 Task: Edit and enhance audio for YouTube gaming content.
Action: Mouse moved to (73, 6)
Screenshot: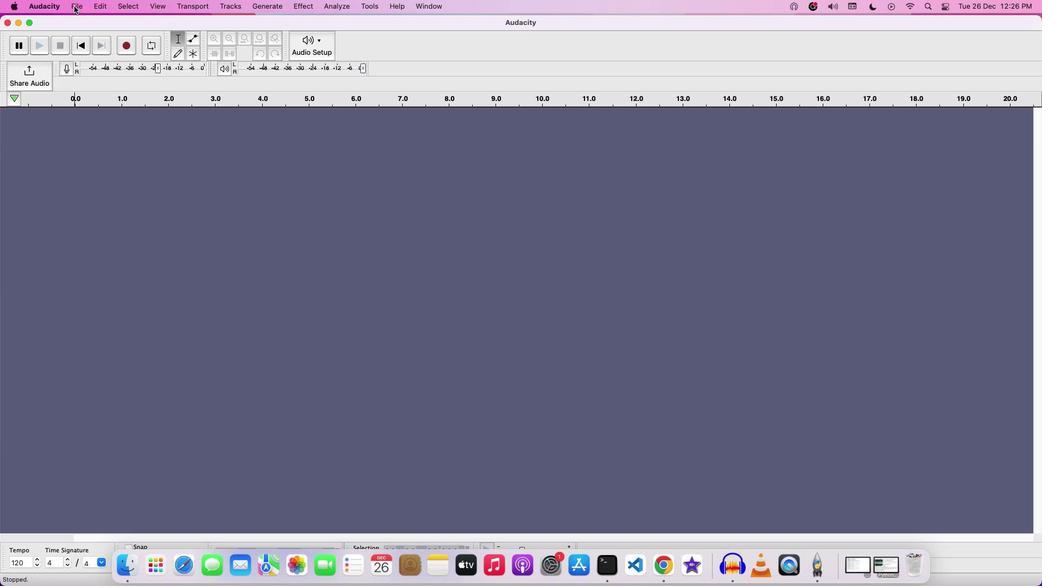 
Action: Mouse pressed left at (73, 6)
Screenshot: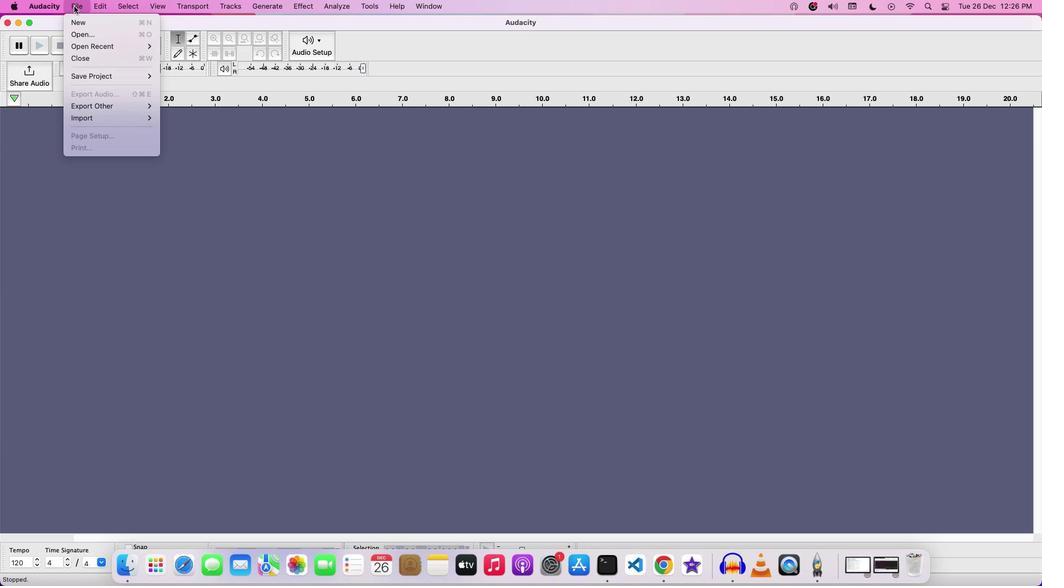 
Action: Mouse moved to (90, 36)
Screenshot: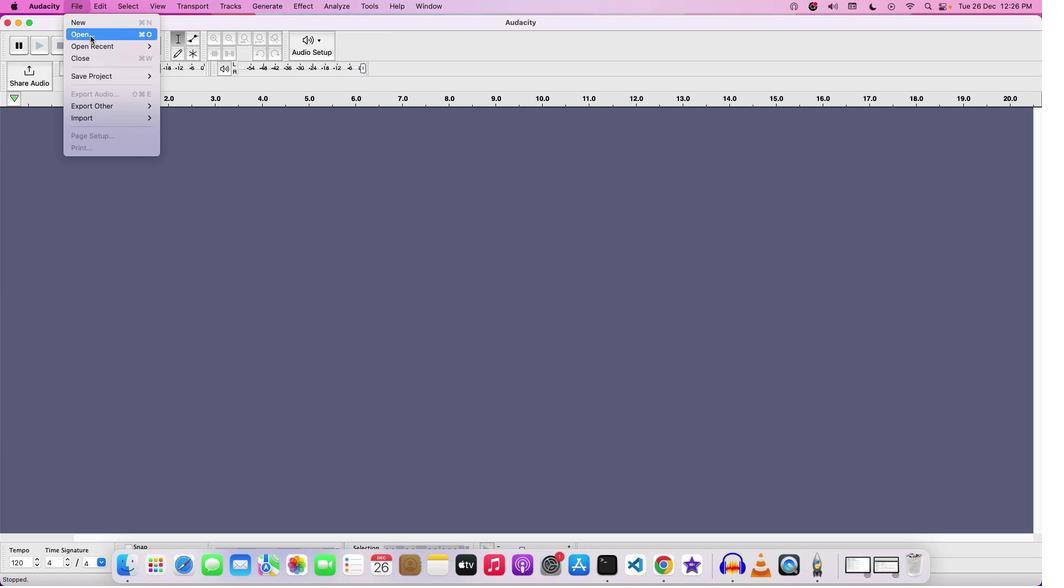 
Action: Mouse pressed left at (90, 36)
Screenshot: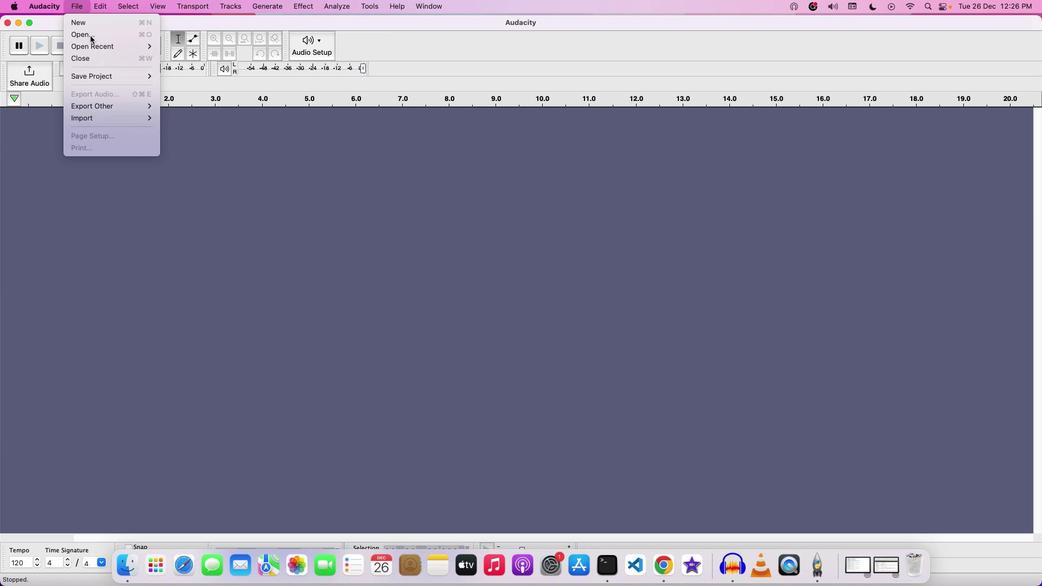 
Action: Mouse moved to (340, 143)
Screenshot: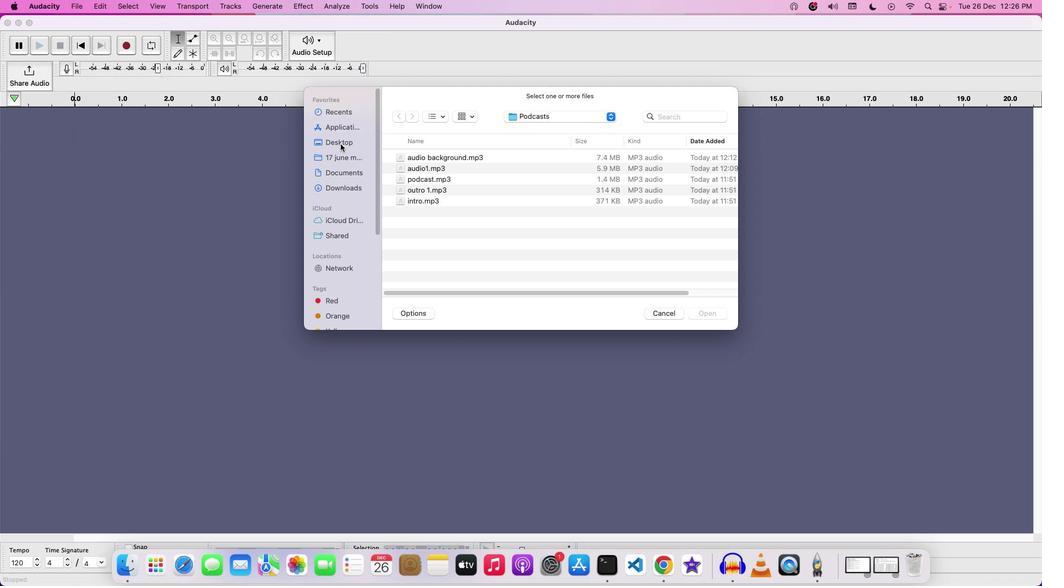 
Action: Mouse pressed left at (340, 143)
Screenshot: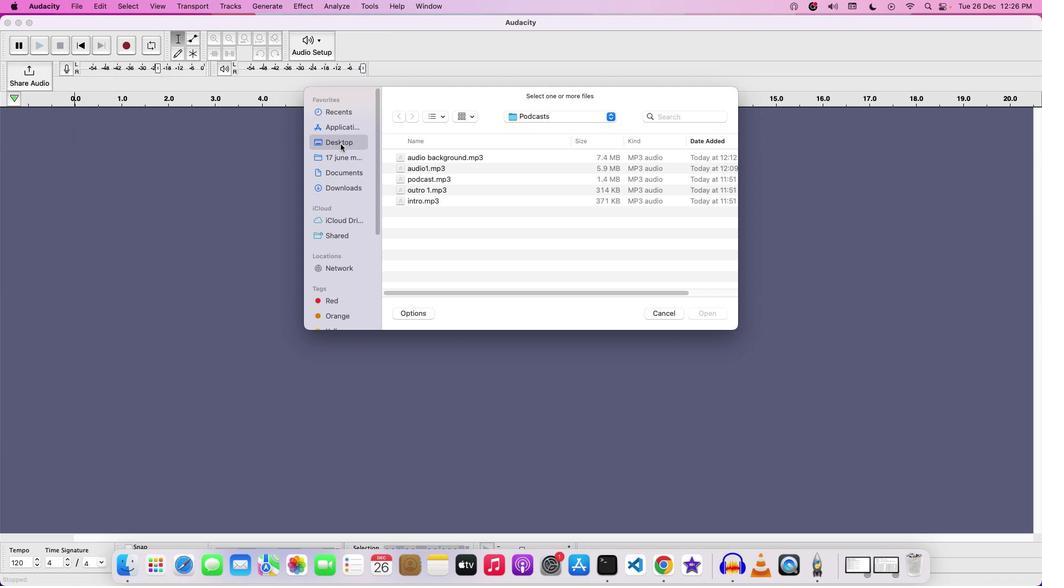
Action: Mouse moved to (428, 155)
Screenshot: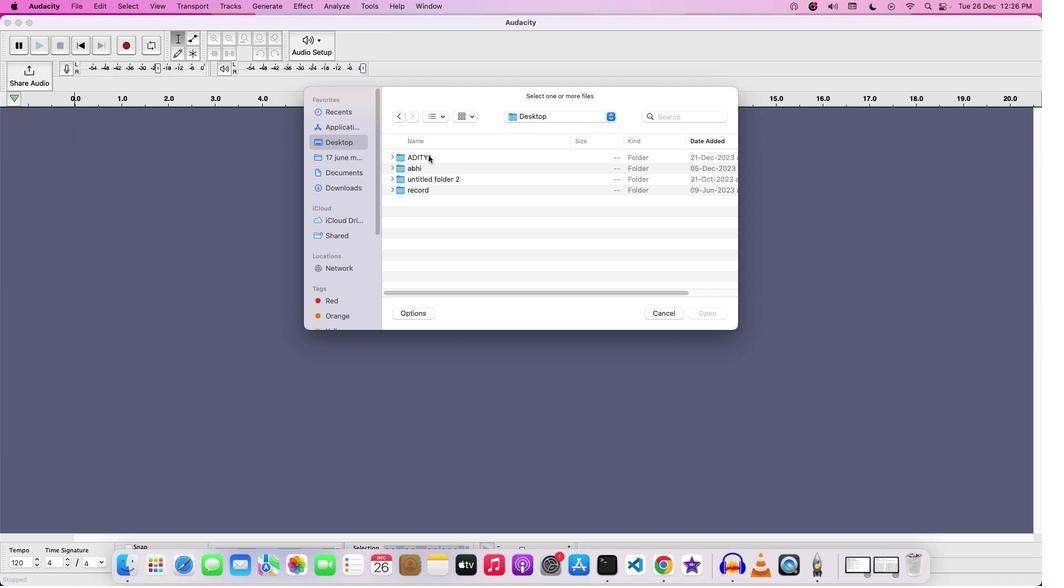 
Action: Mouse pressed left at (428, 155)
Screenshot: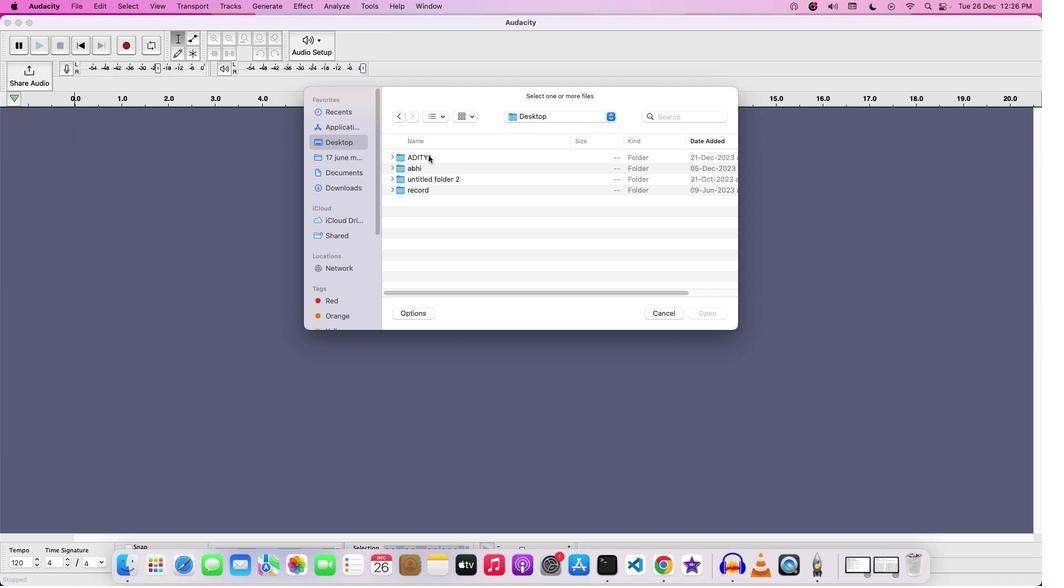 
Action: Mouse pressed left at (428, 155)
Screenshot: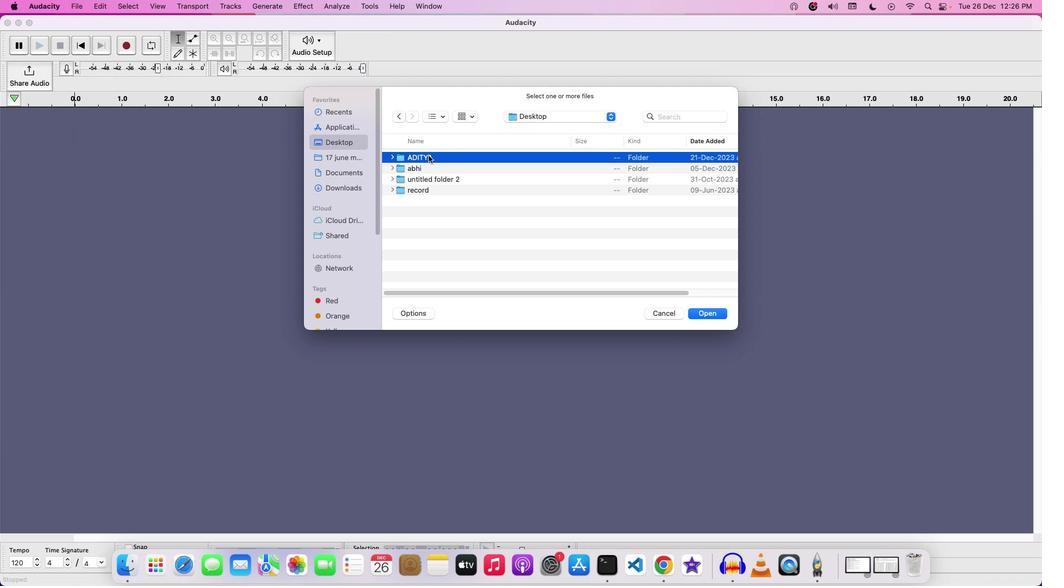 
Action: Mouse moved to (436, 167)
Screenshot: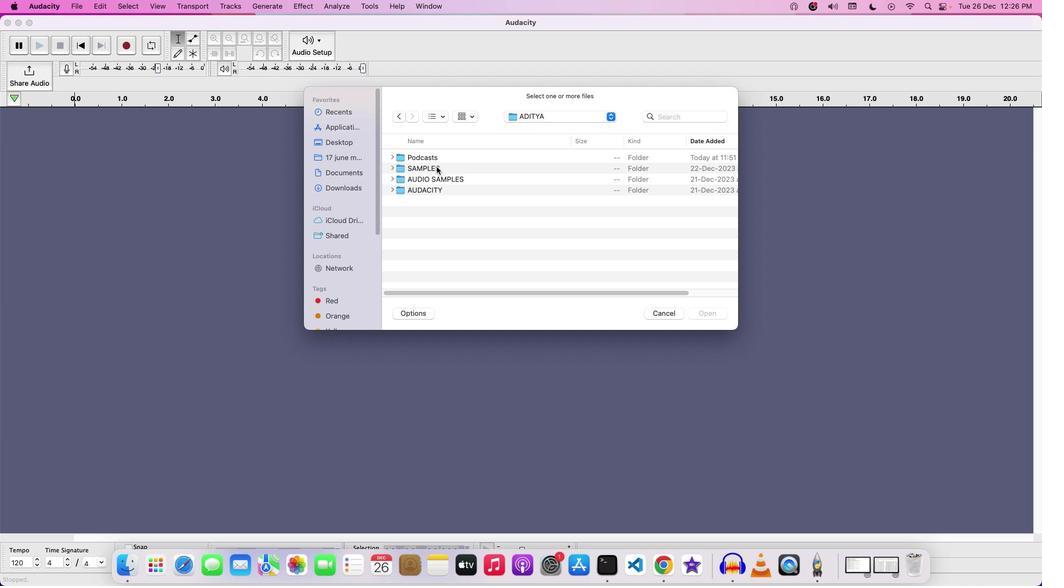 
Action: Mouse pressed left at (436, 167)
Screenshot: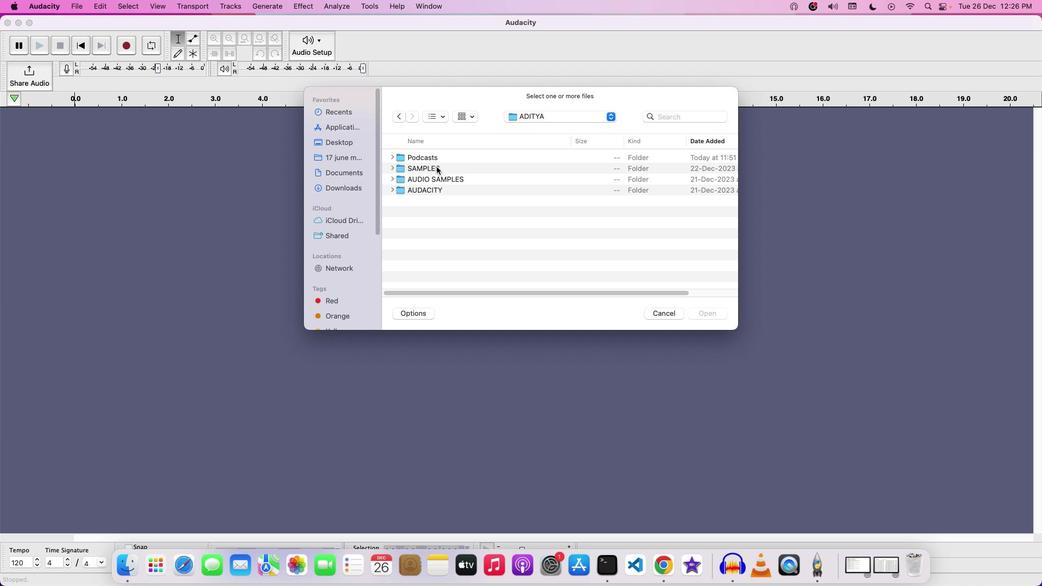 
Action: Mouse pressed left at (436, 167)
Screenshot: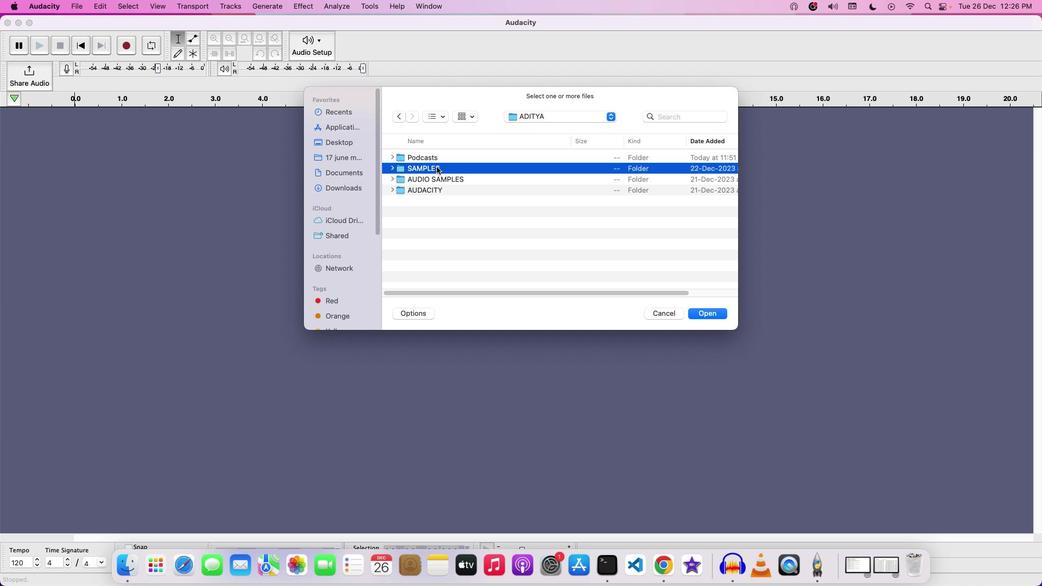 
Action: Mouse moved to (440, 222)
Screenshot: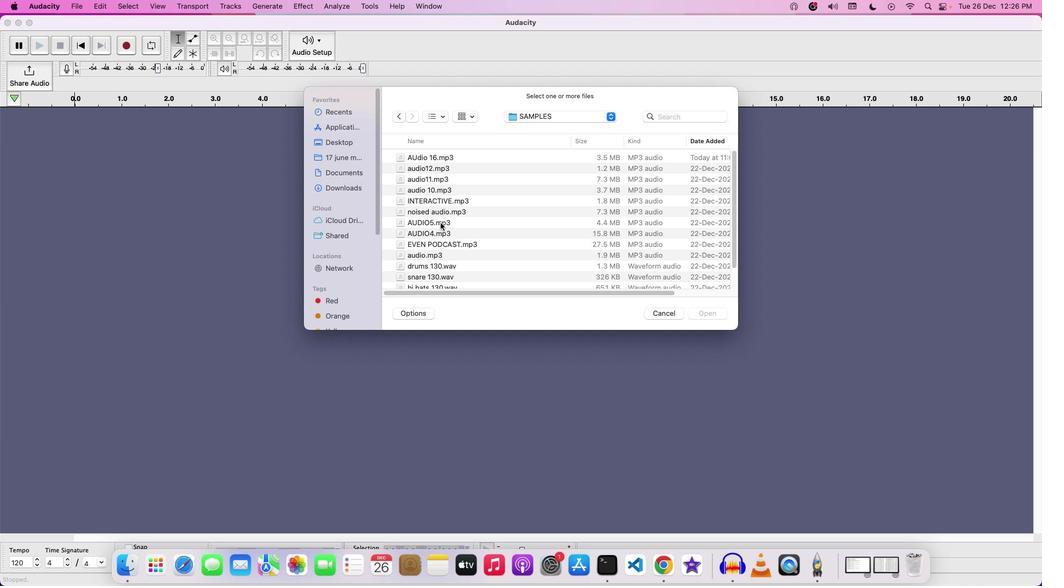 
Action: Mouse scrolled (440, 222) with delta (0, 0)
Screenshot: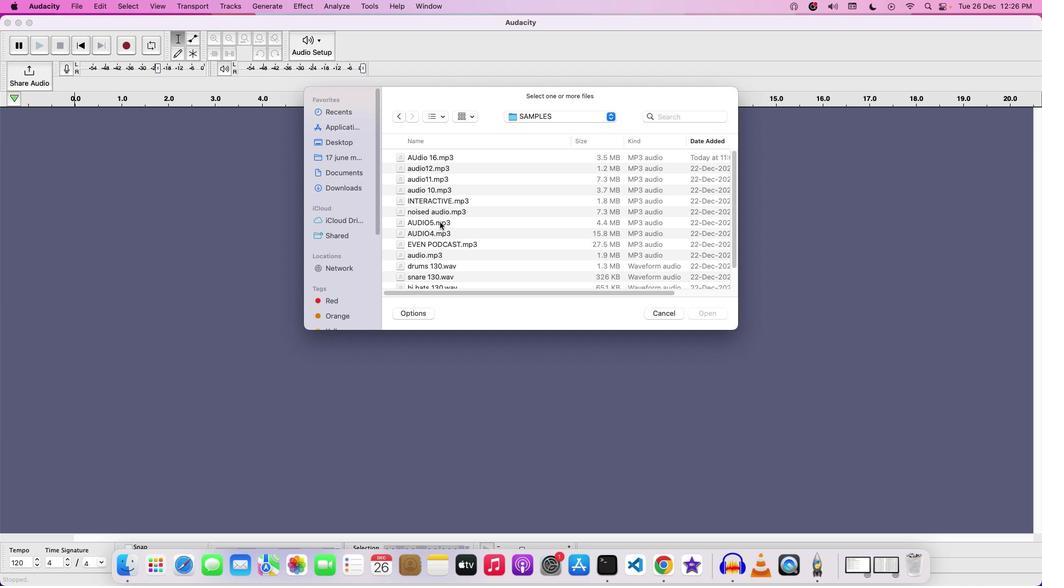 
Action: Mouse scrolled (440, 222) with delta (0, 0)
Screenshot: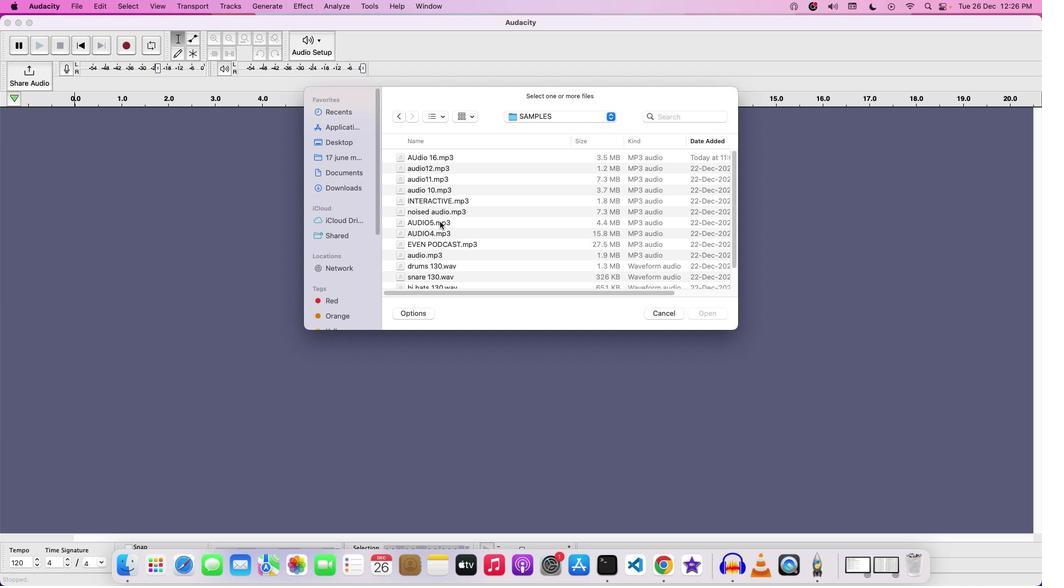 
Action: Mouse moved to (439, 219)
Screenshot: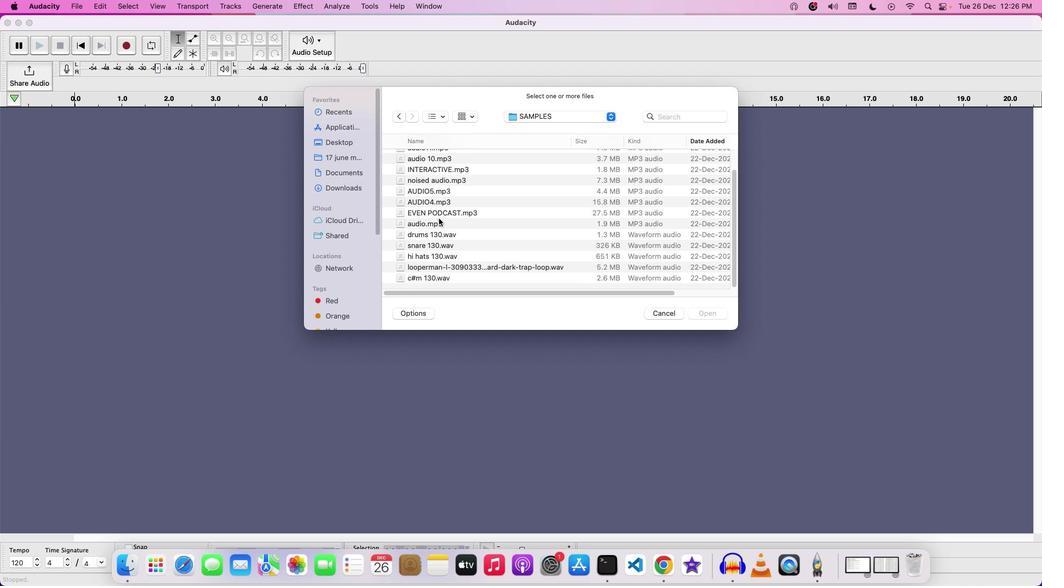 
Action: Mouse scrolled (439, 219) with delta (0, 0)
Screenshot: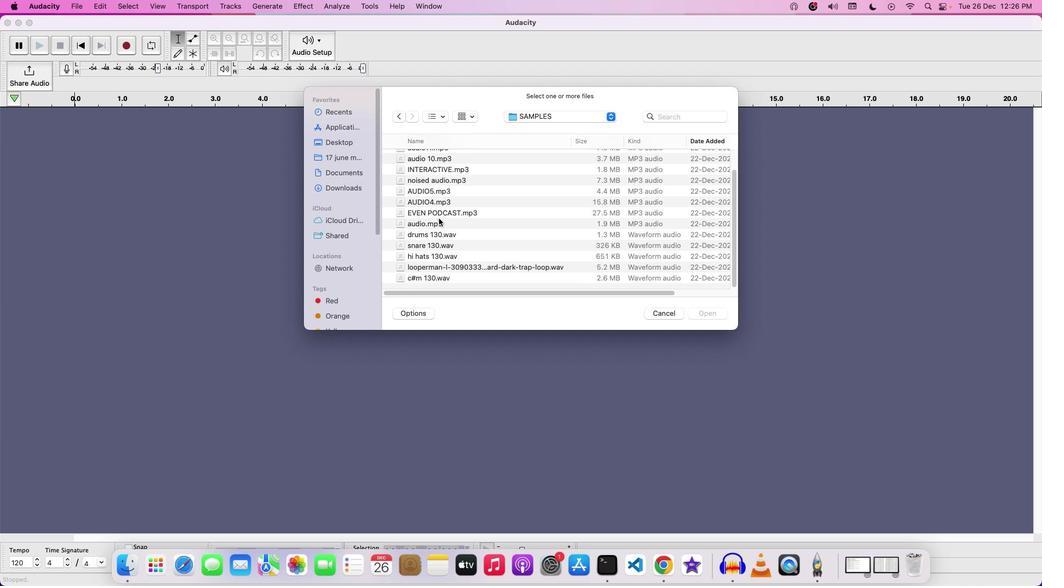 
Action: Mouse moved to (439, 219)
Screenshot: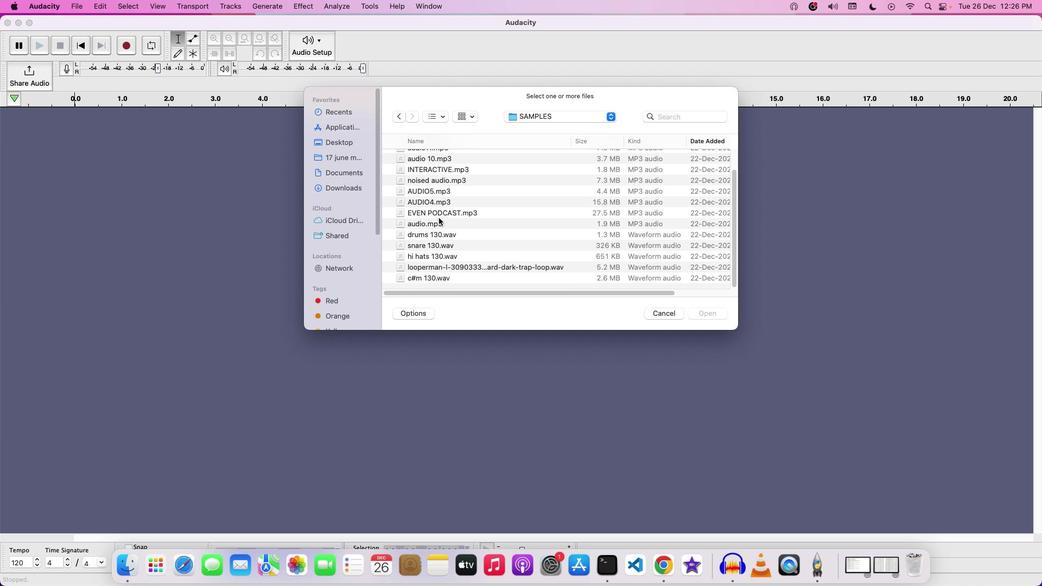 
Action: Mouse scrolled (439, 219) with delta (0, 0)
Screenshot: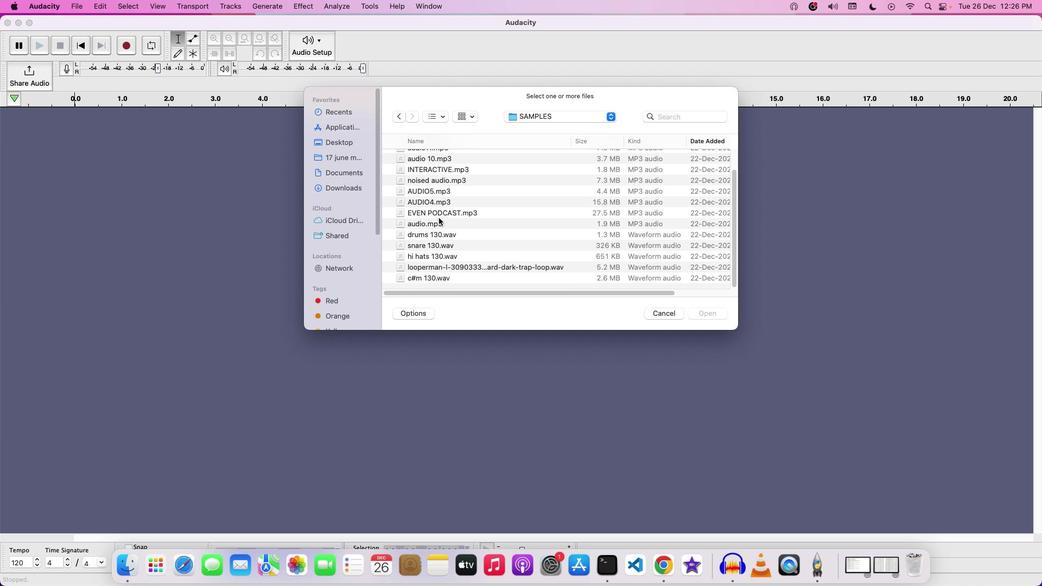 
Action: Mouse scrolled (439, 219) with delta (0, -1)
Screenshot: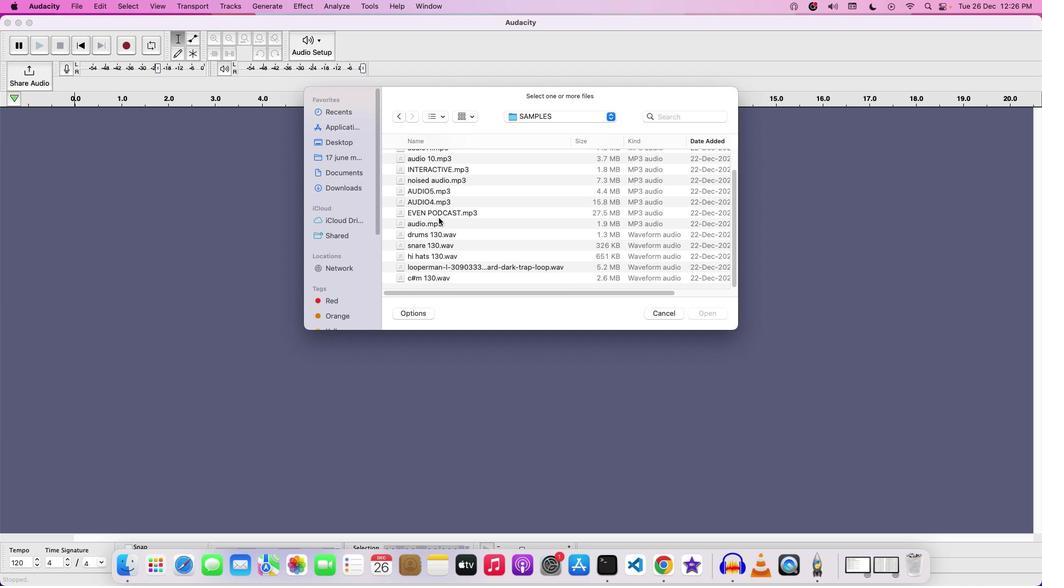 
Action: Mouse moved to (439, 218)
Screenshot: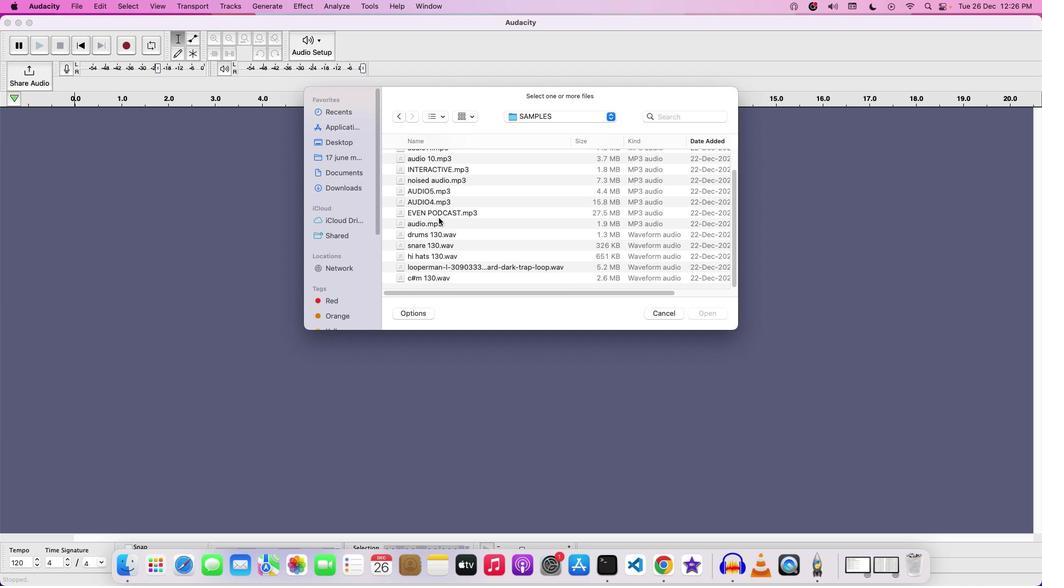
Action: Mouse scrolled (439, 218) with delta (0, -2)
Screenshot: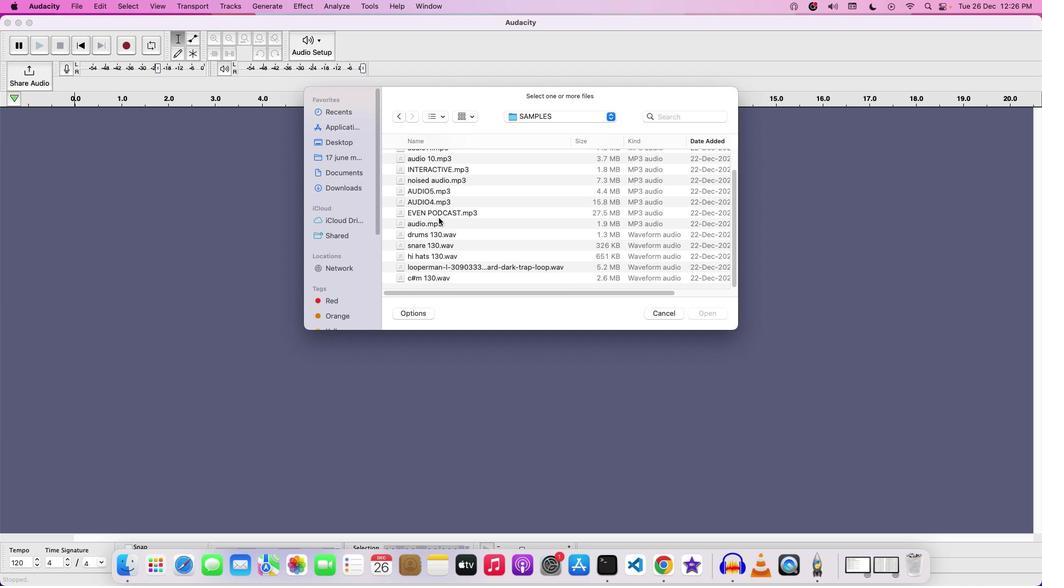 
Action: Mouse moved to (439, 217)
Screenshot: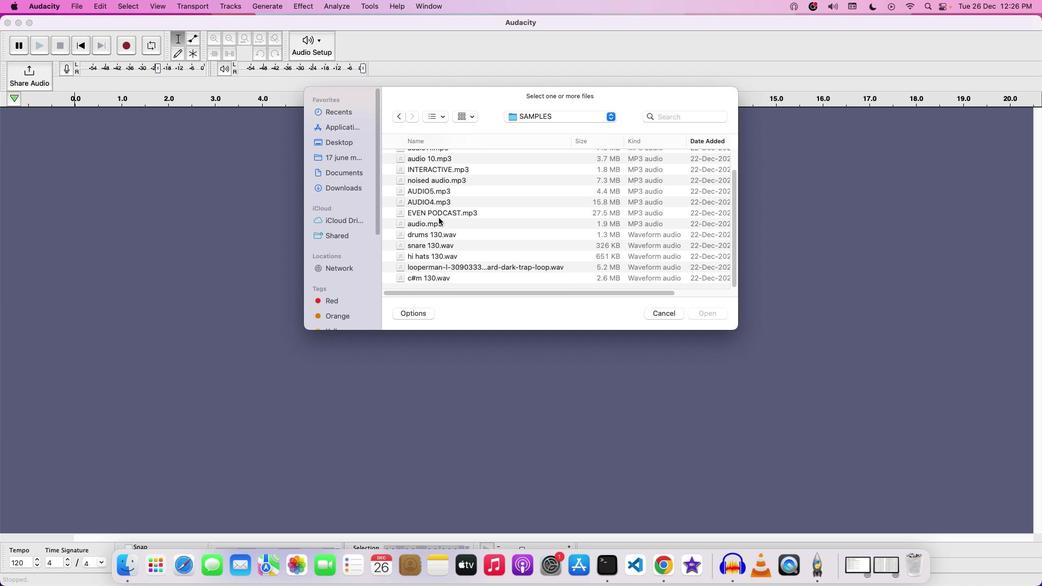 
Action: Mouse scrolled (439, 217) with delta (0, 0)
Screenshot: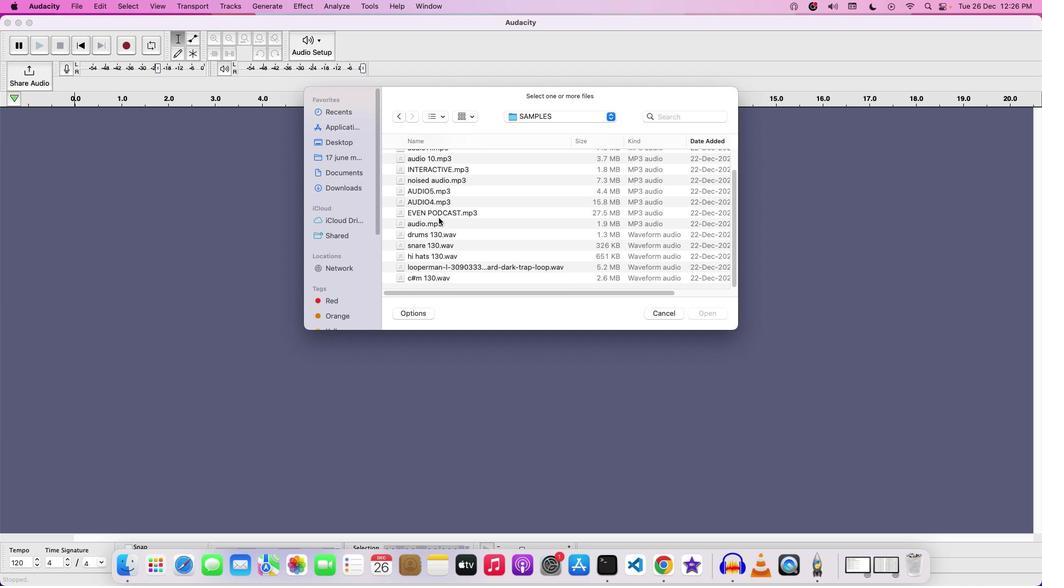 
Action: Mouse scrolled (439, 217) with delta (0, 0)
Screenshot: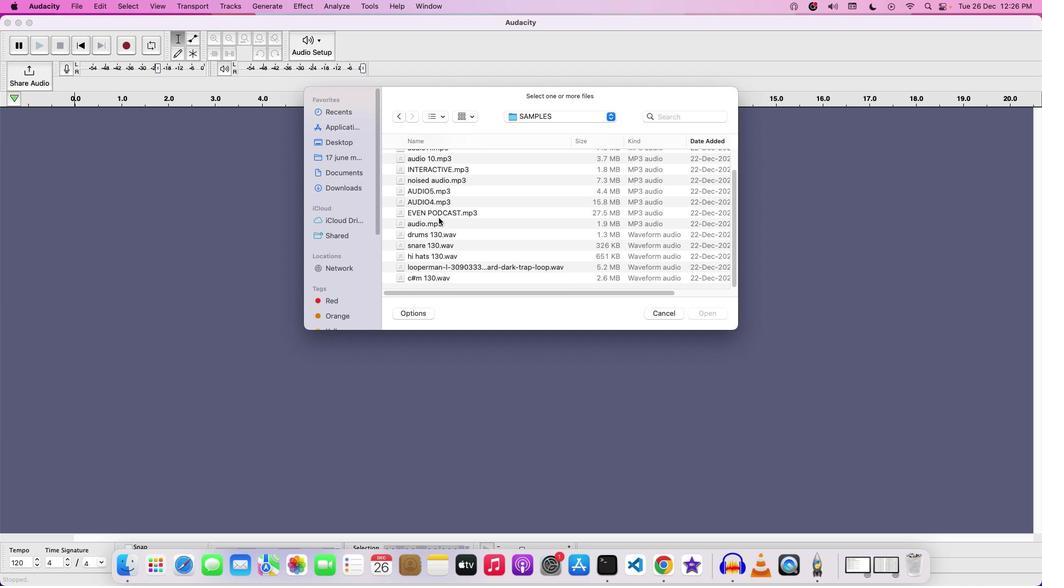 
Action: Mouse scrolled (439, 217) with delta (0, 0)
Screenshot: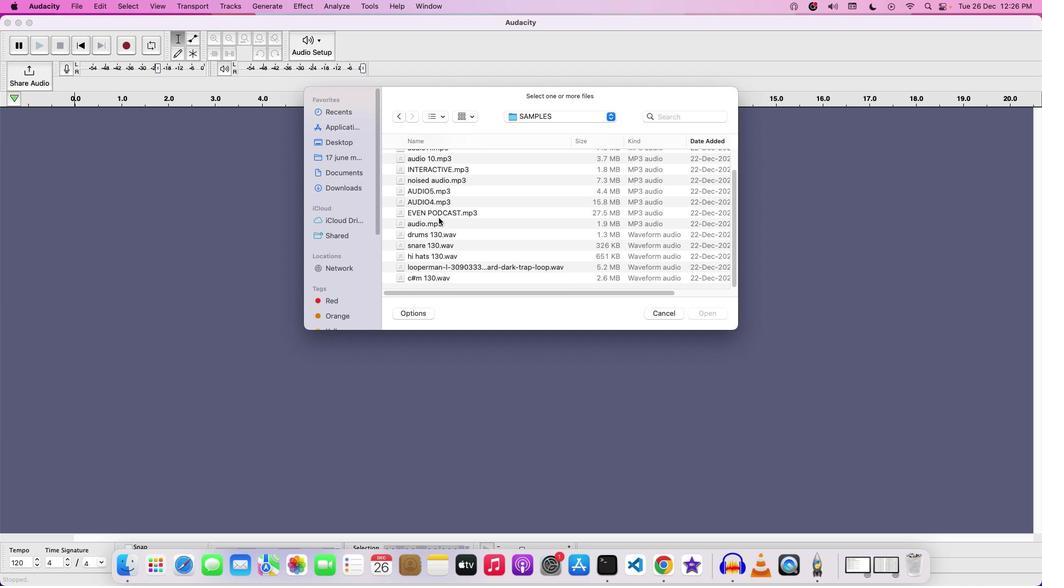 
Action: Mouse scrolled (439, 217) with delta (0, 0)
Screenshot: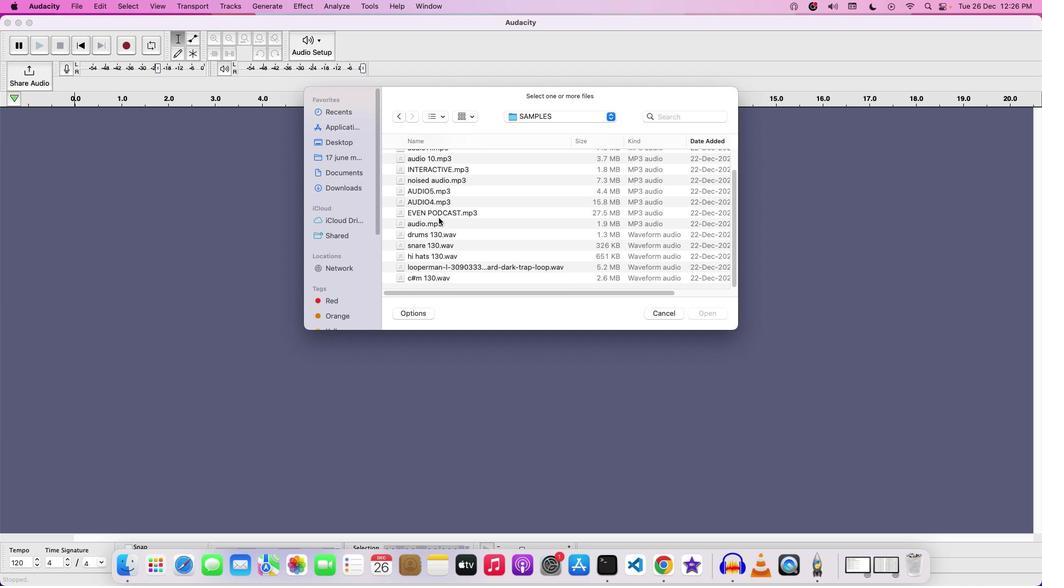 
Action: Mouse scrolled (439, 217) with delta (0, -1)
Screenshot: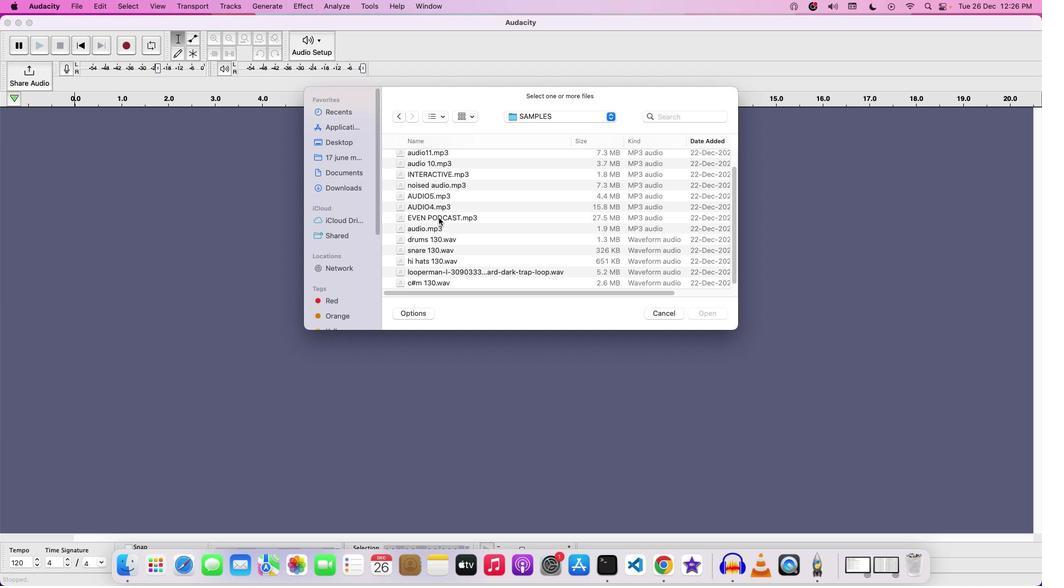 
Action: Mouse scrolled (439, 217) with delta (0, 0)
Screenshot: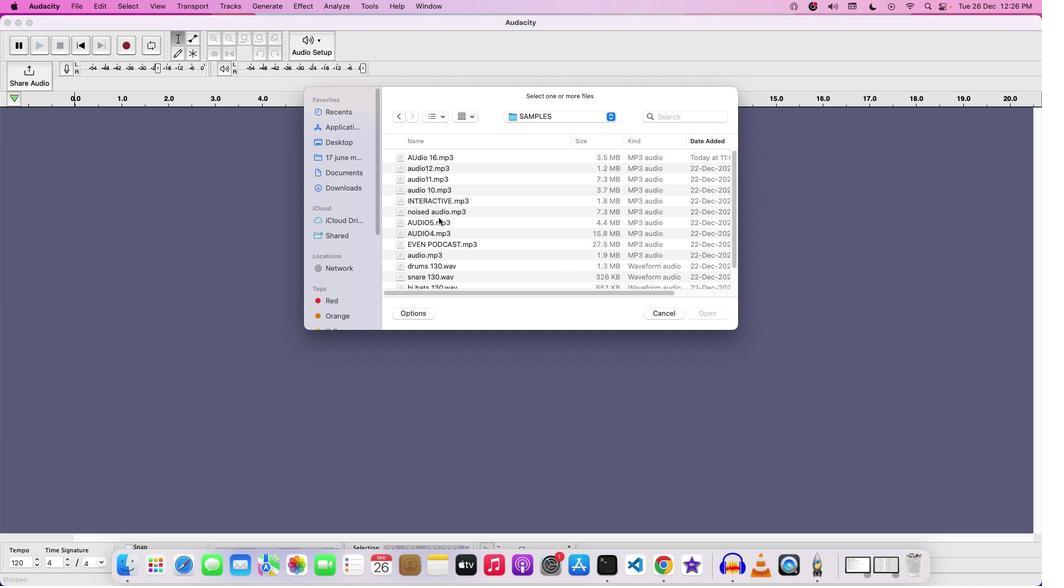 
Action: Mouse scrolled (439, 217) with delta (0, 0)
Screenshot: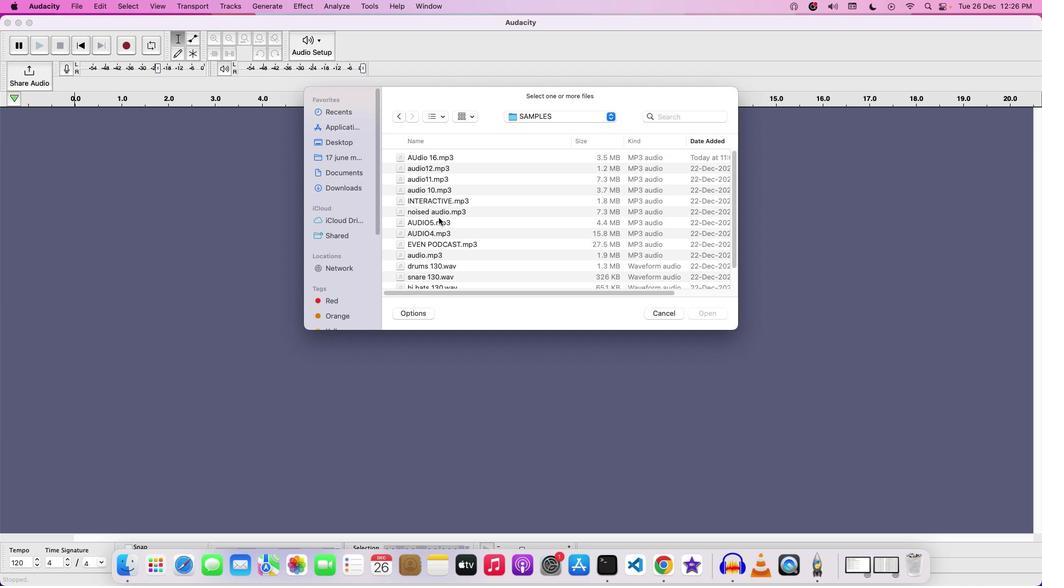 
Action: Mouse scrolled (439, 217) with delta (0, 2)
Screenshot: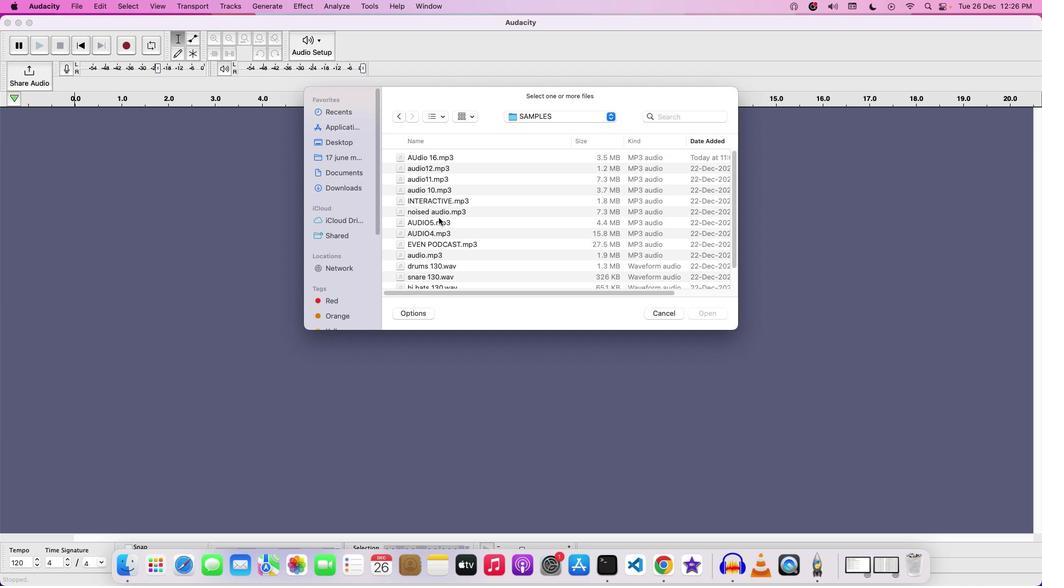 
Action: Mouse scrolled (439, 217) with delta (0, 2)
Screenshot: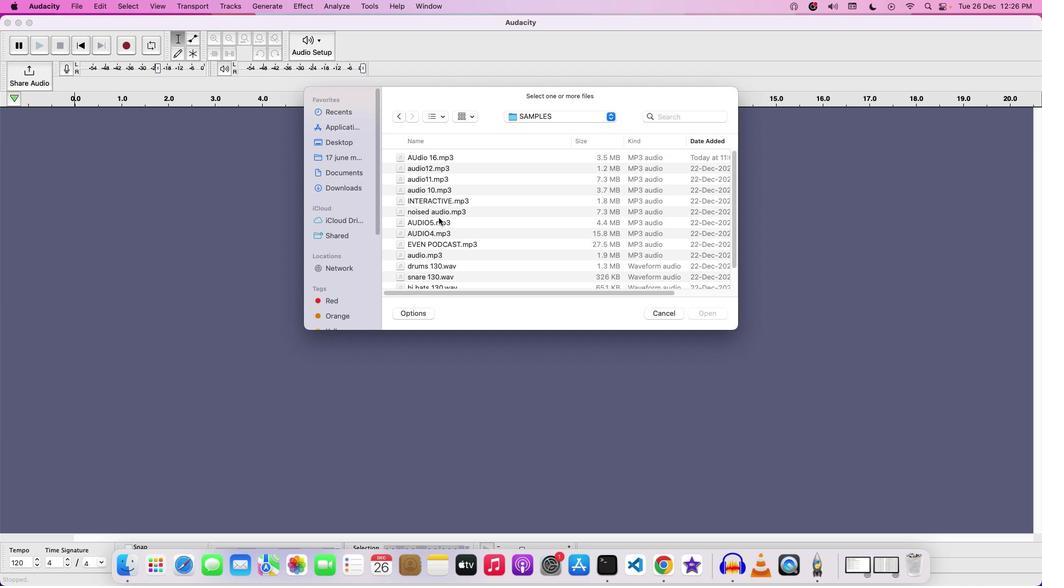 
Action: Mouse scrolled (439, 217) with delta (0, 3)
Screenshot: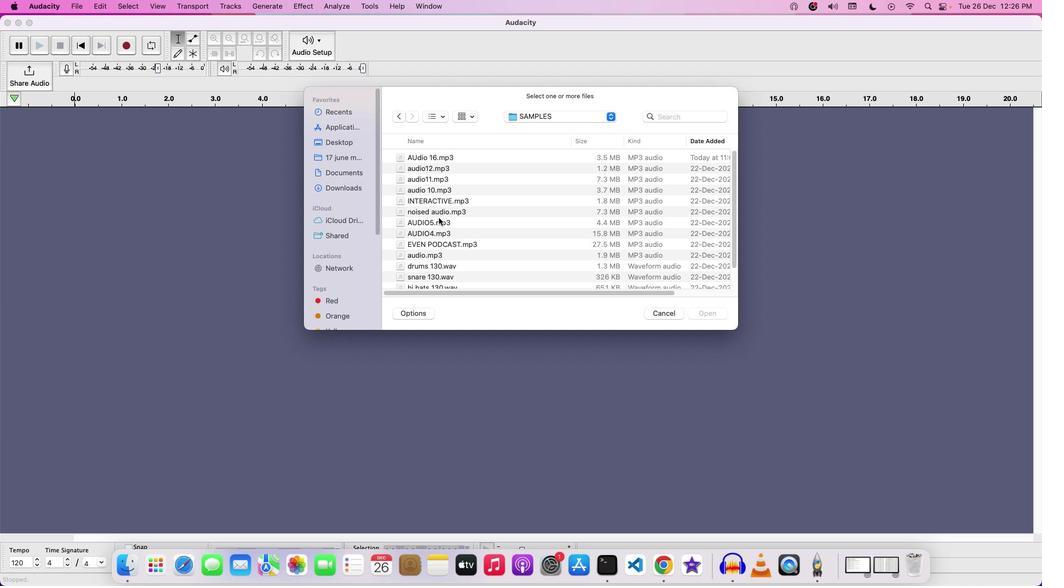 
Action: Mouse moved to (395, 116)
Screenshot: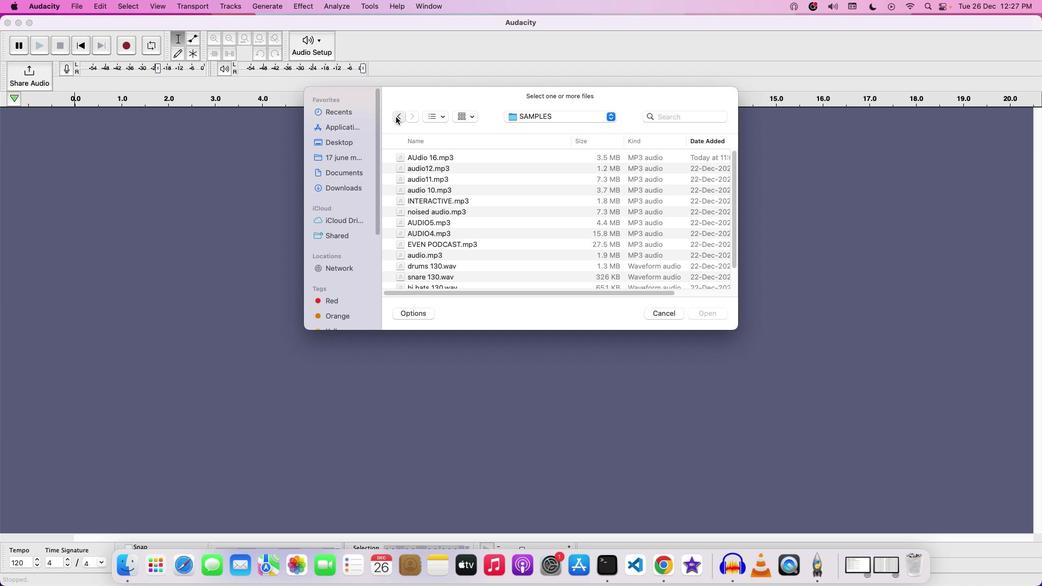 
Action: Mouse pressed left at (395, 116)
Screenshot: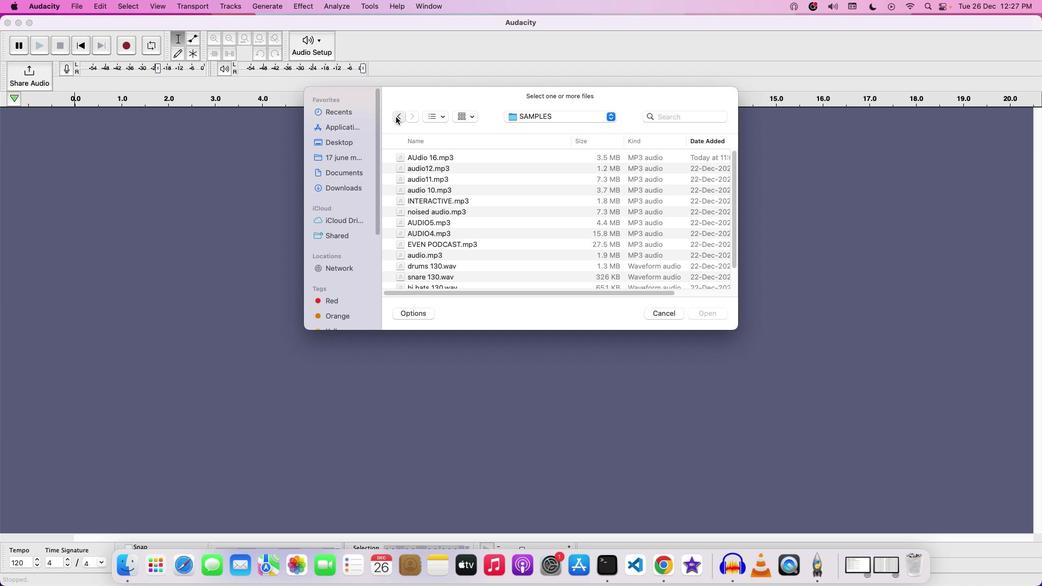 
Action: Mouse moved to (419, 179)
Screenshot: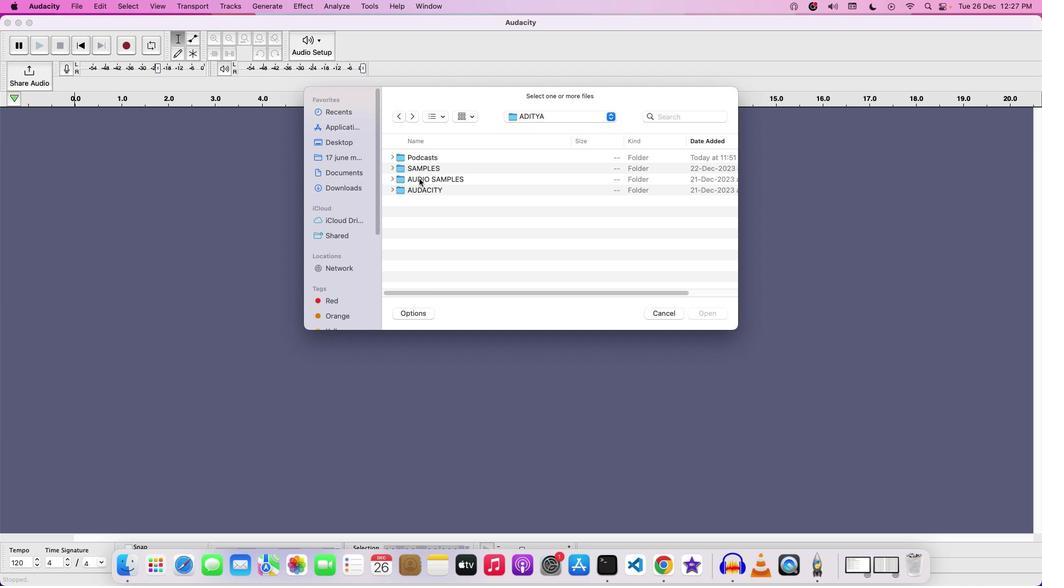 
Action: Mouse pressed left at (419, 179)
Screenshot: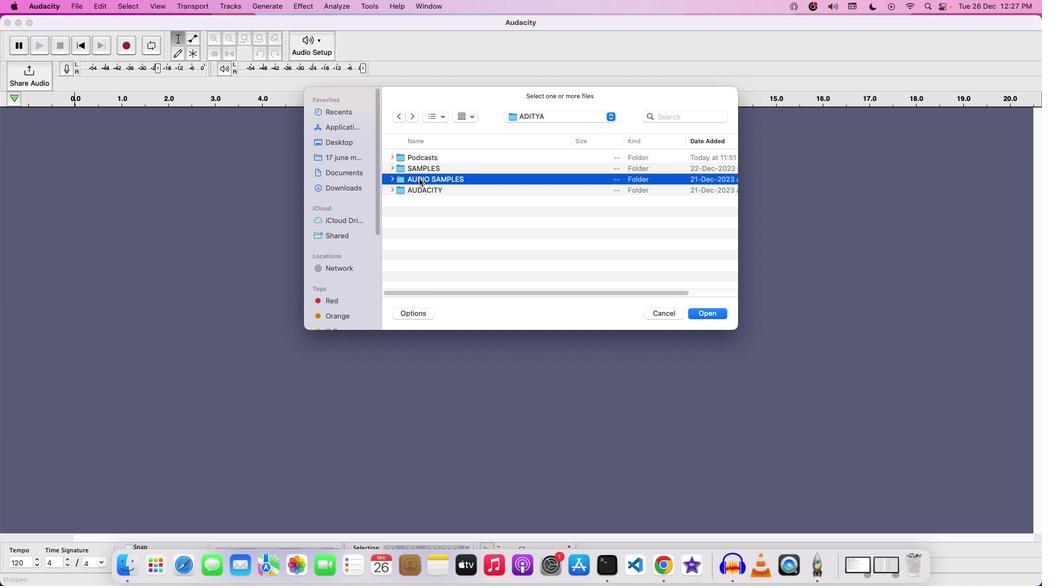 
Action: Mouse pressed left at (419, 179)
Screenshot: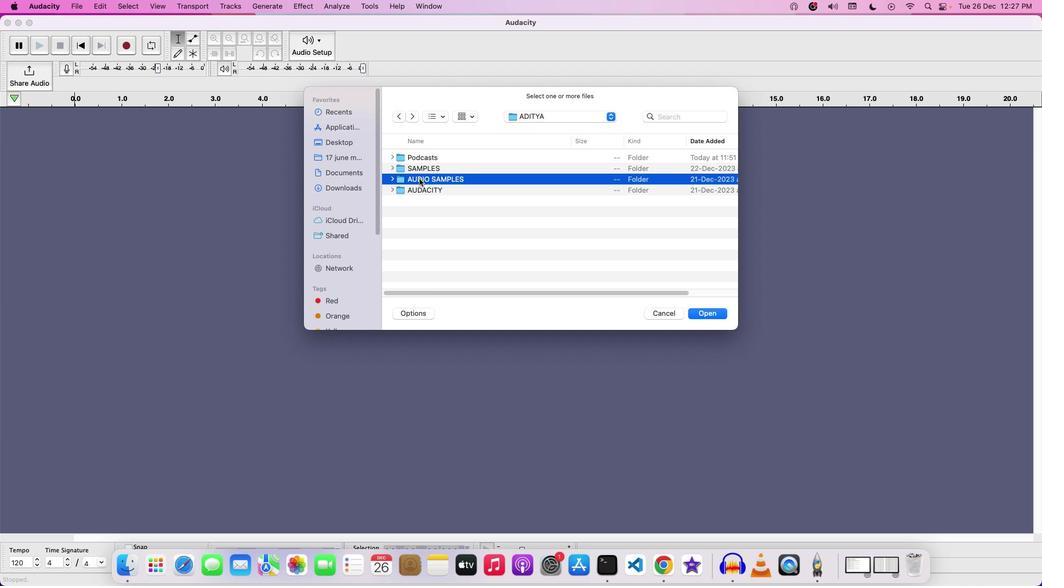 
Action: Mouse moved to (443, 155)
Screenshot: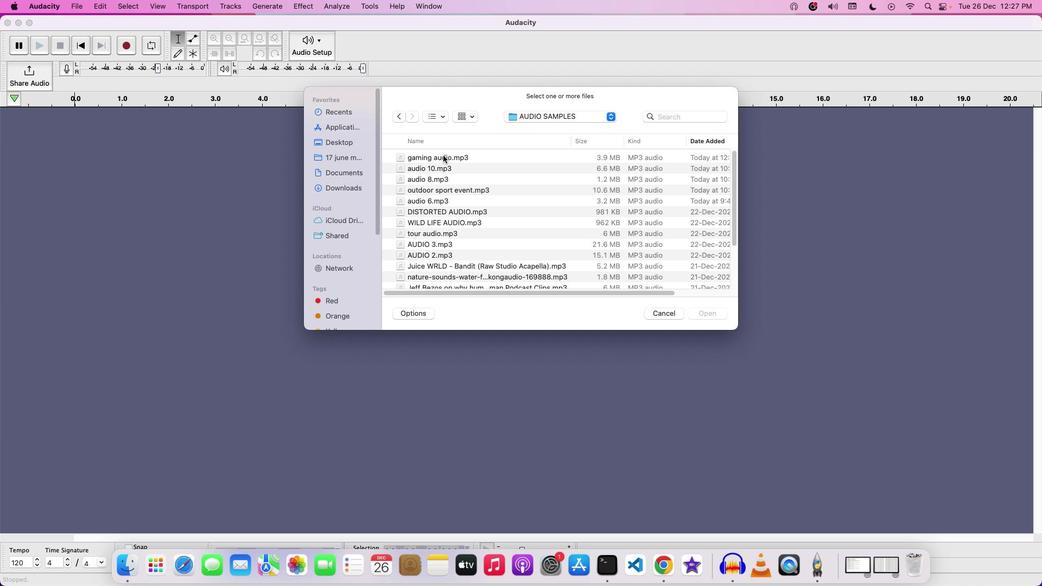 
Action: Mouse pressed left at (443, 155)
Screenshot: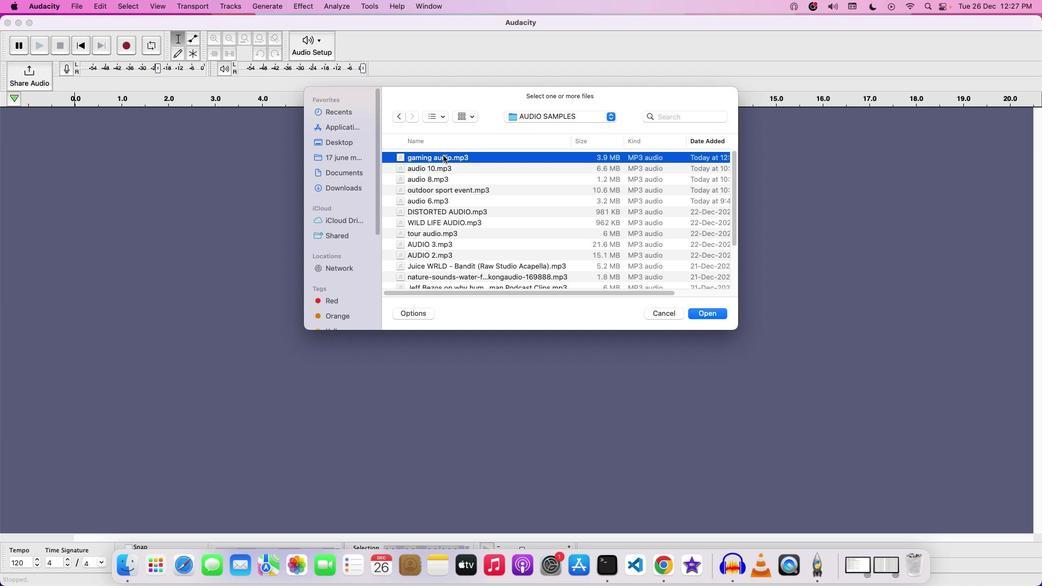 
Action: Mouse moved to (701, 317)
Screenshot: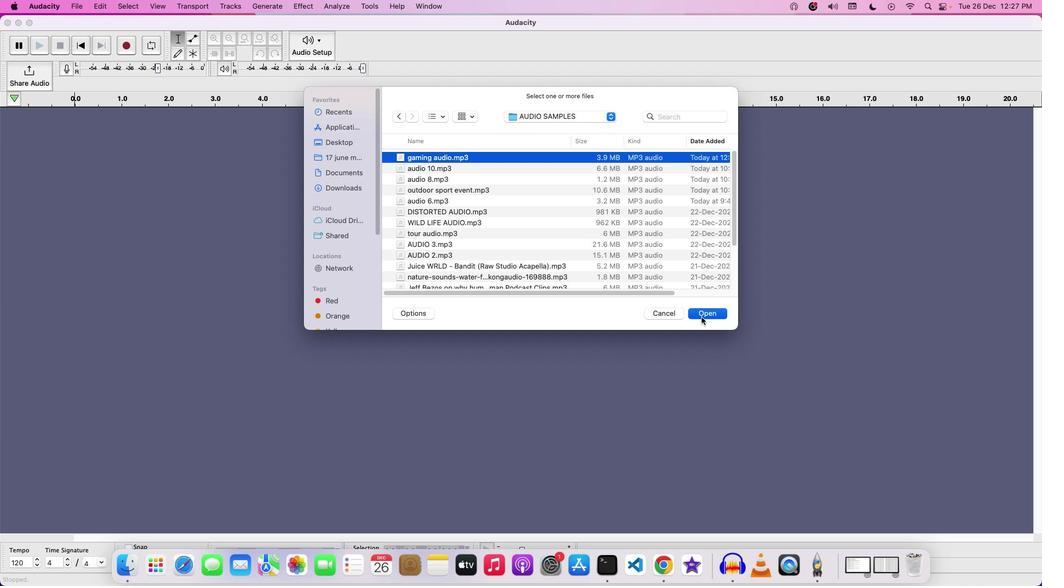 
Action: Mouse pressed left at (701, 317)
Screenshot: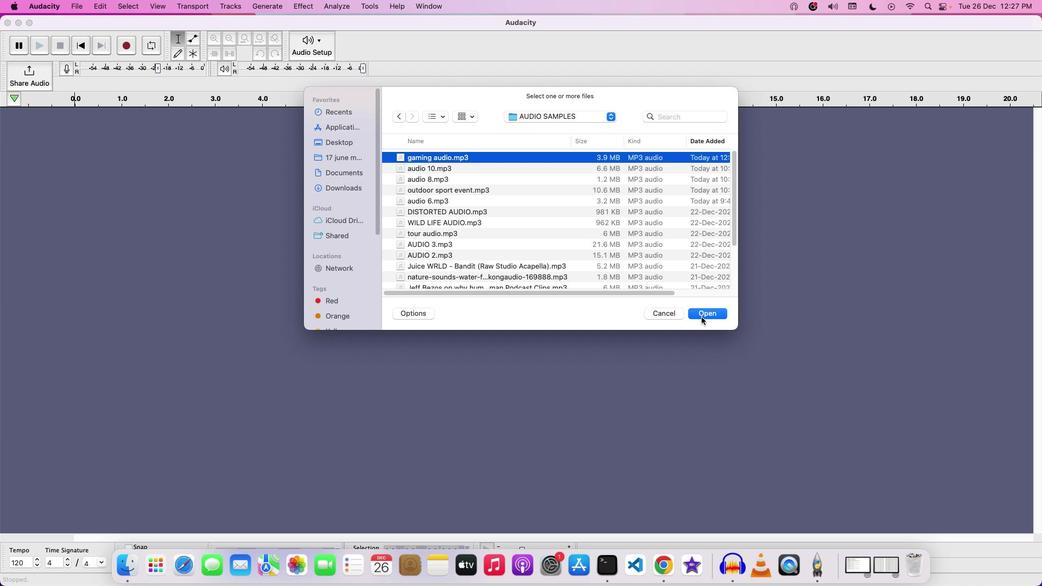 
Action: Mouse moved to (353, 176)
Screenshot: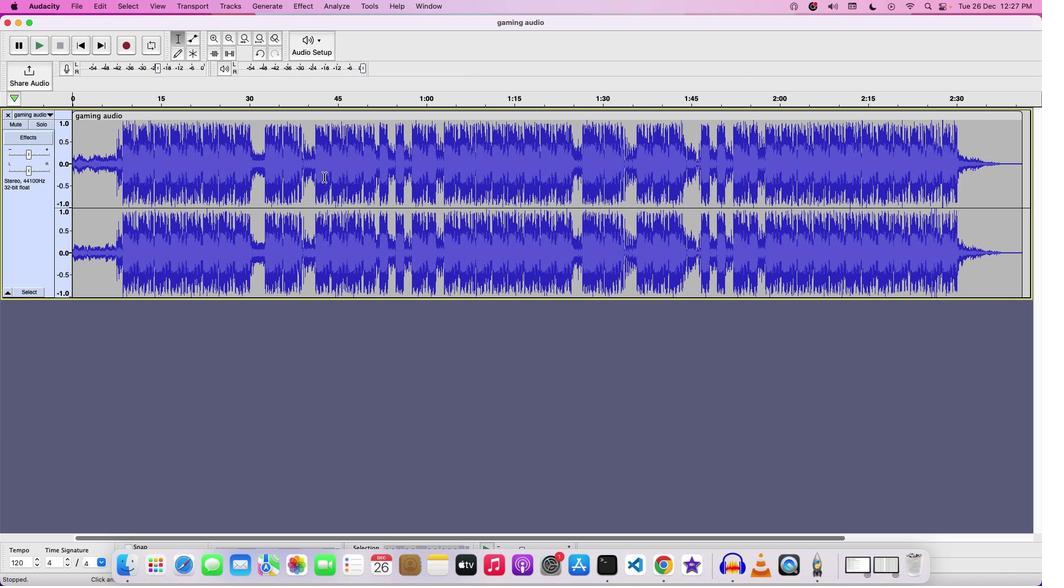
Action: Key pressed Key.space
Screenshot: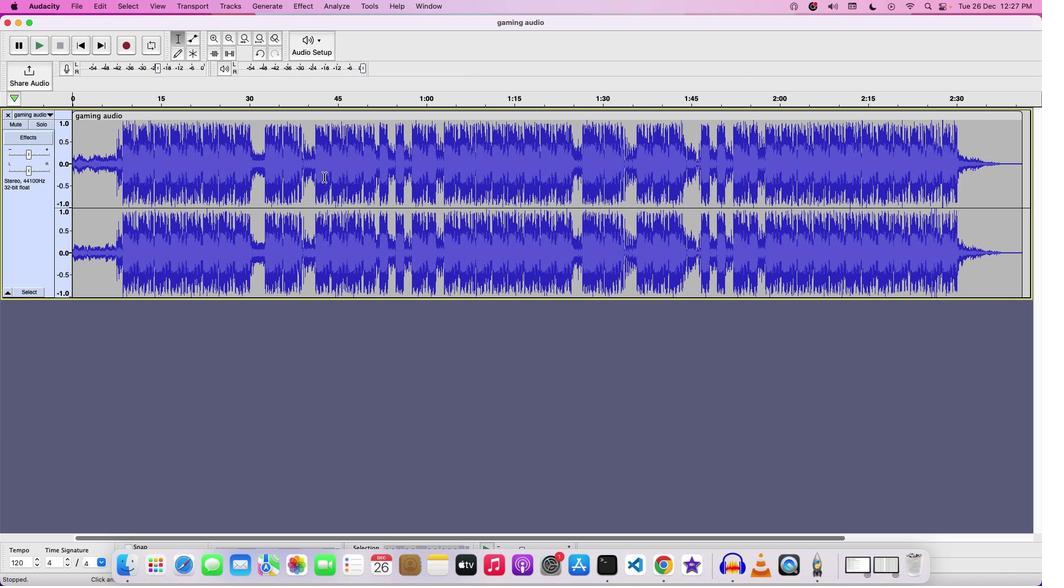 
Action: Mouse moved to (33, 154)
Screenshot: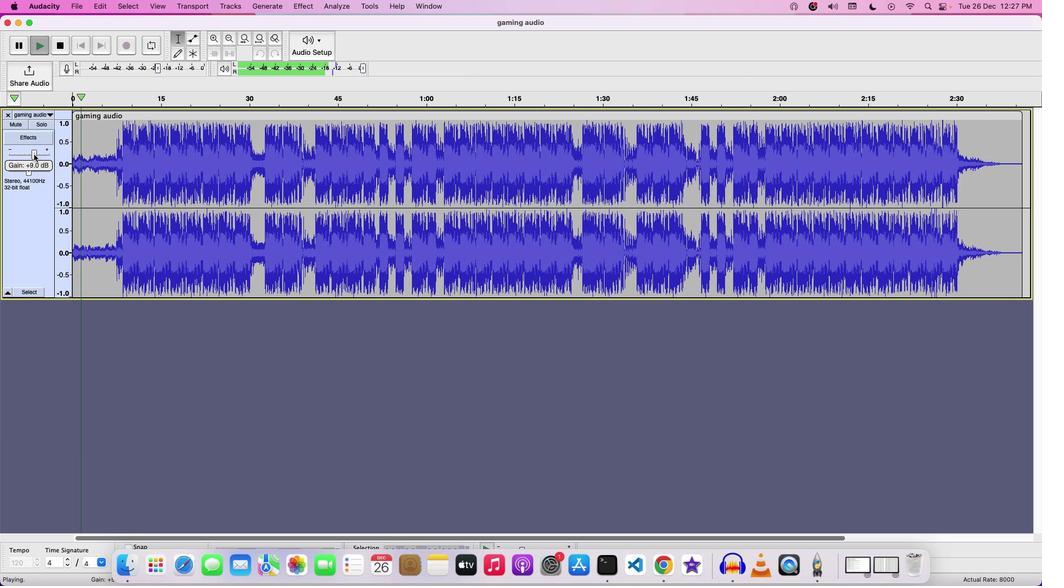 
Action: Mouse pressed left at (33, 154)
Screenshot: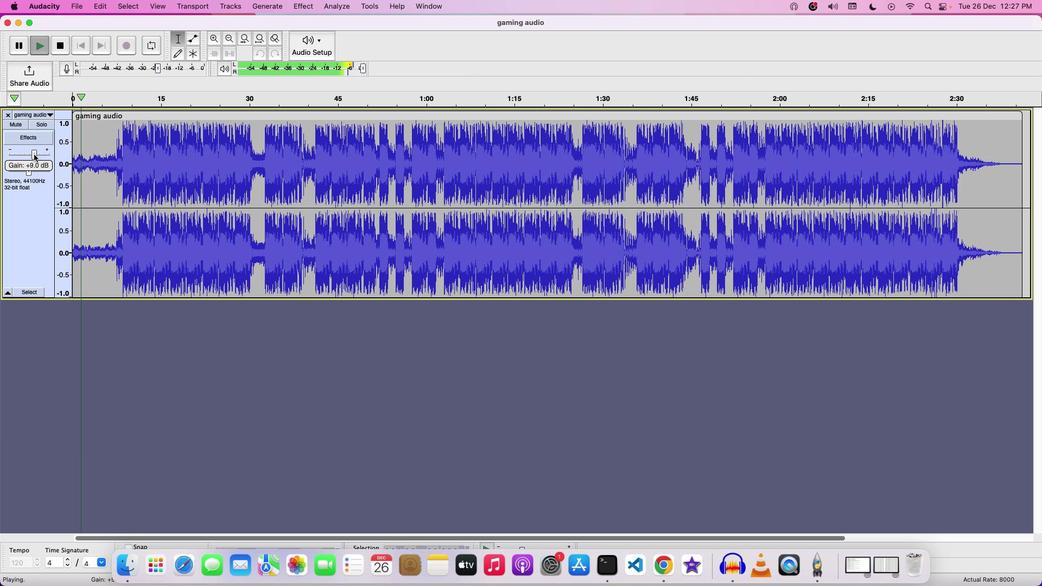 
Action: Mouse moved to (37, 154)
Screenshot: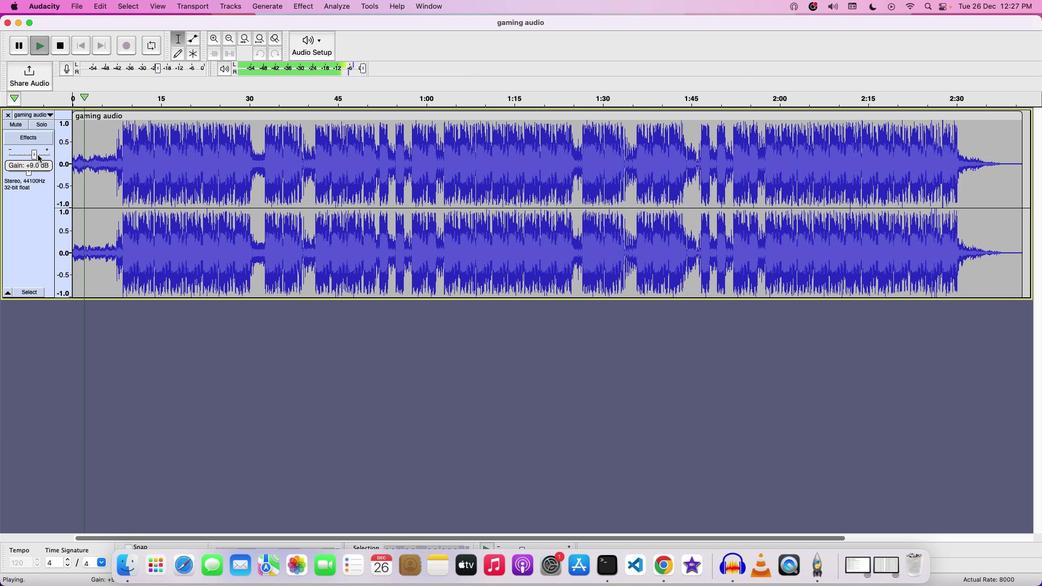 
Action: Mouse pressed left at (37, 154)
Screenshot: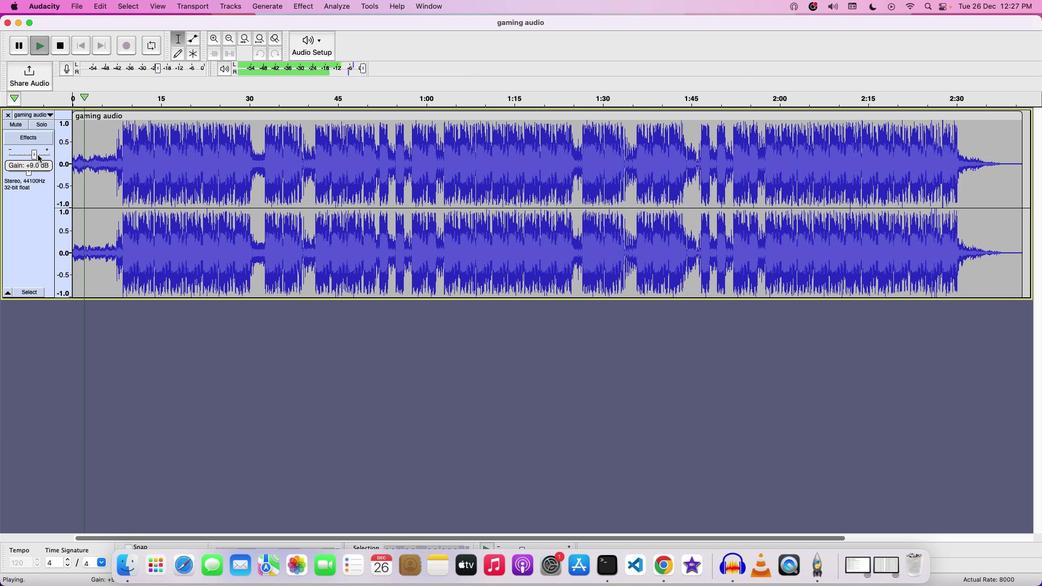 
Action: Mouse moved to (38, 154)
Screenshot: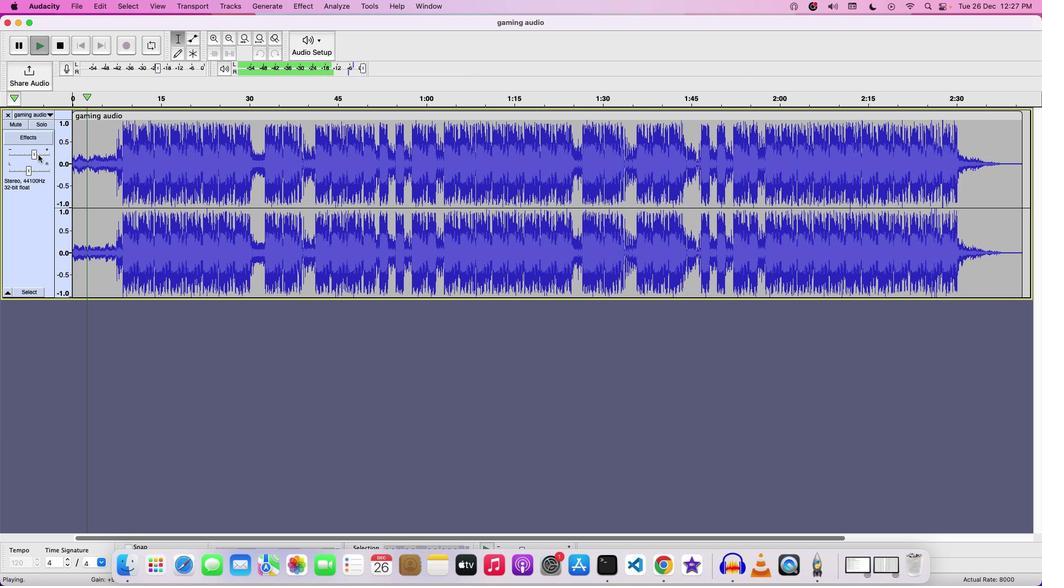 
Action: Mouse pressed left at (38, 154)
Screenshot: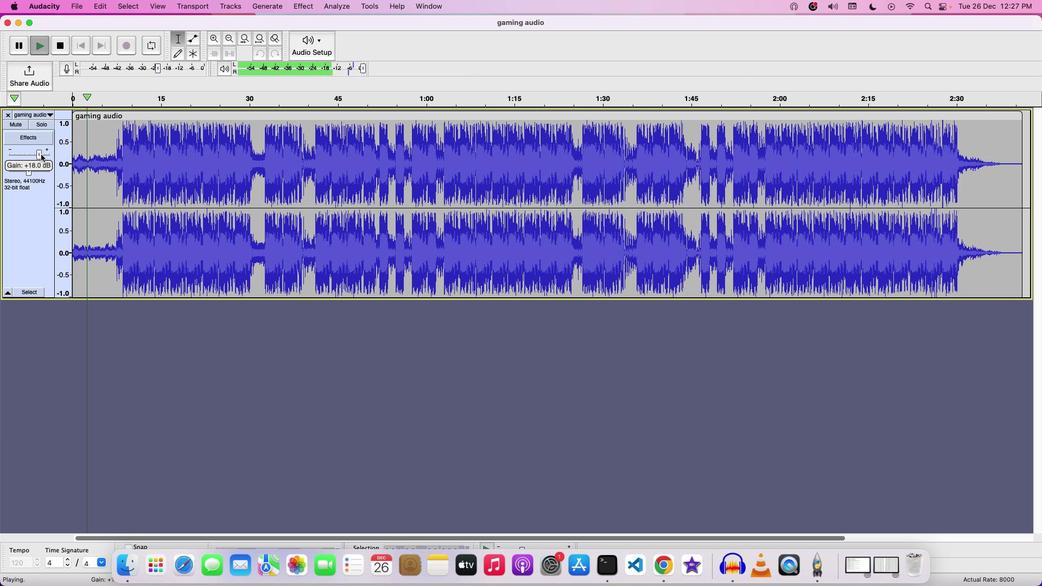 
Action: Mouse moved to (38, 157)
Screenshot: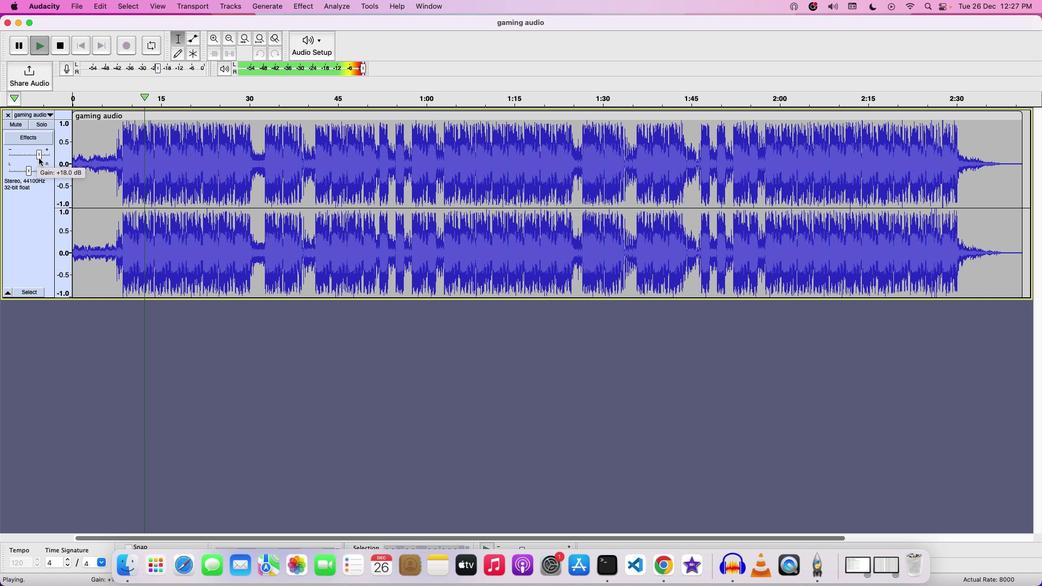 
Action: Mouse pressed left at (38, 157)
Screenshot: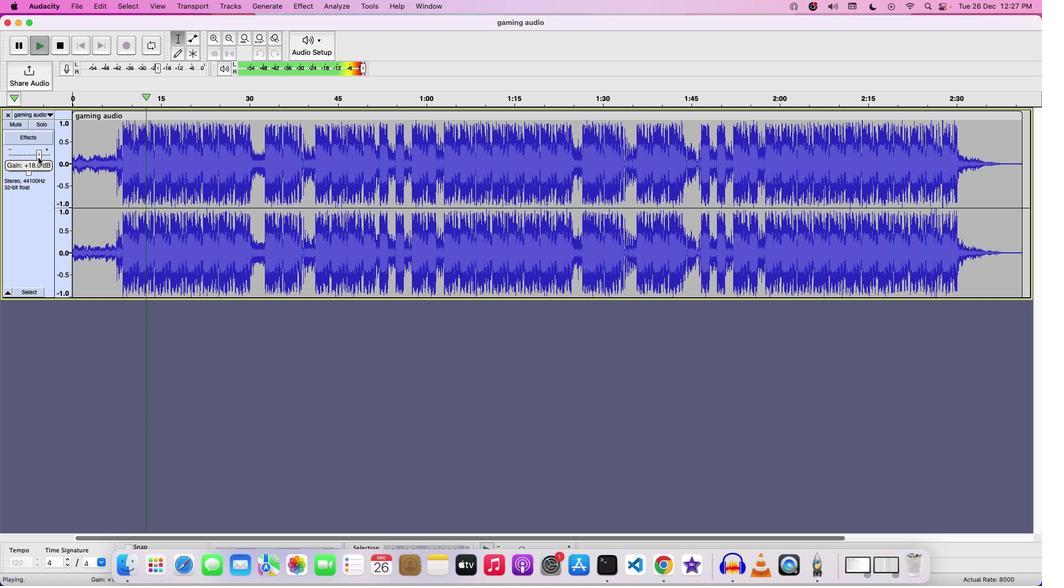 
Action: Mouse moved to (205, 181)
Screenshot: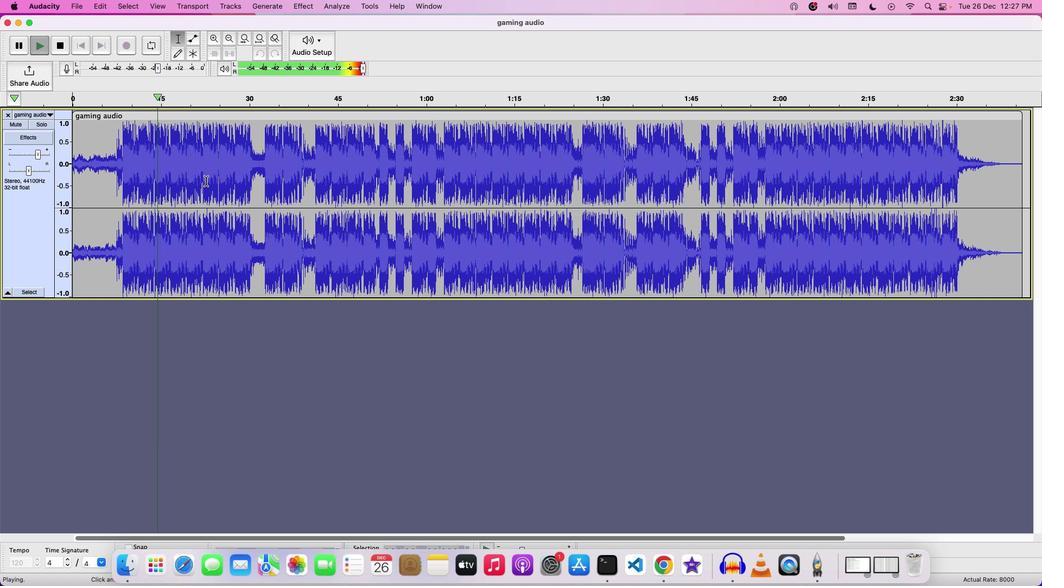 
Action: Key pressed Key.space
Screenshot: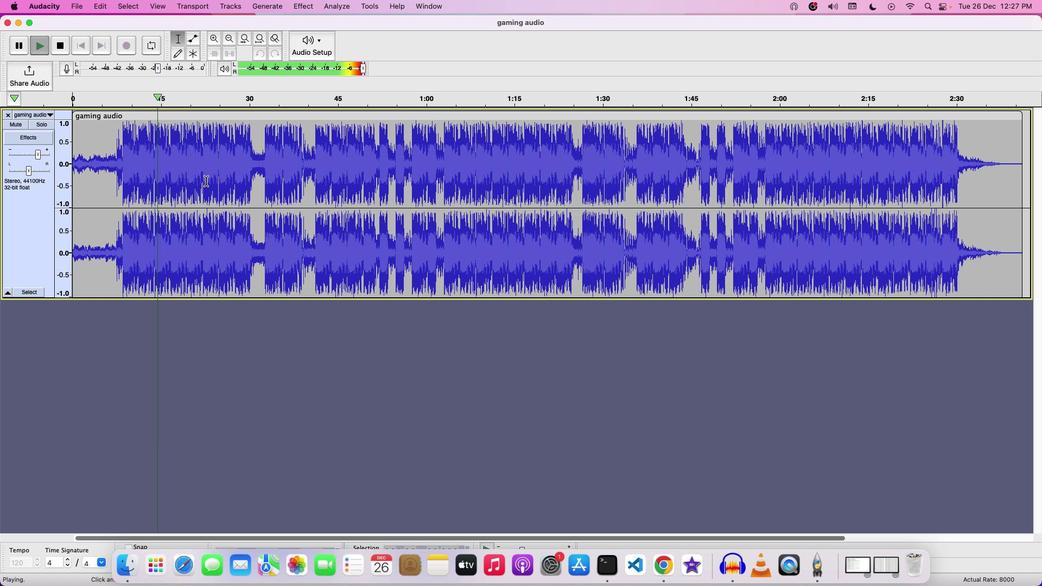 
Action: Mouse moved to (149, 170)
Screenshot: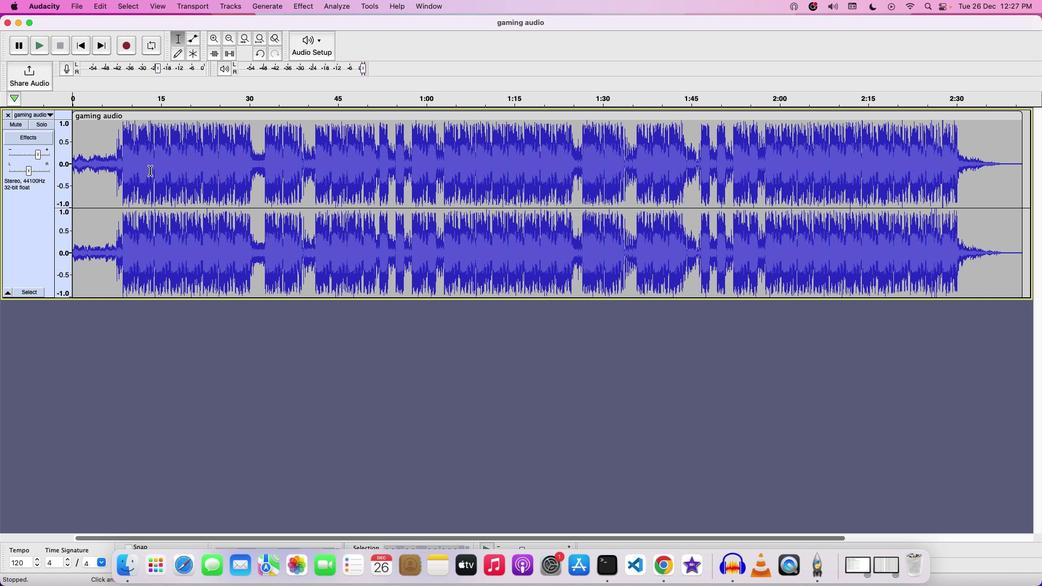 
Action: Mouse pressed left at (149, 170)
Screenshot: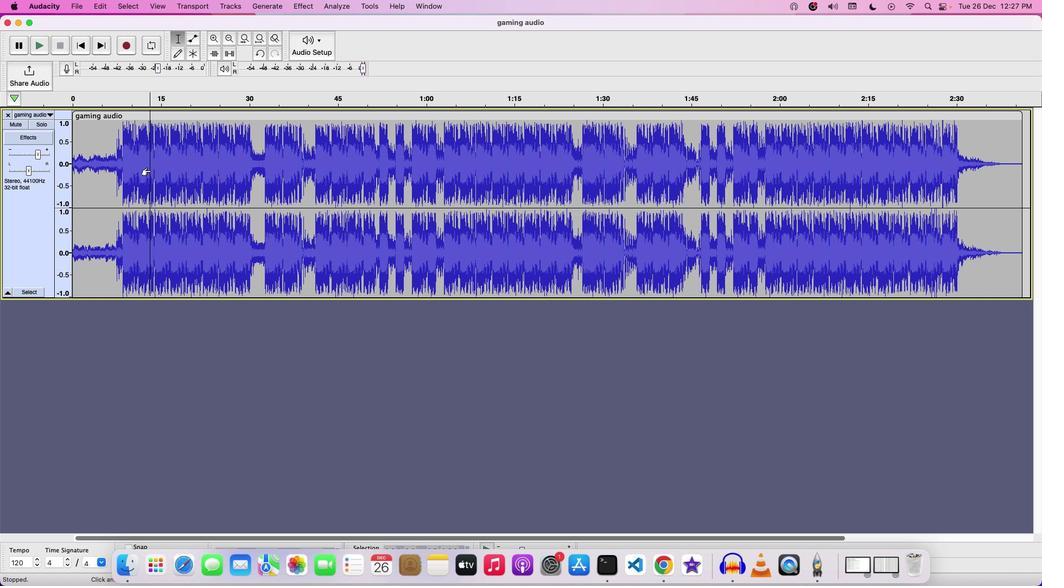 
Action: Mouse pressed left at (149, 170)
Screenshot: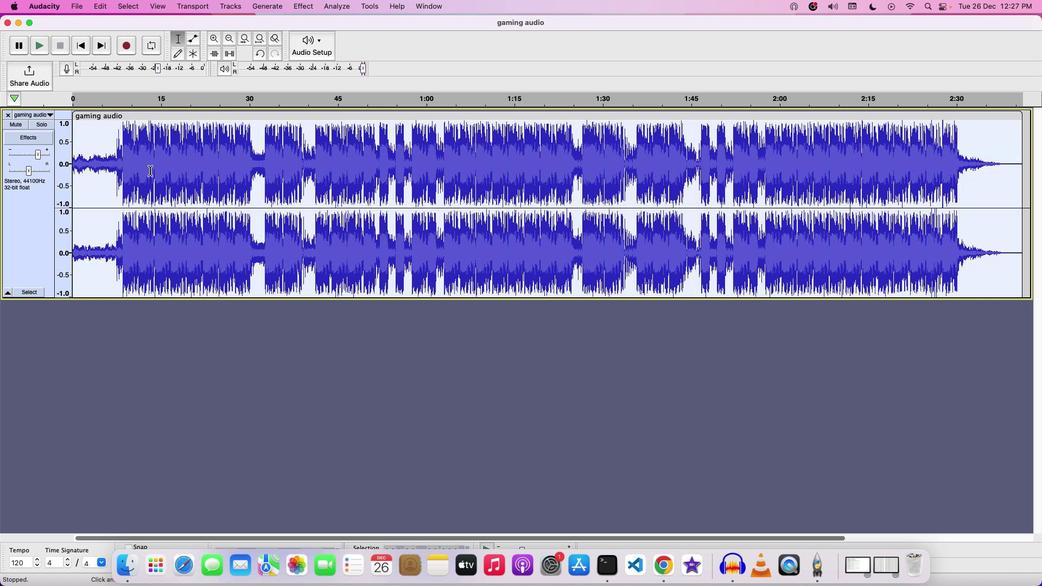 
Action: Mouse moved to (306, 7)
Screenshot: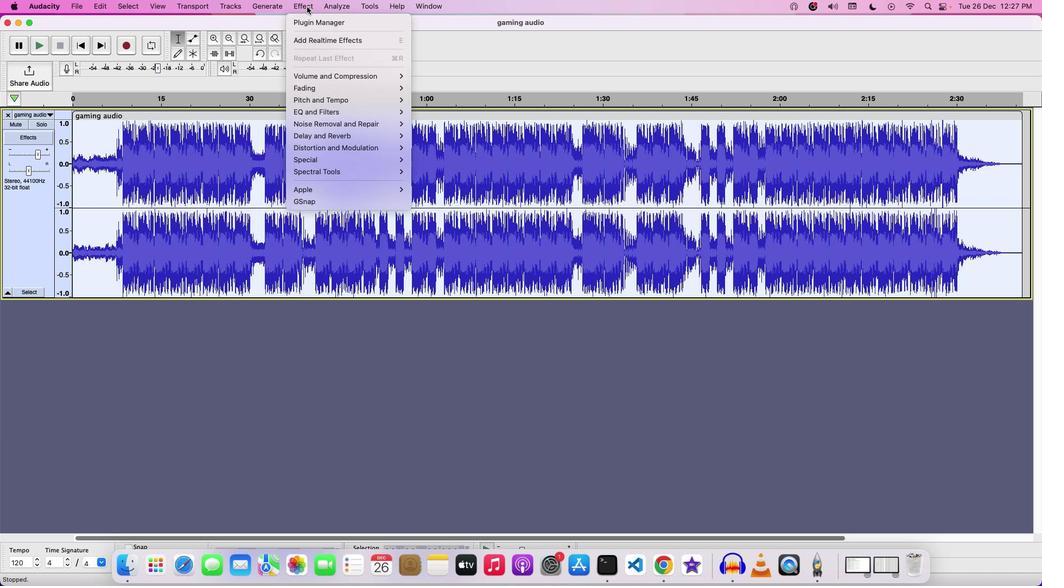 
Action: Mouse pressed left at (306, 7)
Screenshot: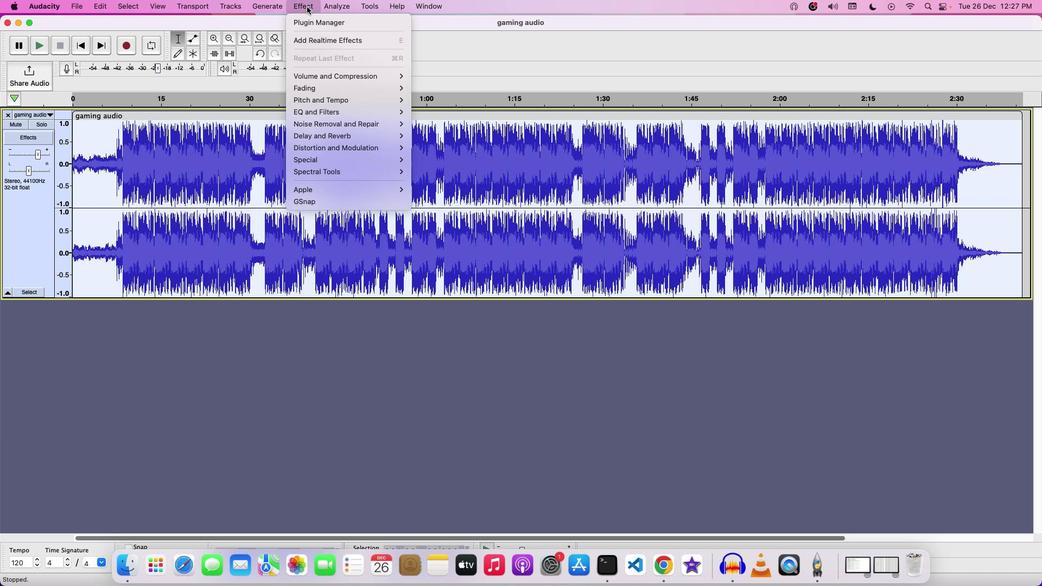 
Action: Mouse moved to (424, 135)
Screenshot: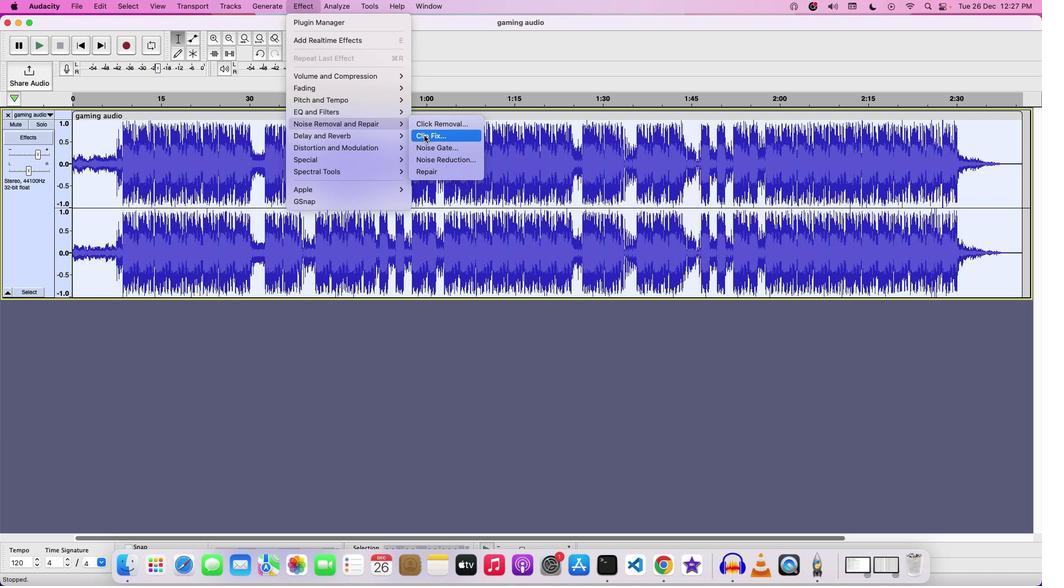 
Action: Mouse pressed left at (424, 135)
Screenshot: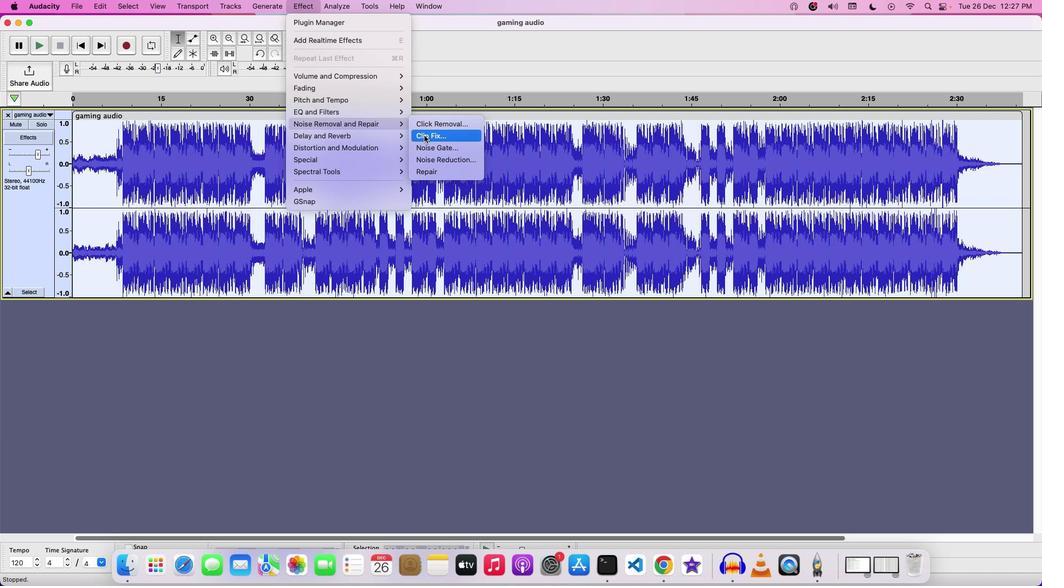 
Action: Mouse moved to (651, 283)
Screenshot: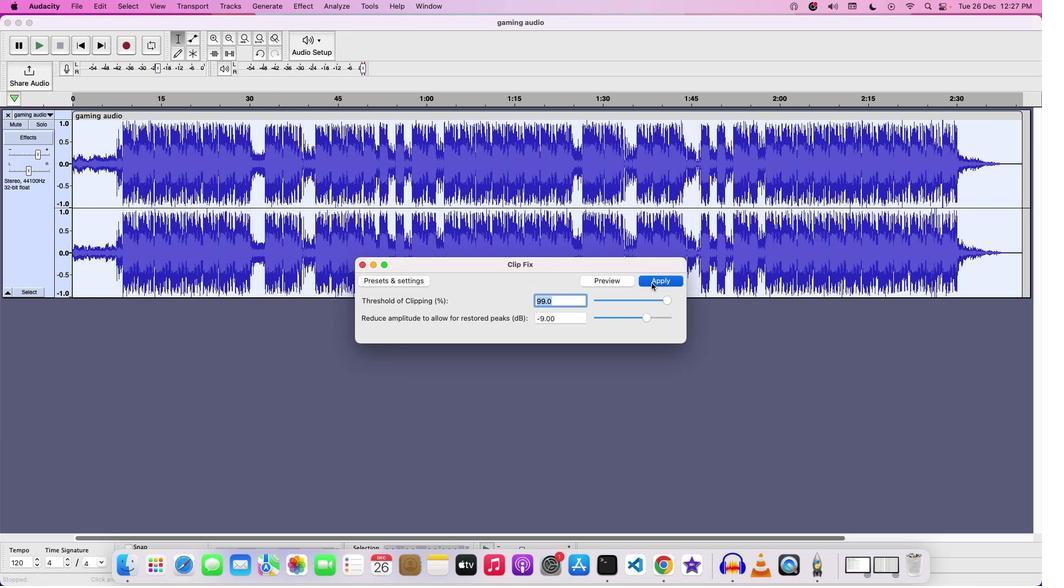
Action: Mouse pressed left at (651, 283)
Screenshot: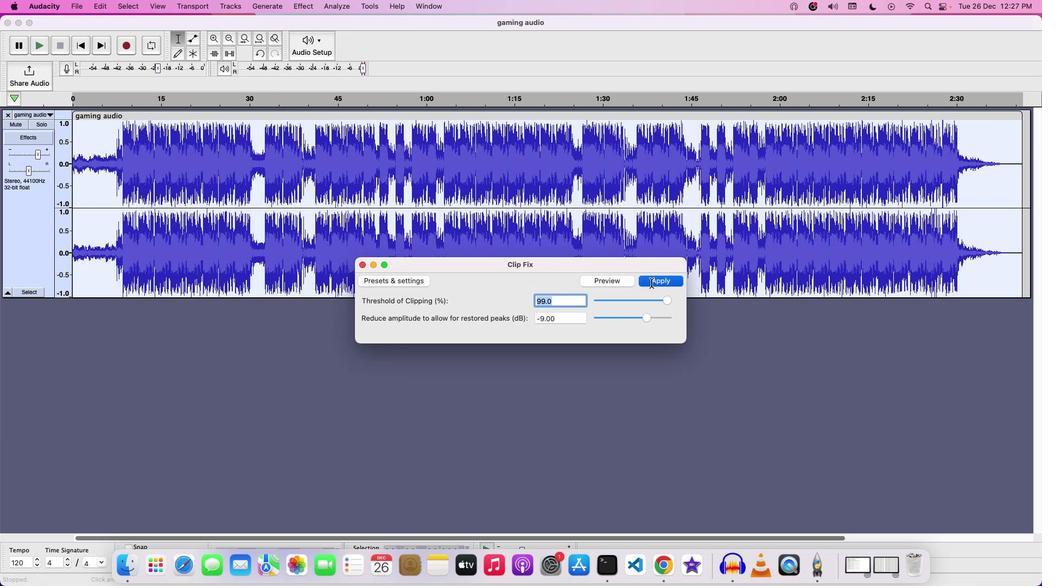
Action: Mouse moved to (585, 225)
Screenshot: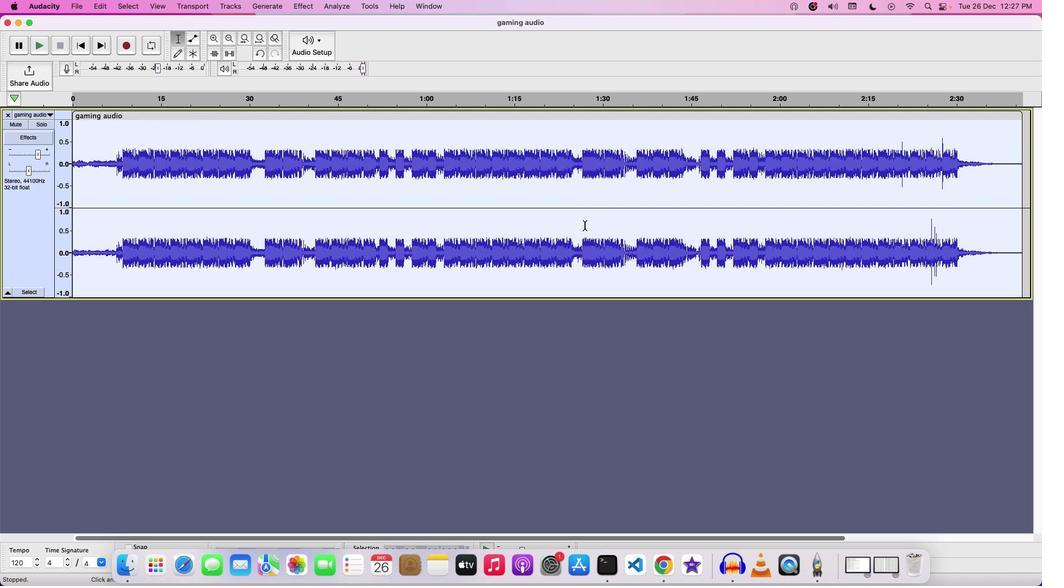 
Action: Key pressed Key.space
Screenshot: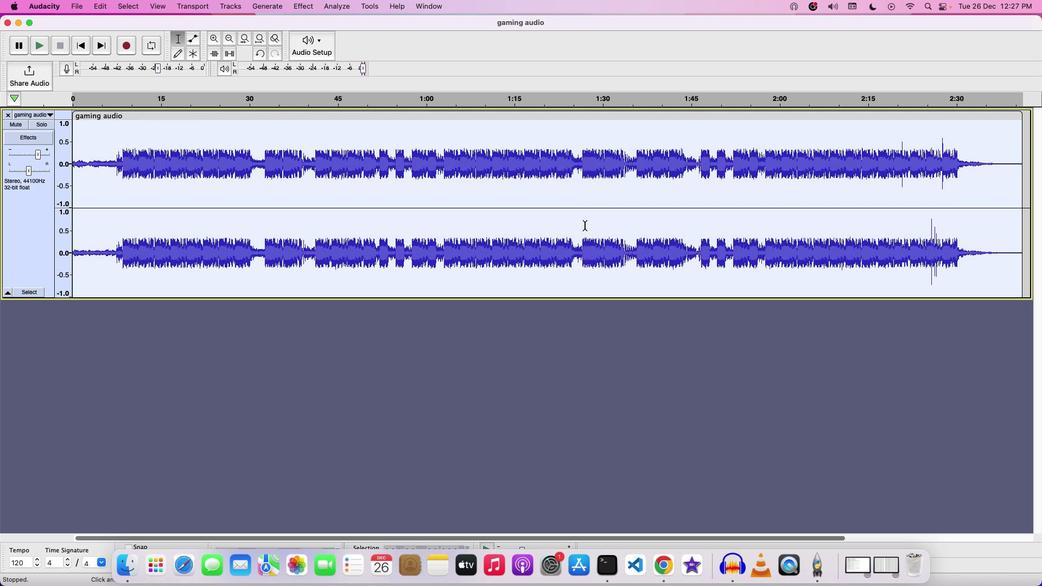 
Action: Mouse moved to (39, 154)
Screenshot: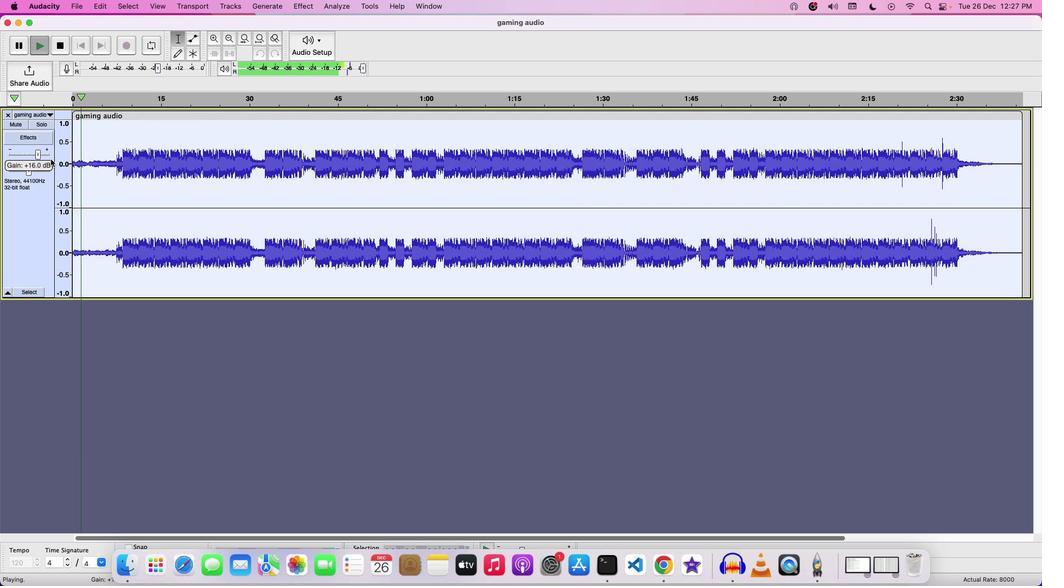 
Action: Mouse pressed left at (39, 154)
Screenshot: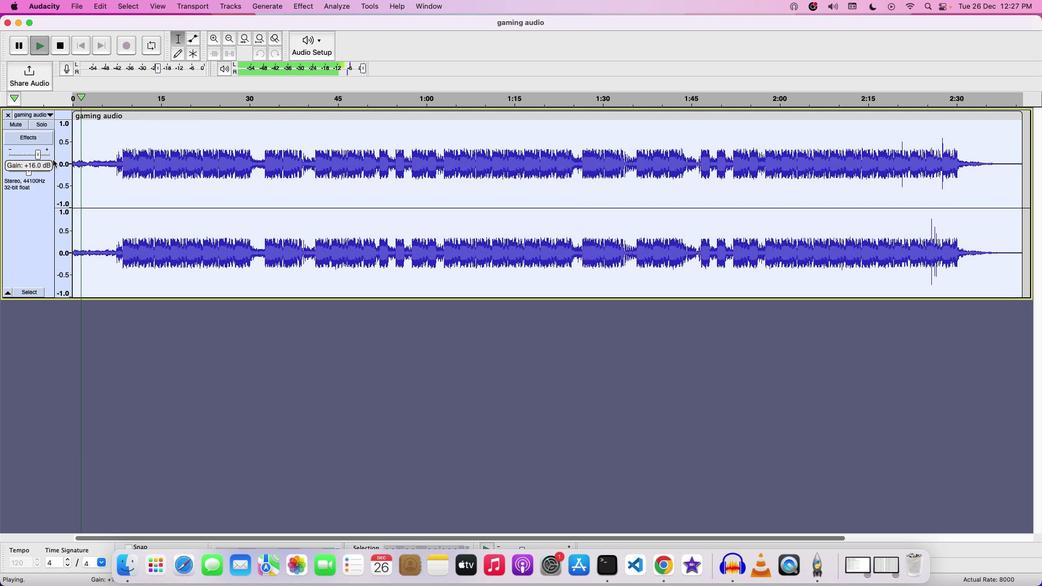 
Action: Mouse moved to (43, 155)
Screenshot: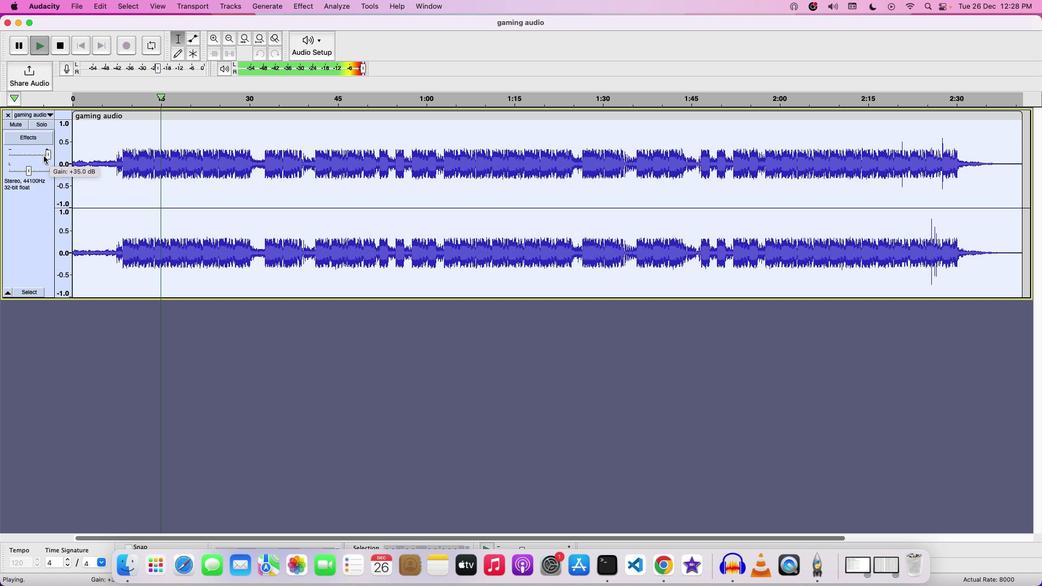 
Action: Mouse pressed left at (43, 155)
Screenshot: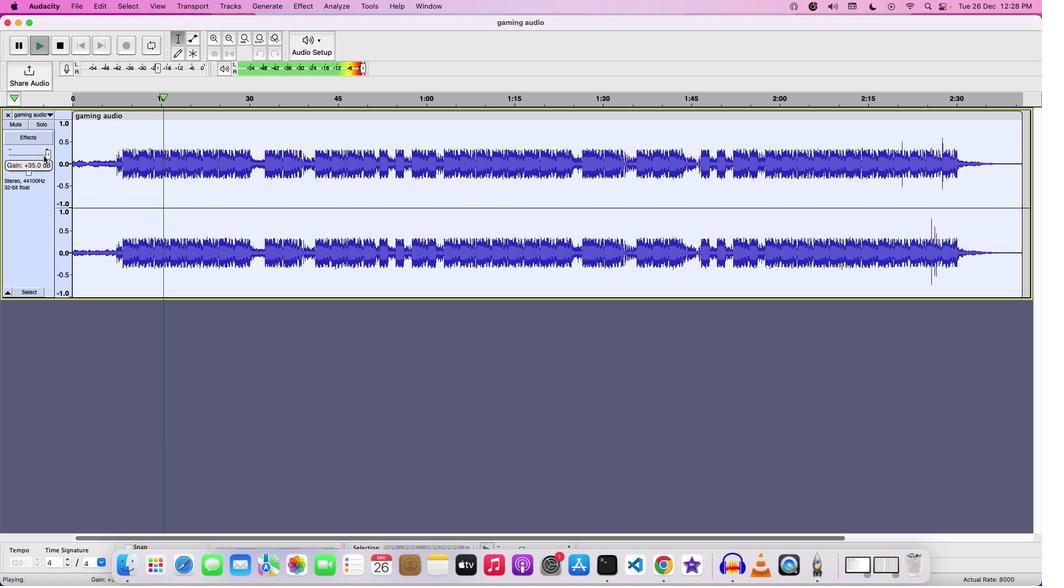 
Action: Mouse moved to (41, 154)
Screenshot: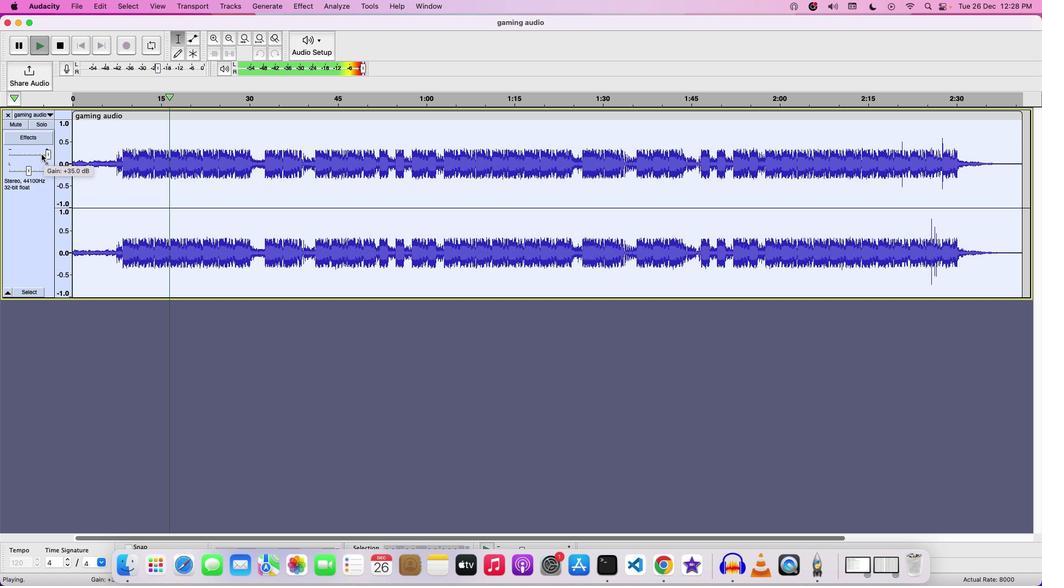 
Action: Mouse pressed left at (41, 154)
Screenshot: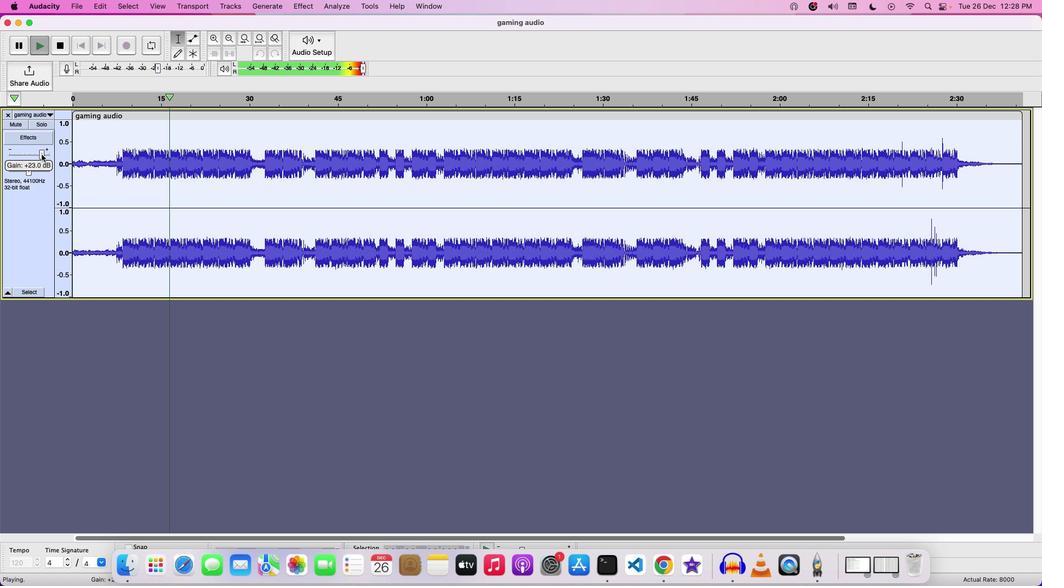 
Action: Mouse moved to (266, 148)
Screenshot: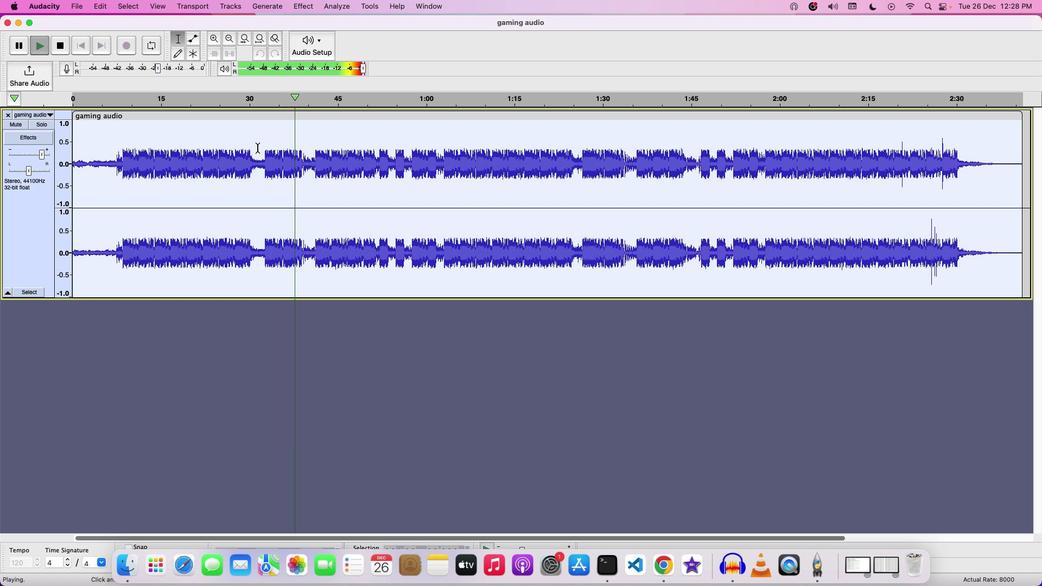 
Action: Key pressed Key.space
Screenshot: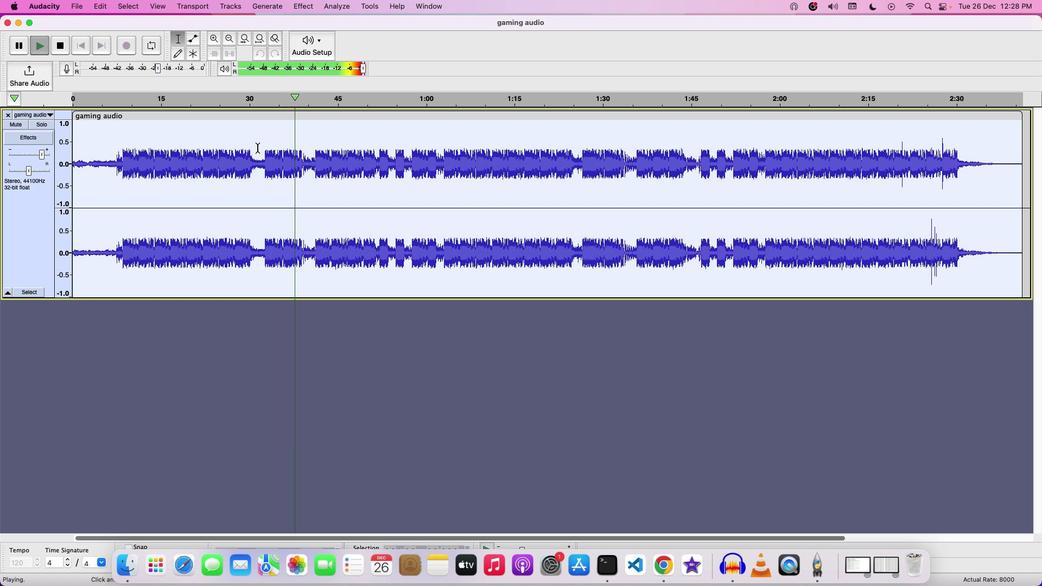 
Action: Mouse moved to (215, 38)
Screenshot: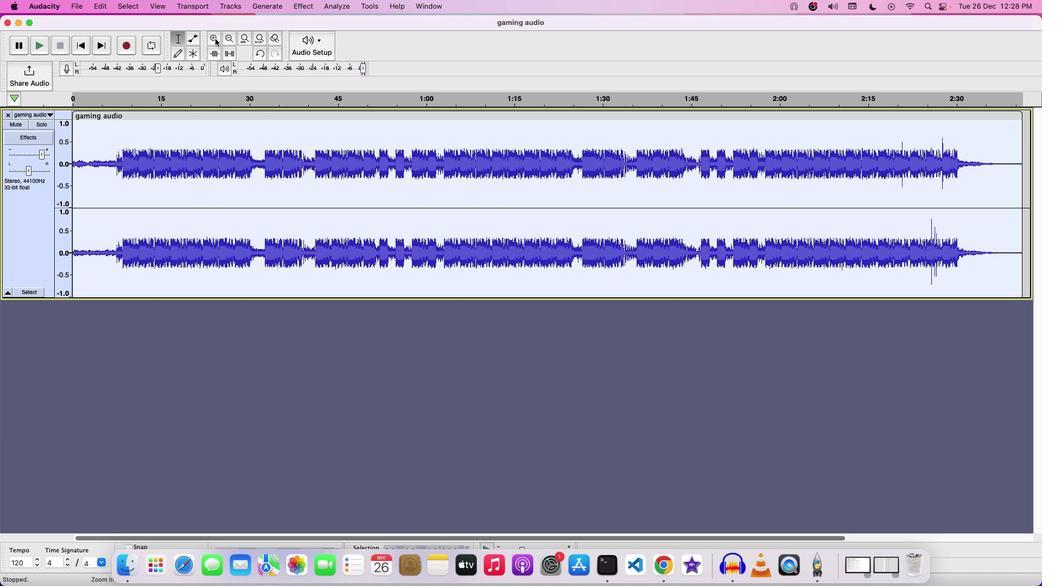 
Action: Mouse pressed left at (215, 38)
Screenshot: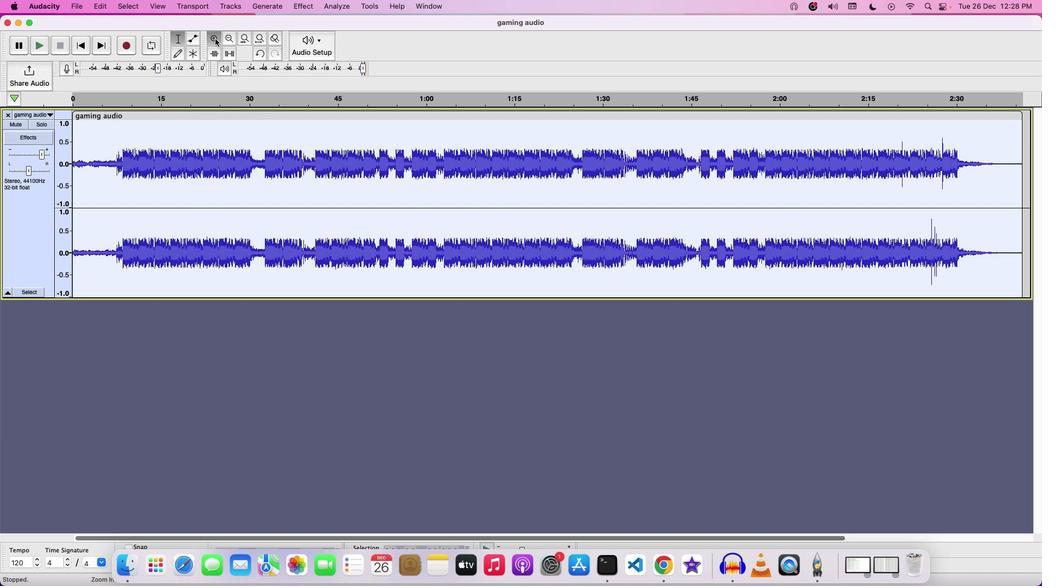 
Action: Mouse pressed left at (215, 38)
Screenshot: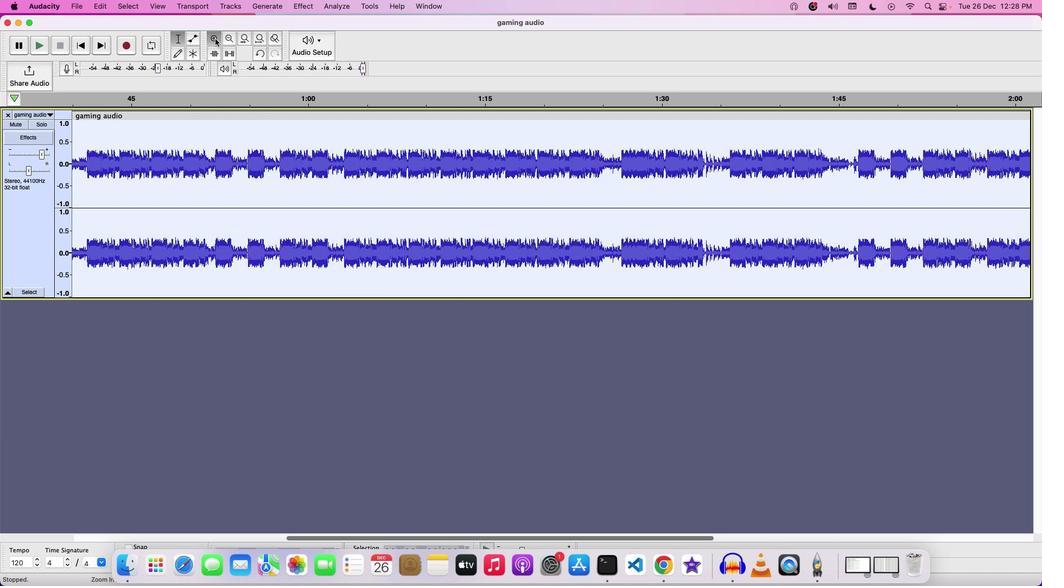 
Action: Key pressed Key.spaceKey.space
Screenshot: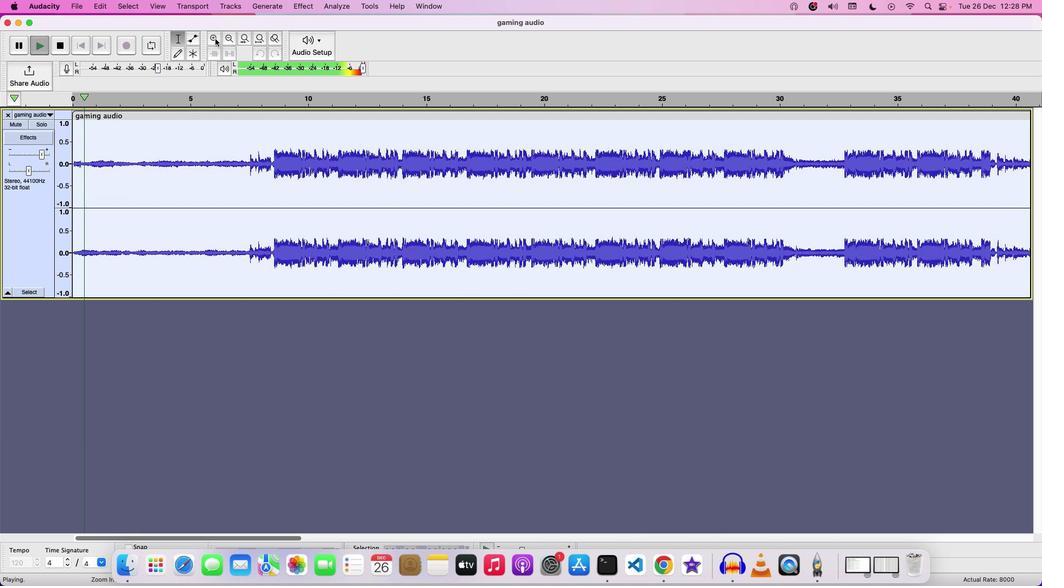 
Action: Mouse moved to (793, 168)
Screenshot: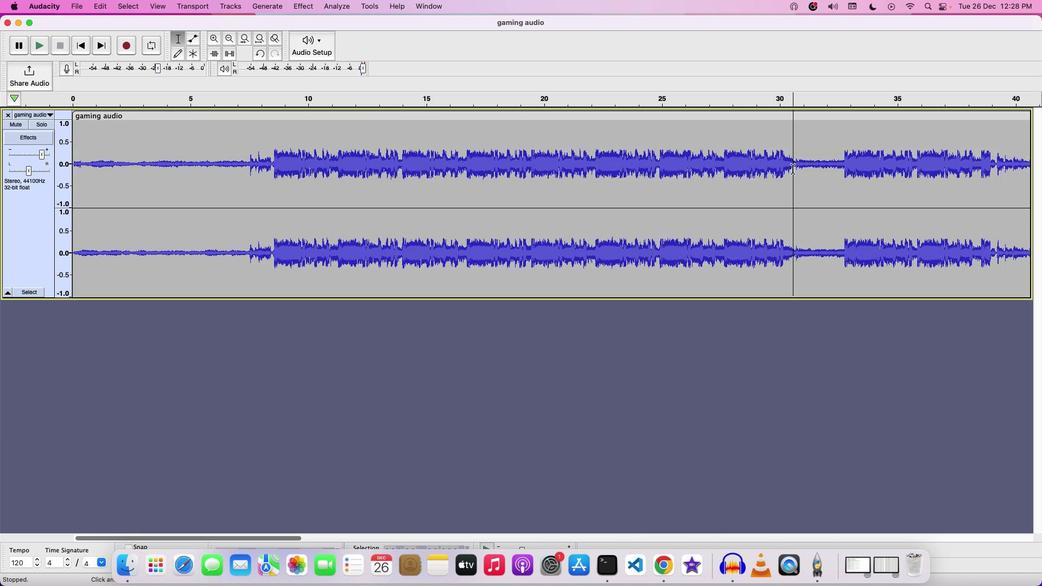 
Action: Mouse pressed left at (793, 168)
Screenshot: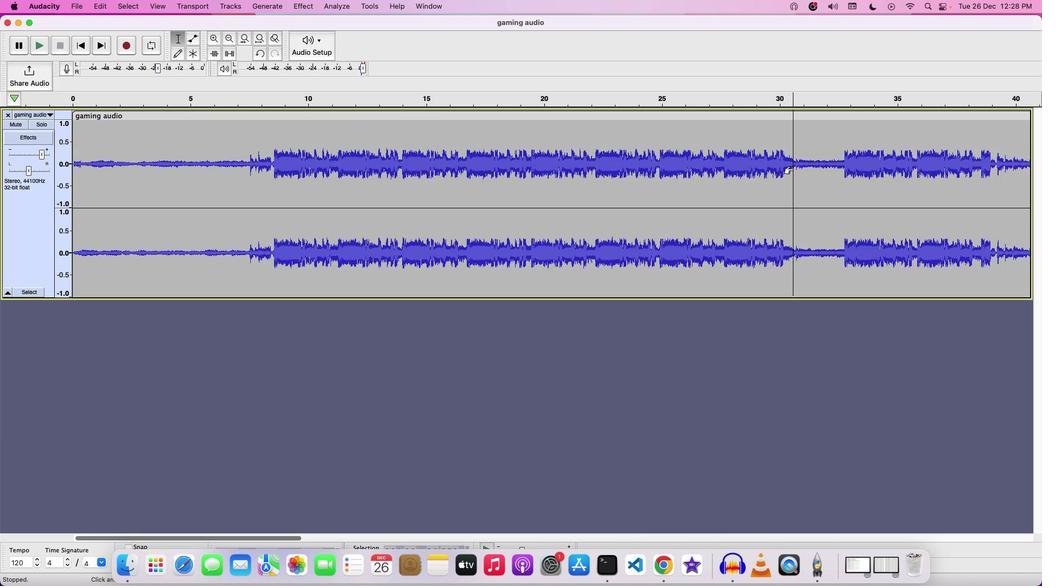 
Action: Mouse moved to (793, 169)
Screenshot: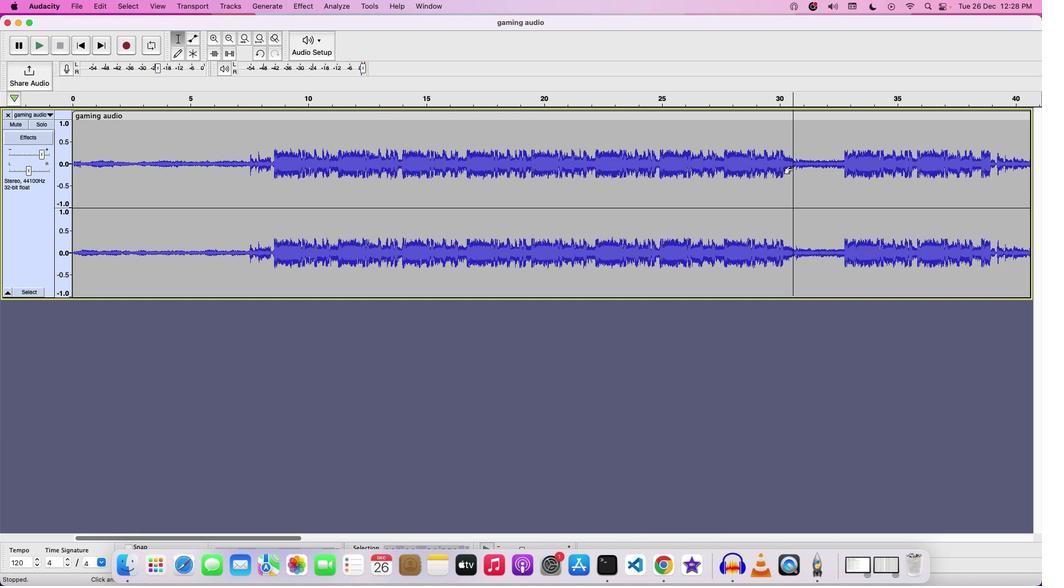 
Action: Key pressed Key.space
Screenshot: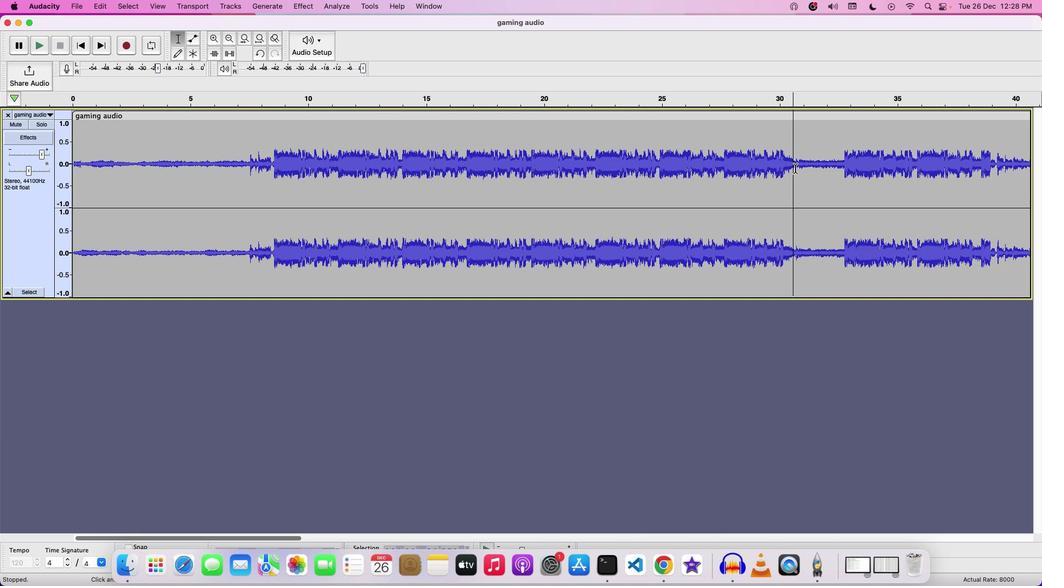 
Action: Mouse moved to (846, 166)
Screenshot: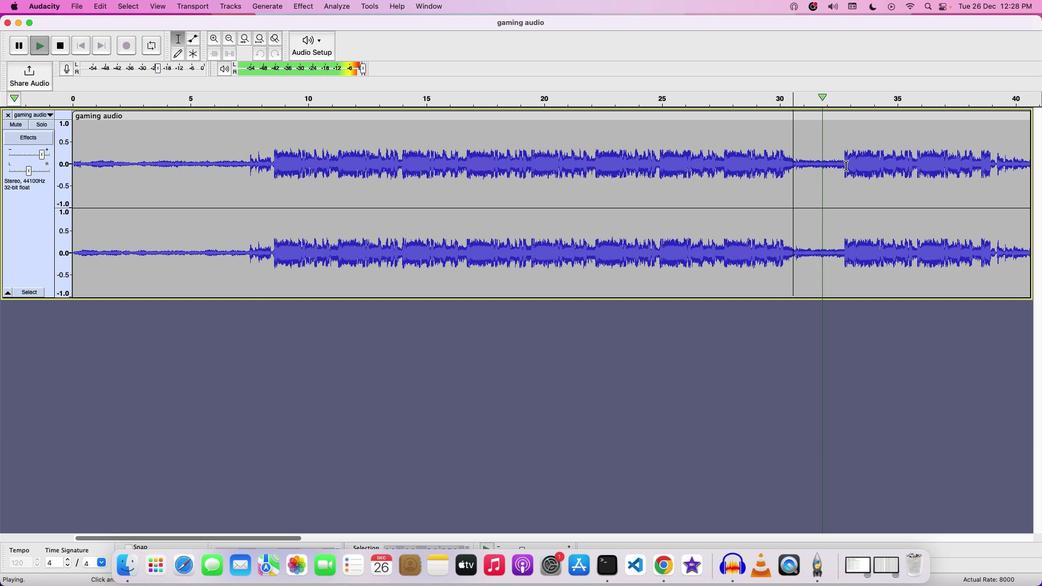 
Action: Key pressed Key.space
Screenshot: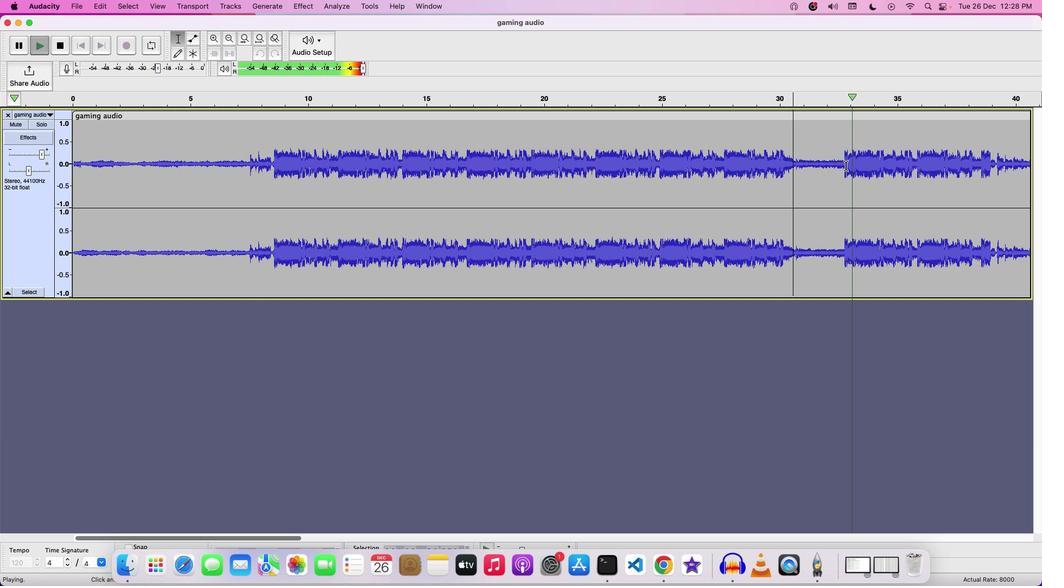 
Action: Mouse moved to (842, 163)
Screenshot: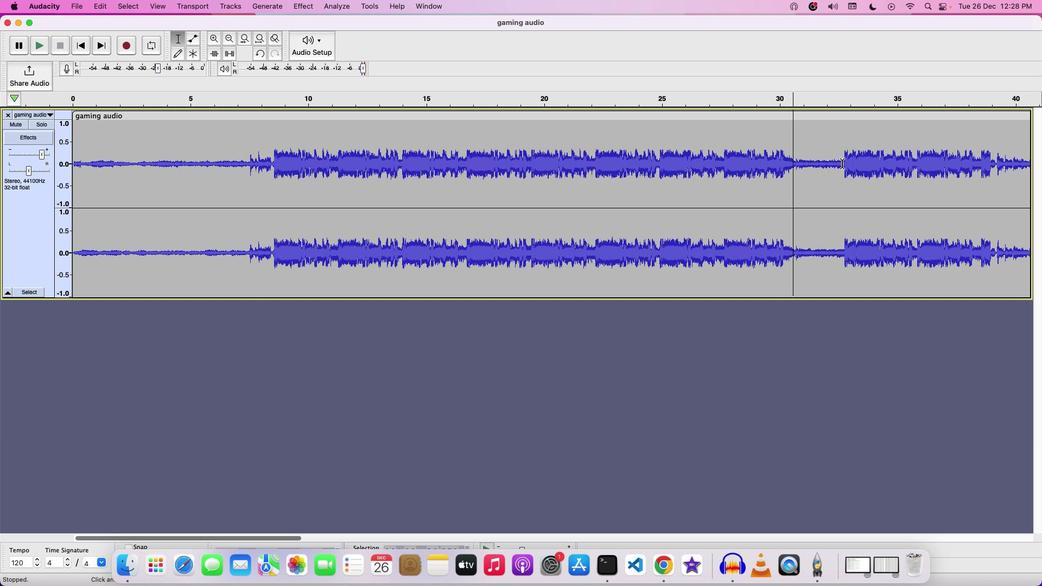 
Action: Mouse pressed left at (842, 163)
Screenshot: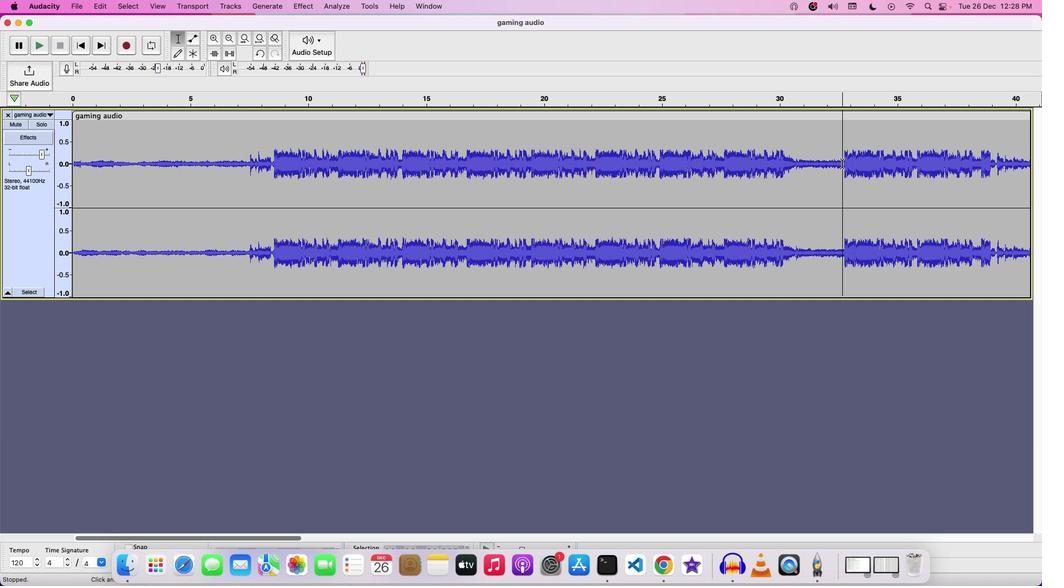 
Action: Mouse moved to (216, 41)
Screenshot: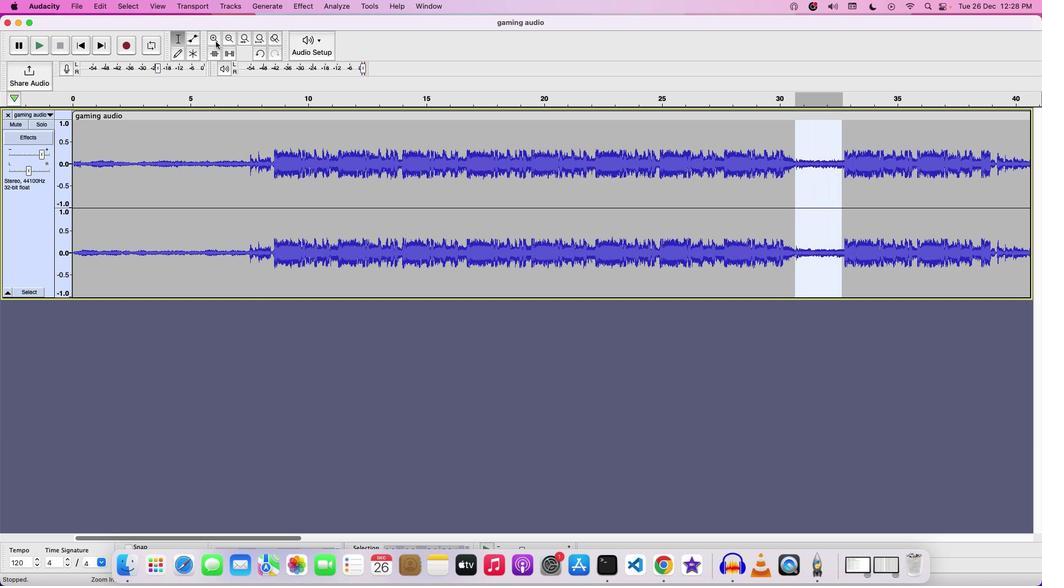 
Action: Mouse pressed left at (216, 41)
Screenshot: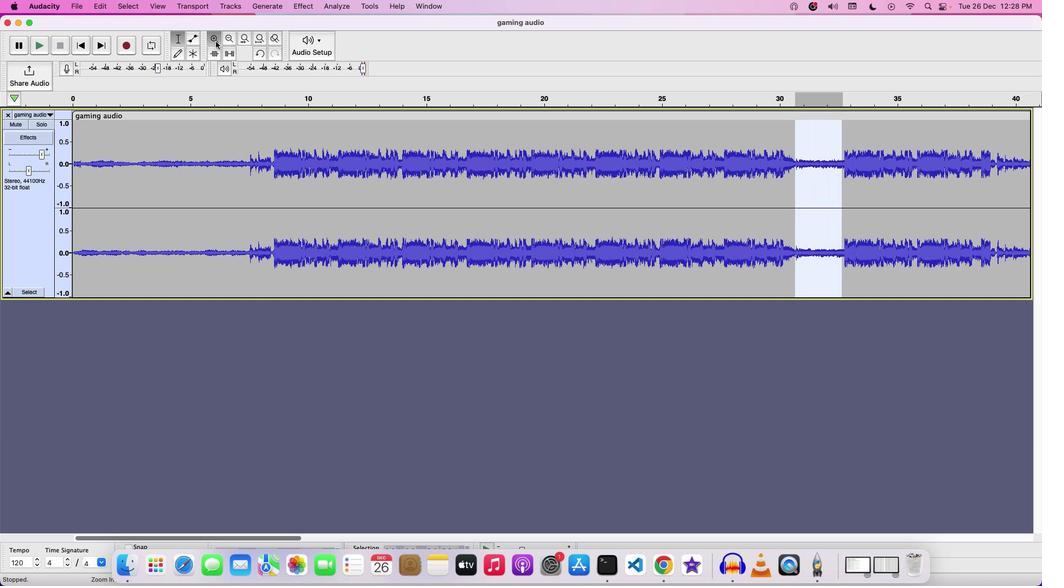 
Action: Mouse pressed left at (216, 41)
Screenshot: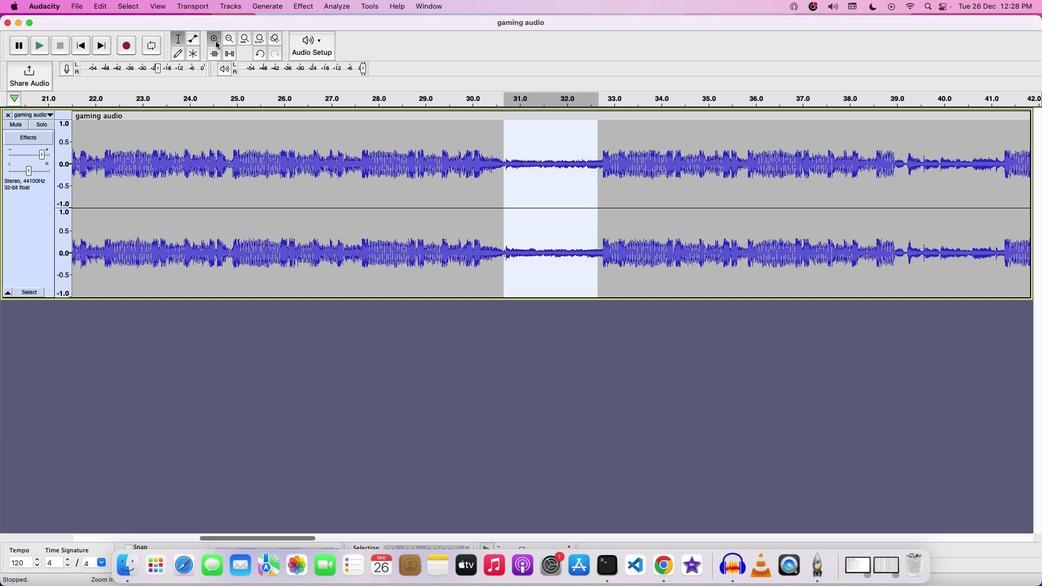 
Action: Mouse moved to (588, 113)
Screenshot: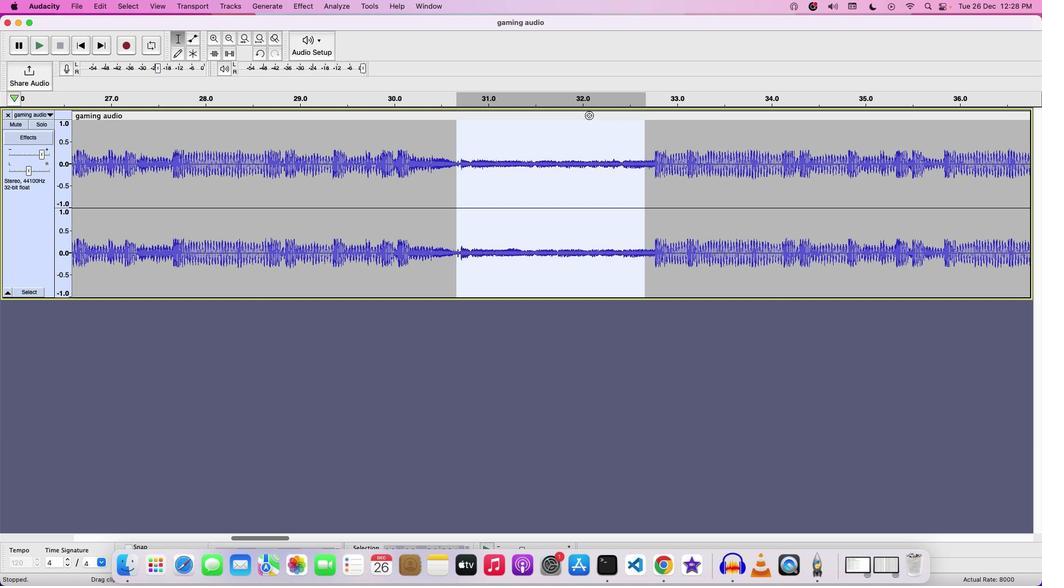 
Action: Key pressed Key.space
Screenshot: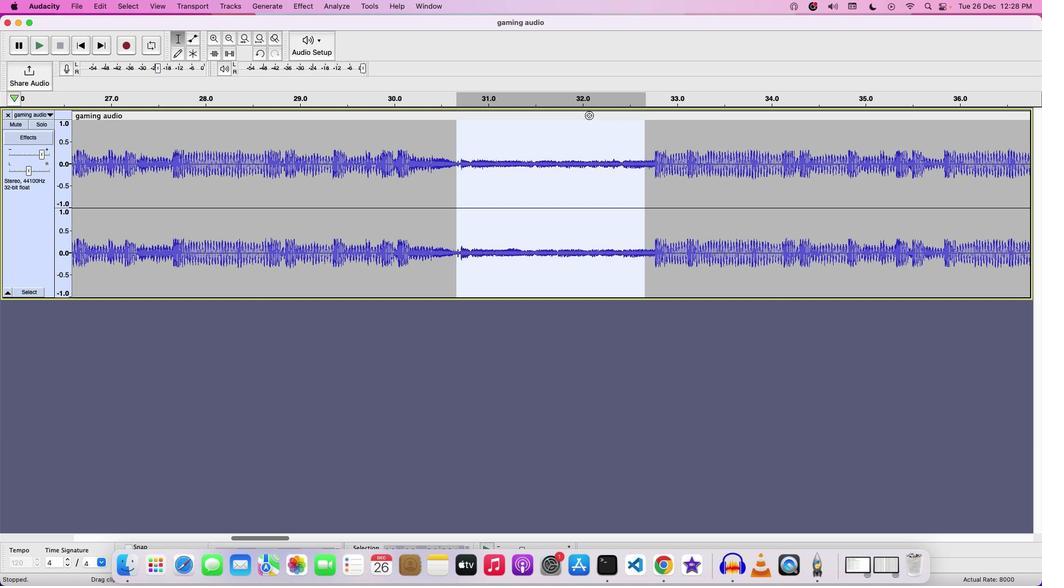 
Action: Mouse moved to (306, 5)
Screenshot: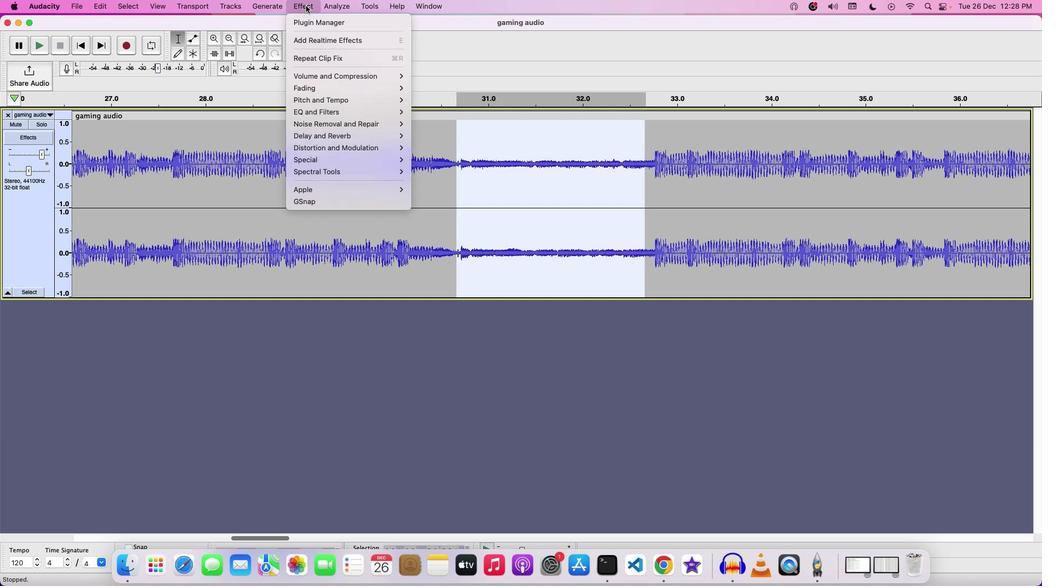 
Action: Mouse pressed left at (306, 5)
Screenshot: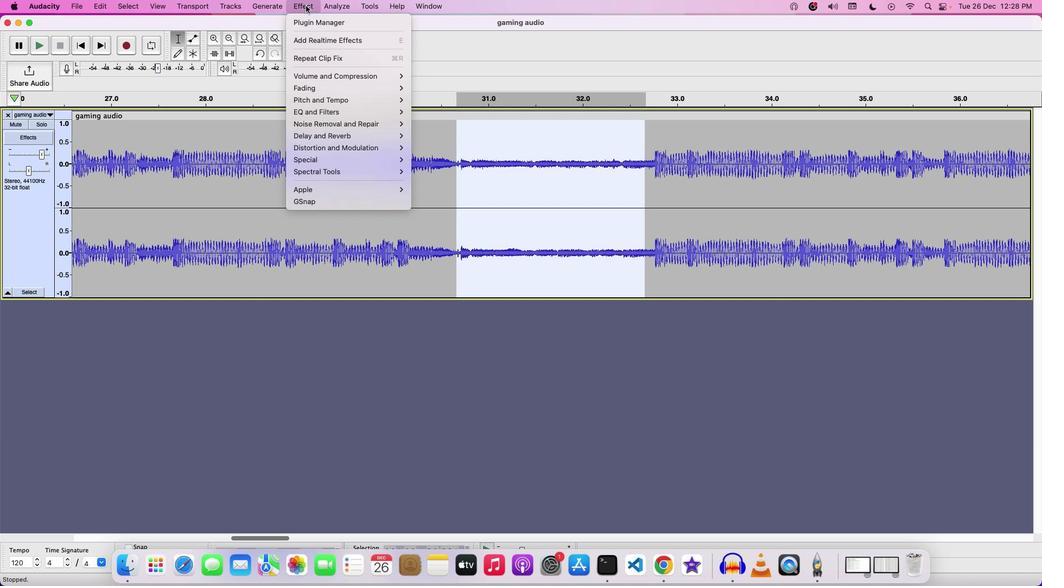 
Action: Mouse moved to (458, 98)
Screenshot: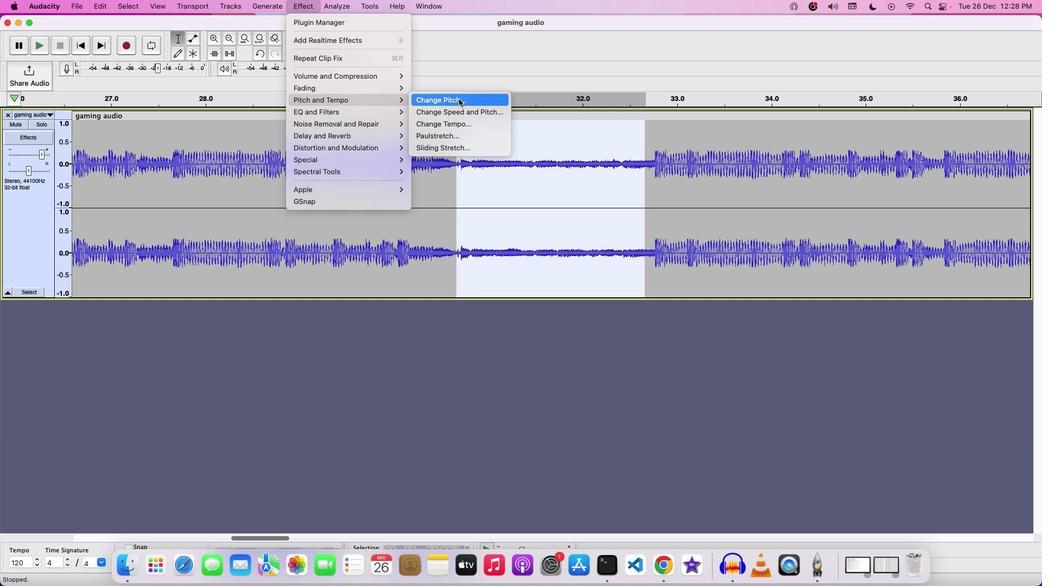 
Action: Mouse pressed left at (458, 98)
Screenshot: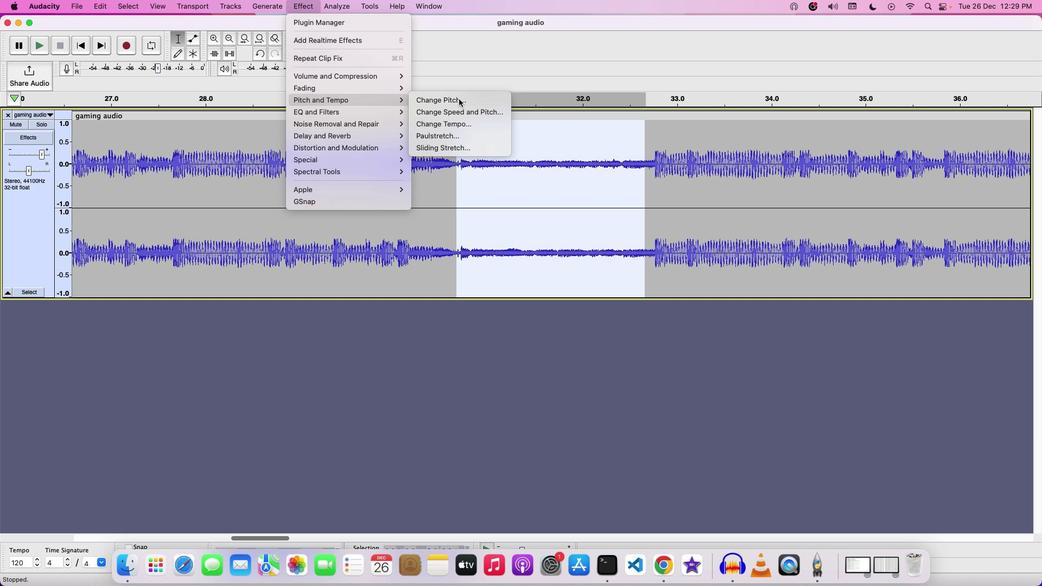 
Action: Mouse moved to (554, 229)
Screenshot: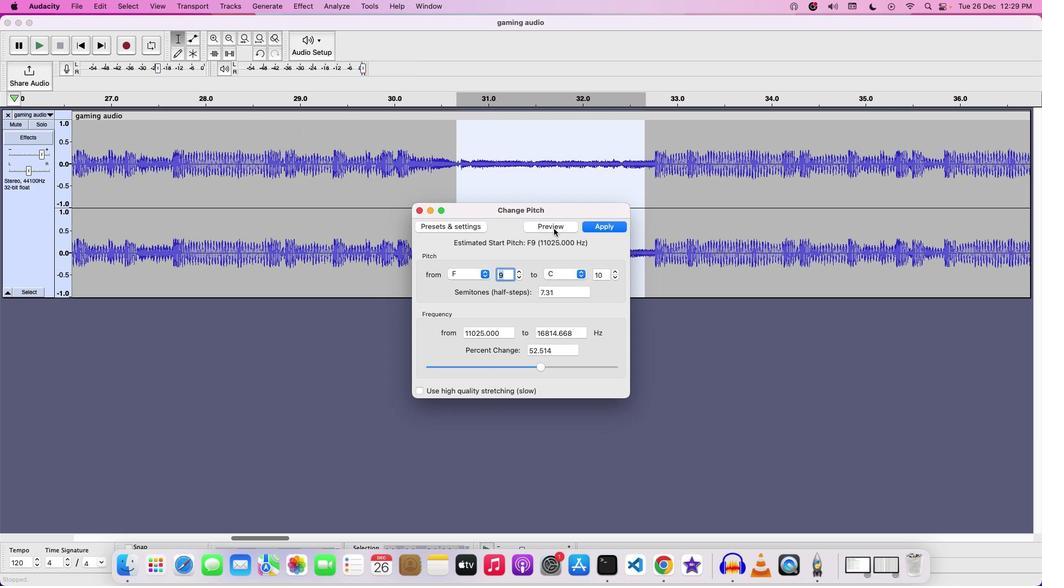 
Action: Mouse pressed left at (554, 229)
Screenshot: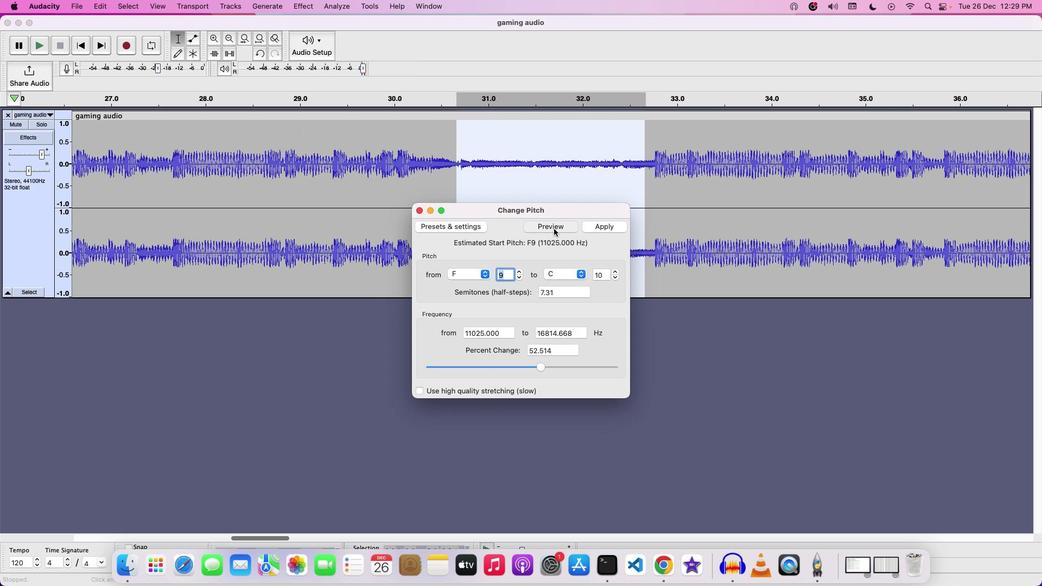 
Action: Mouse moved to (605, 226)
Screenshot: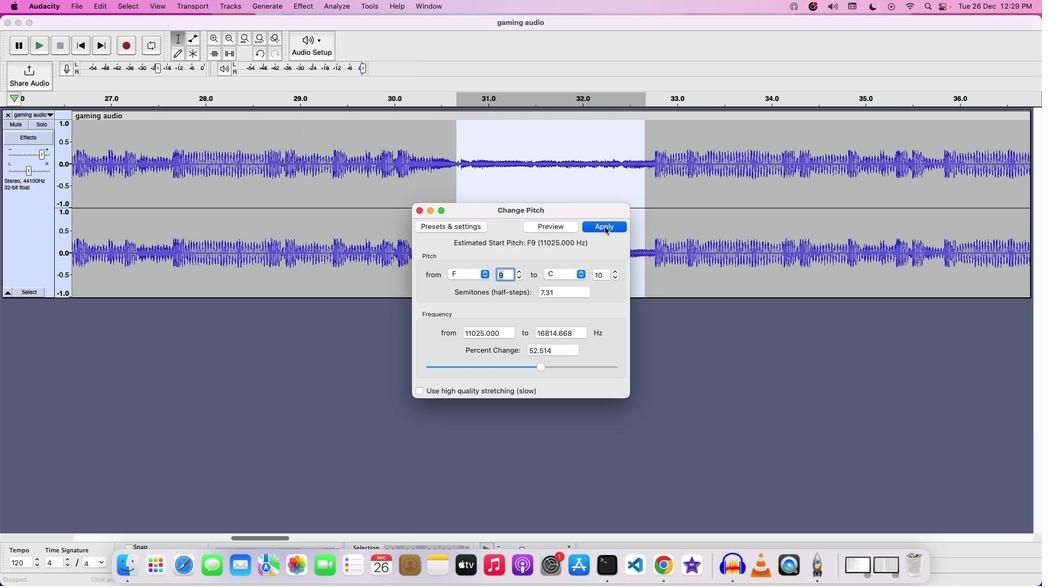 
Action: Mouse pressed left at (605, 226)
Screenshot: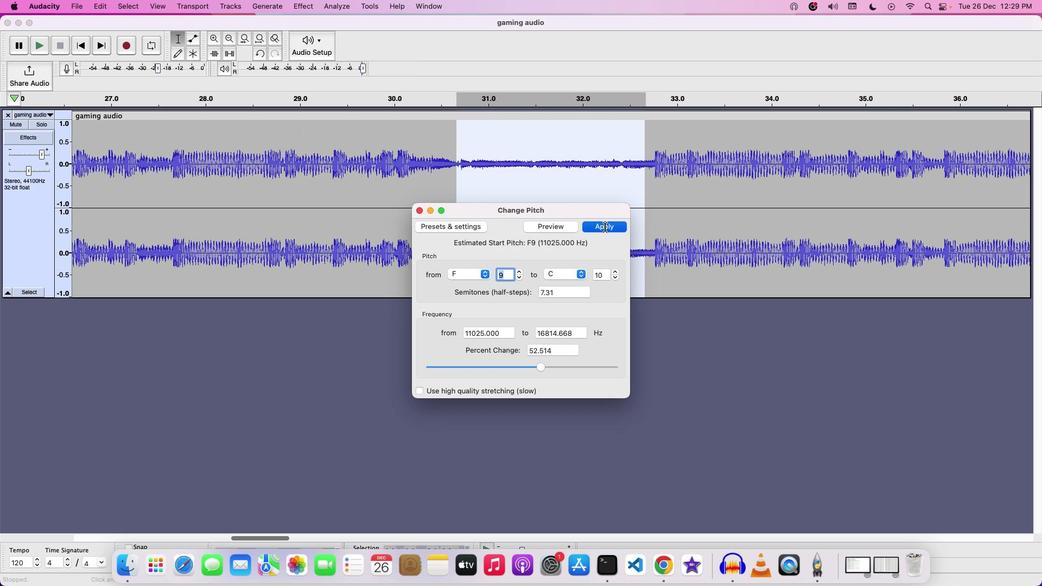 
Action: Mouse moved to (338, 111)
Screenshot: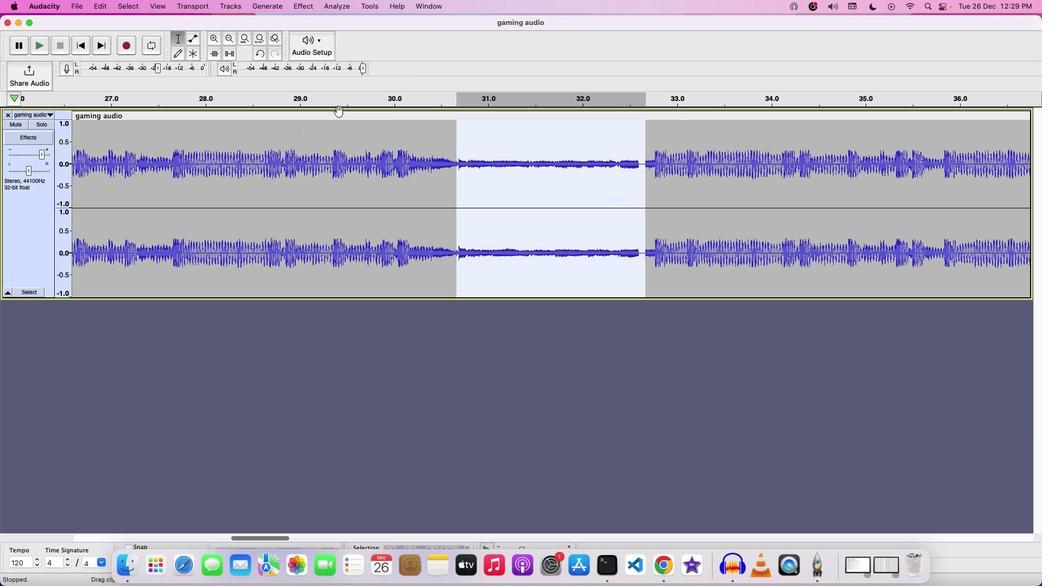 
Action: Key pressed Key.space
Screenshot: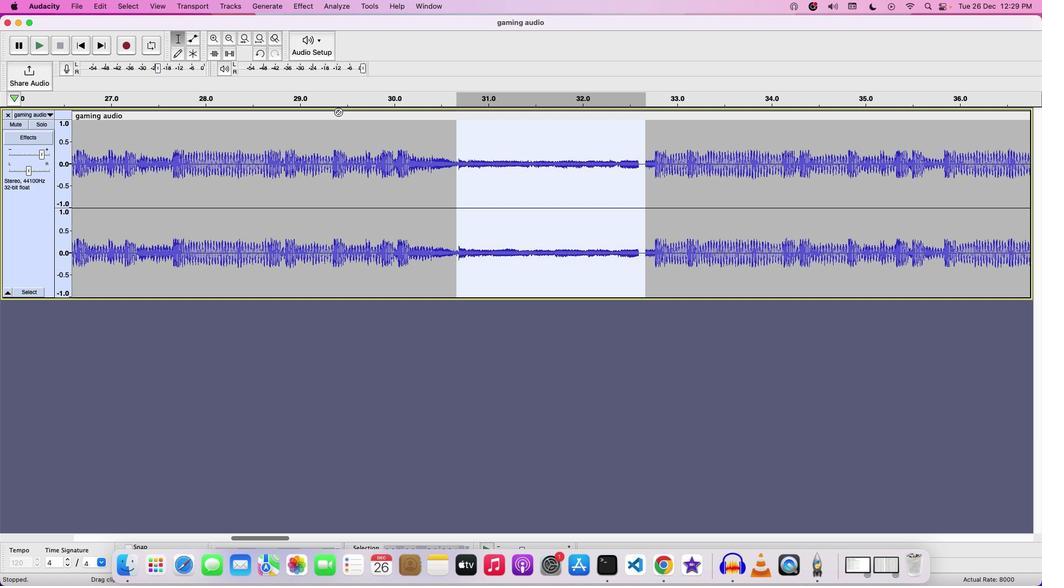 
Action: Mouse moved to (220, 107)
Screenshot: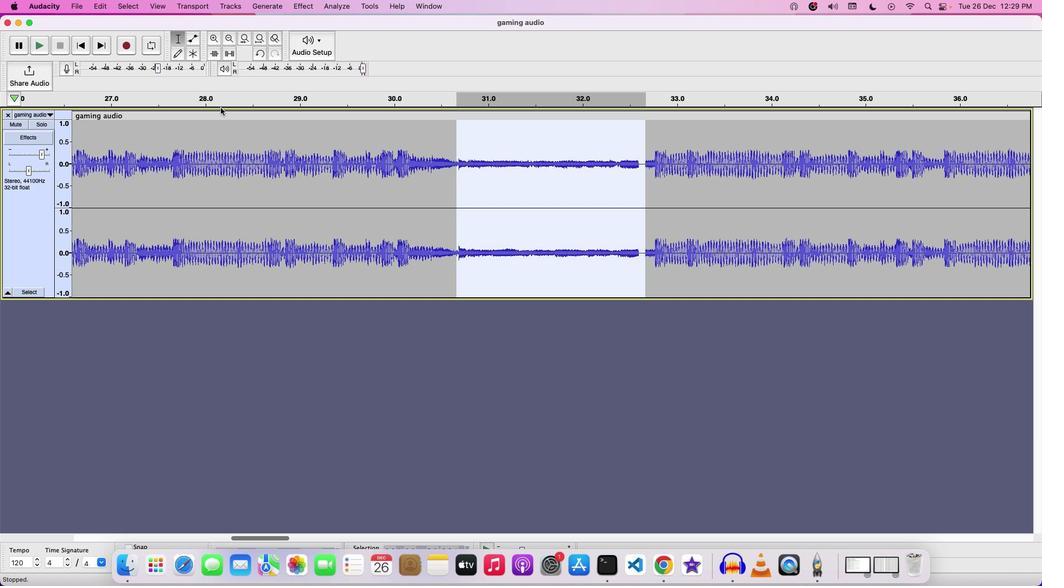 
Action: Mouse pressed left at (220, 107)
Screenshot: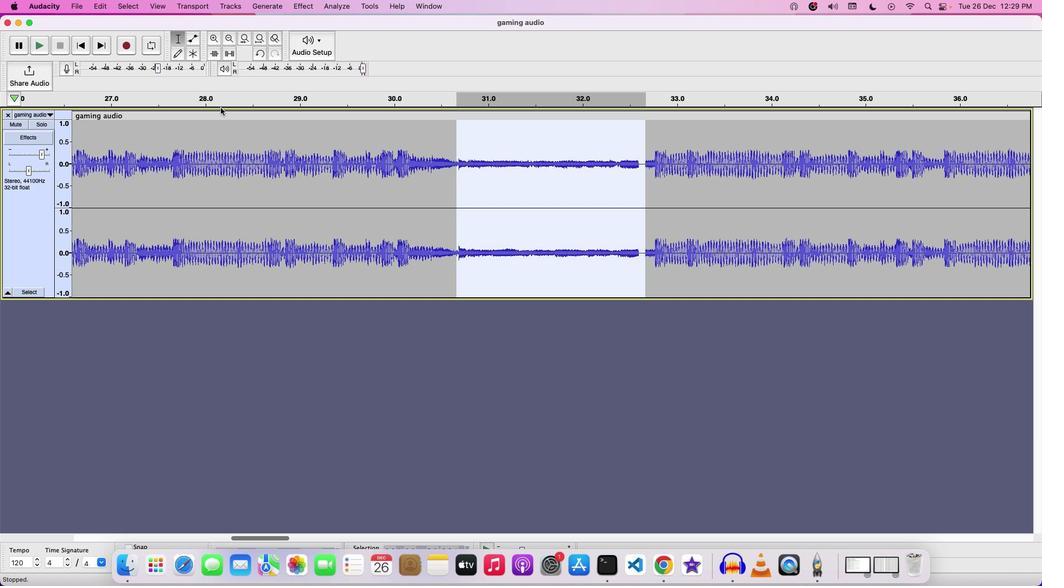 
Action: Mouse moved to (230, 99)
Screenshot: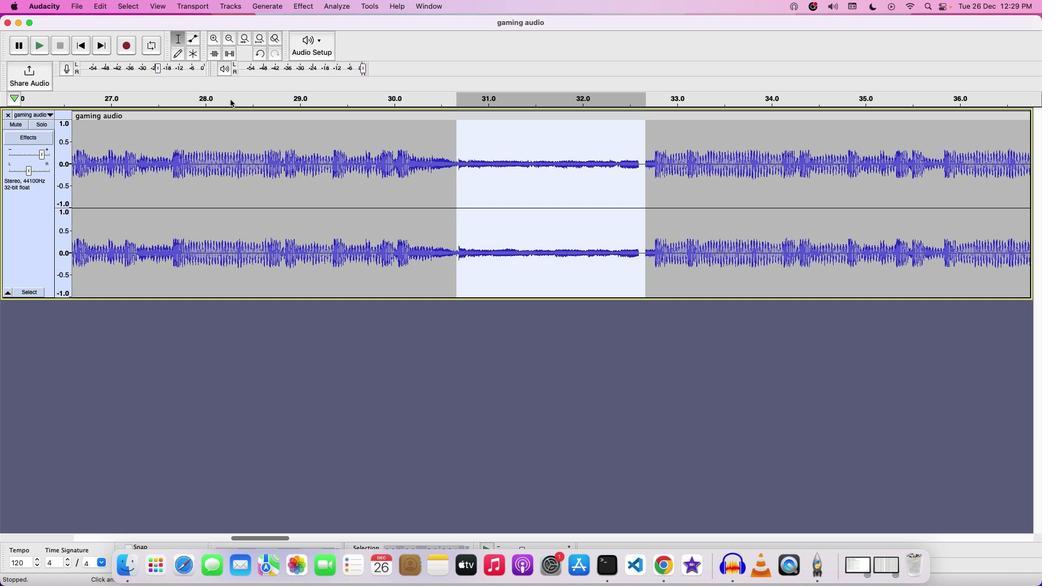 
Action: Mouse pressed left at (230, 99)
Screenshot: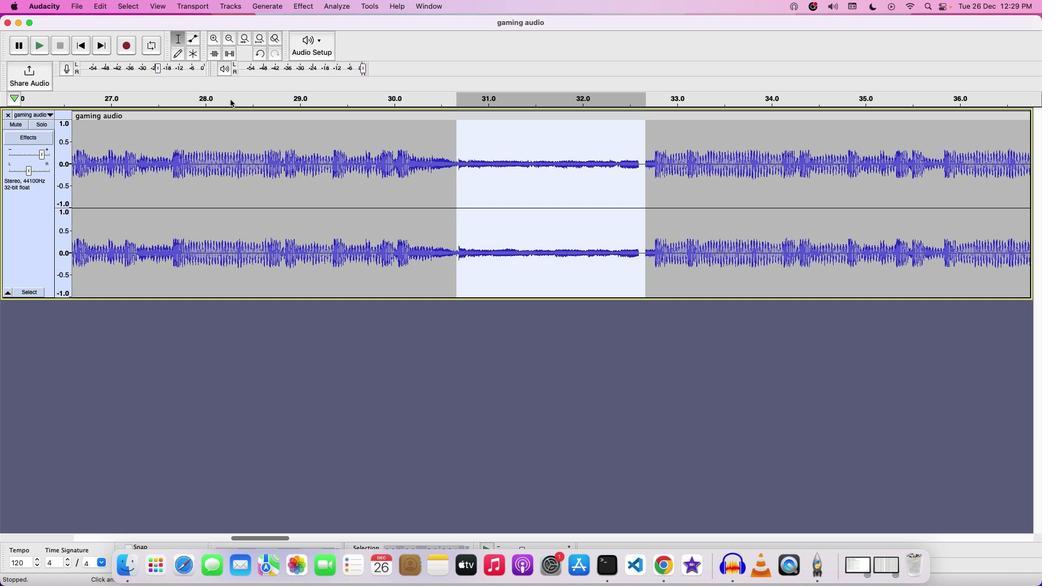 
Action: Mouse moved to (232, 36)
Screenshot: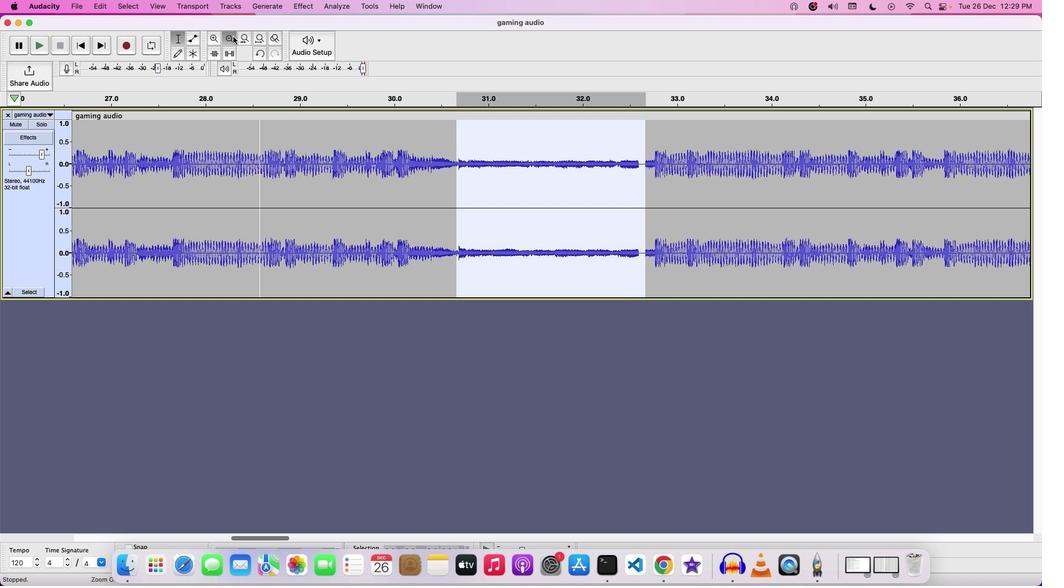 
Action: Mouse pressed left at (232, 36)
Screenshot: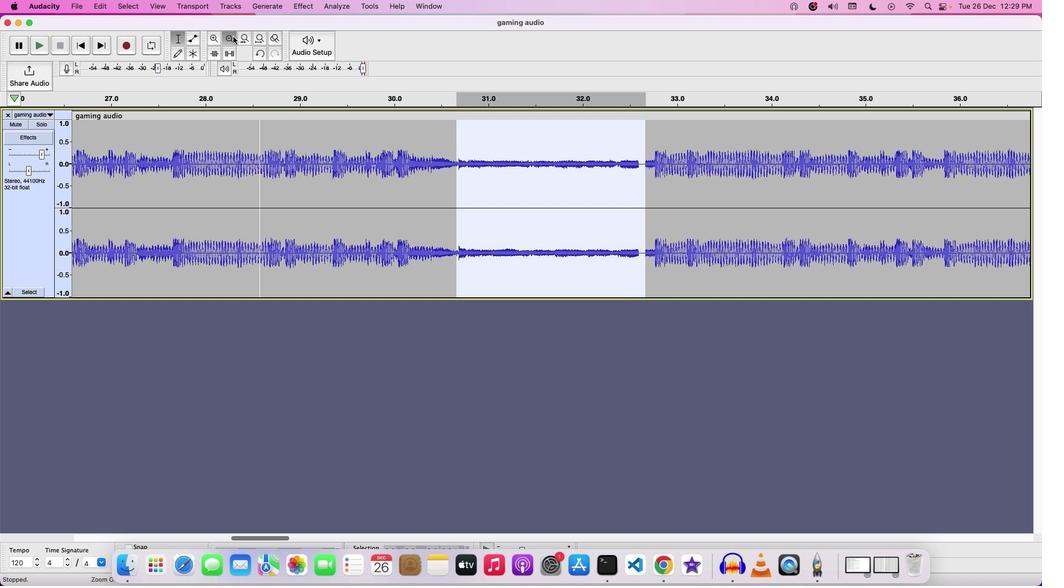 
Action: Mouse pressed left at (232, 36)
Screenshot: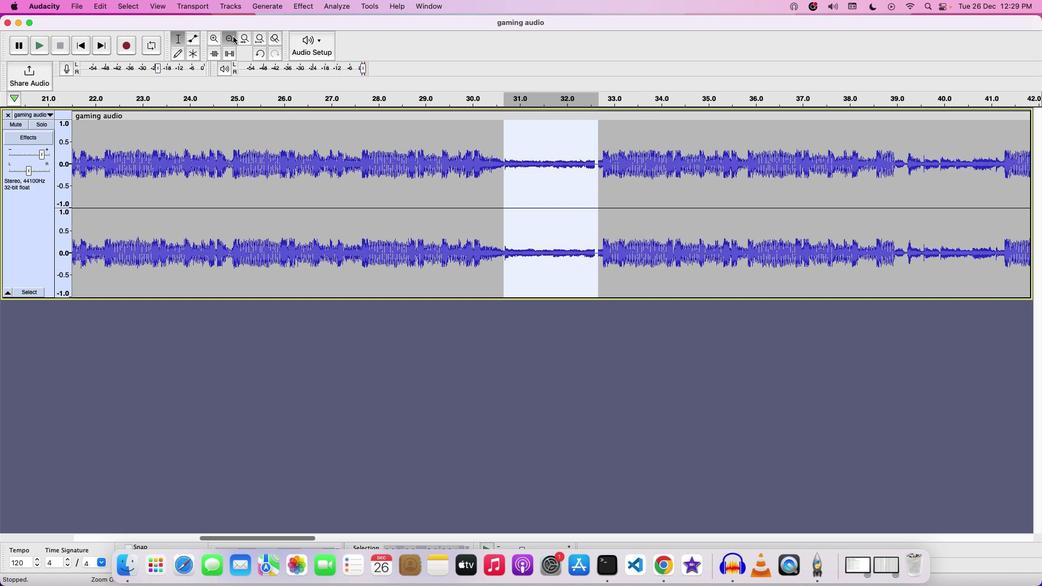 
Action: Mouse moved to (495, 99)
Screenshot: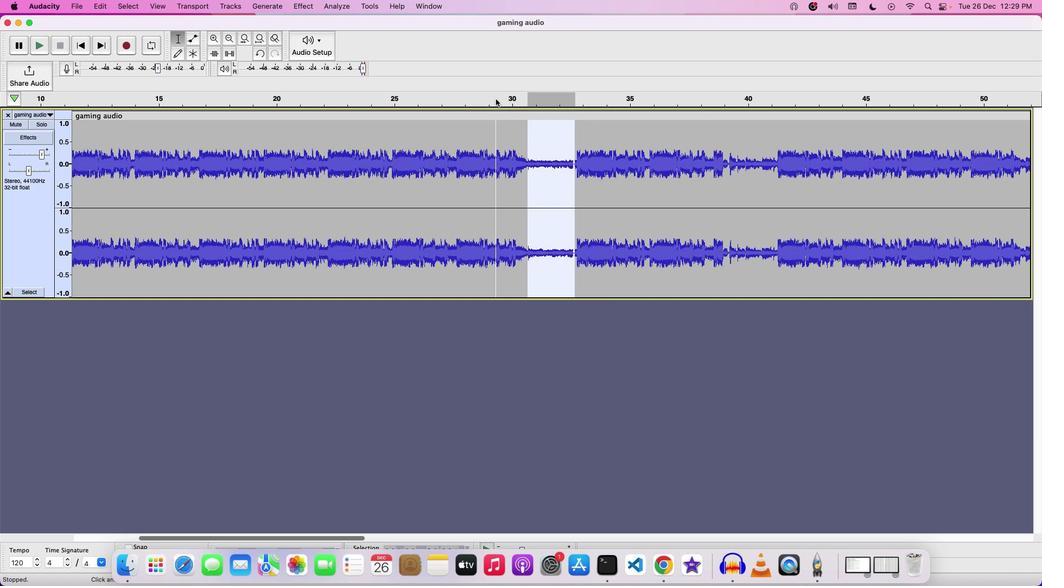 
Action: Mouse pressed left at (495, 99)
Screenshot: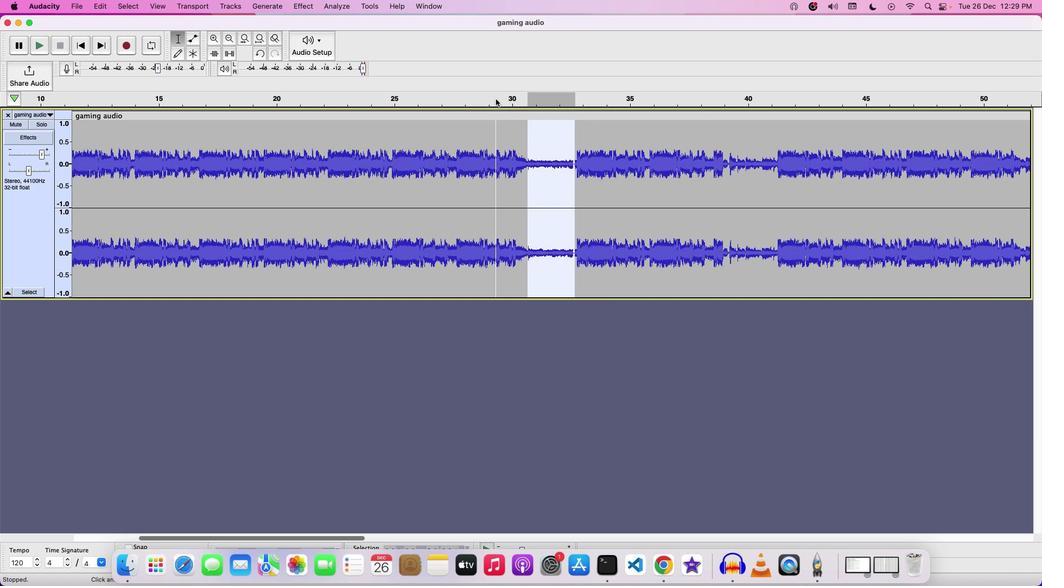 
Action: Mouse moved to (461, 129)
Screenshot: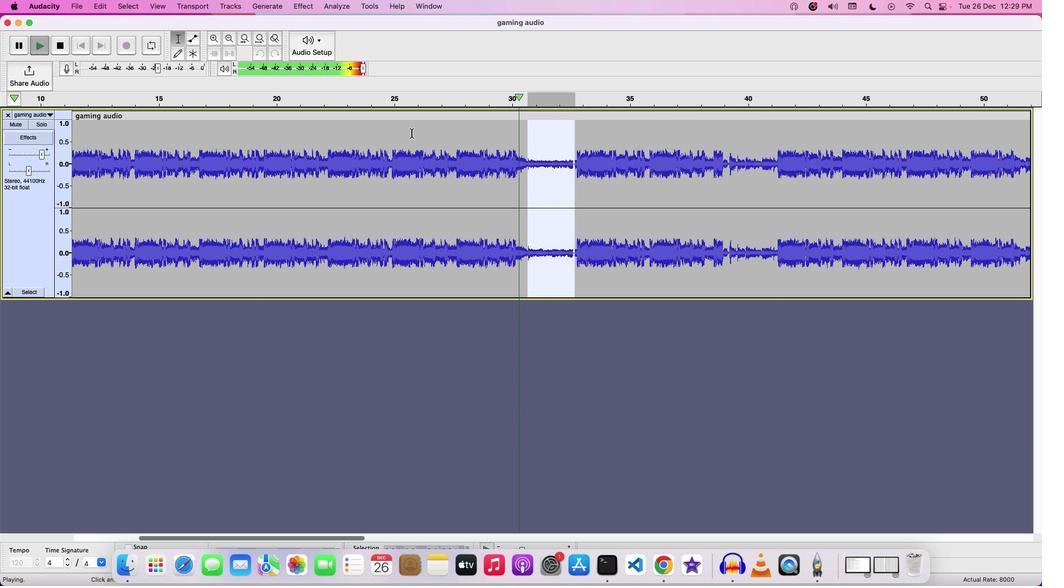 
Action: Key pressed Key.space
Screenshot: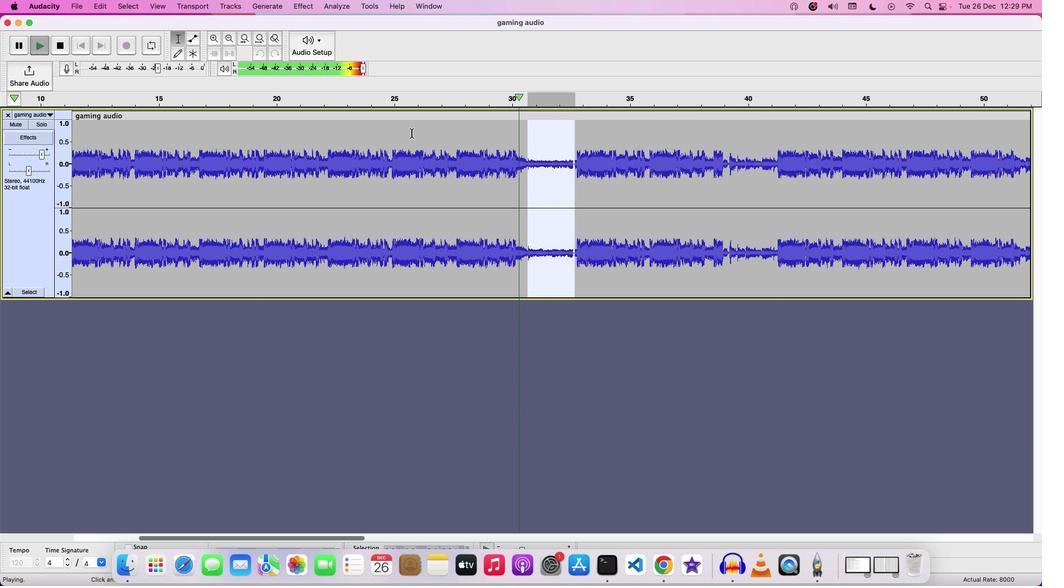 
Action: Mouse moved to (412, 132)
Screenshot: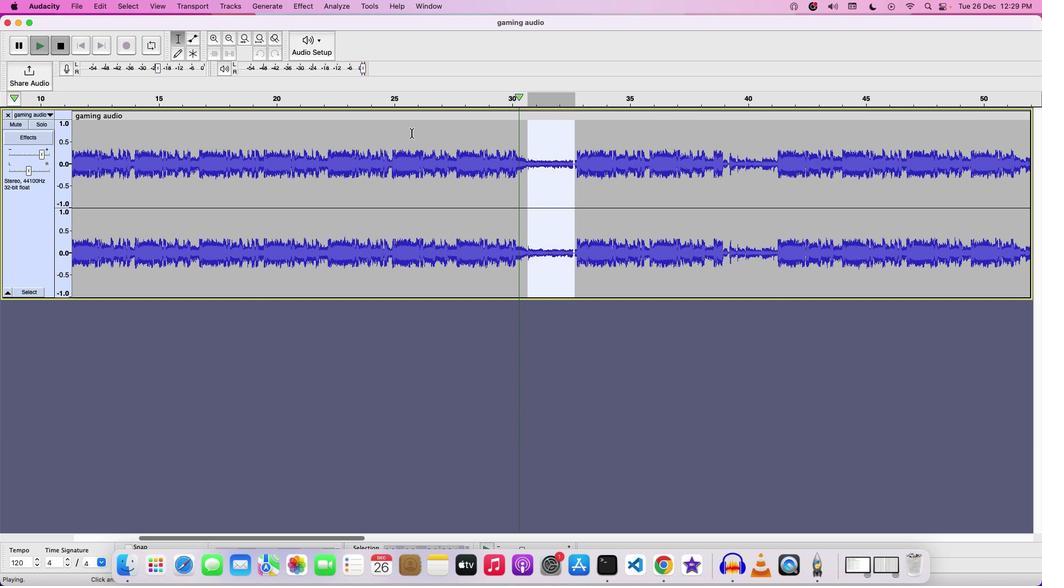 
Action: Mouse pressed left at (412, 132)
Screenshot: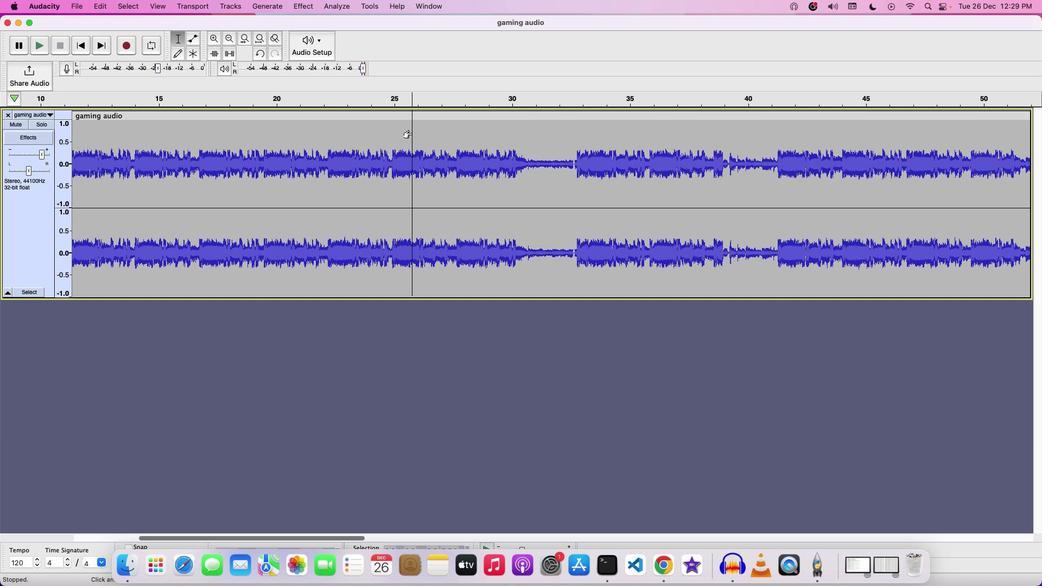 
Action: Mouse moved to (411, 132)
Screenshot: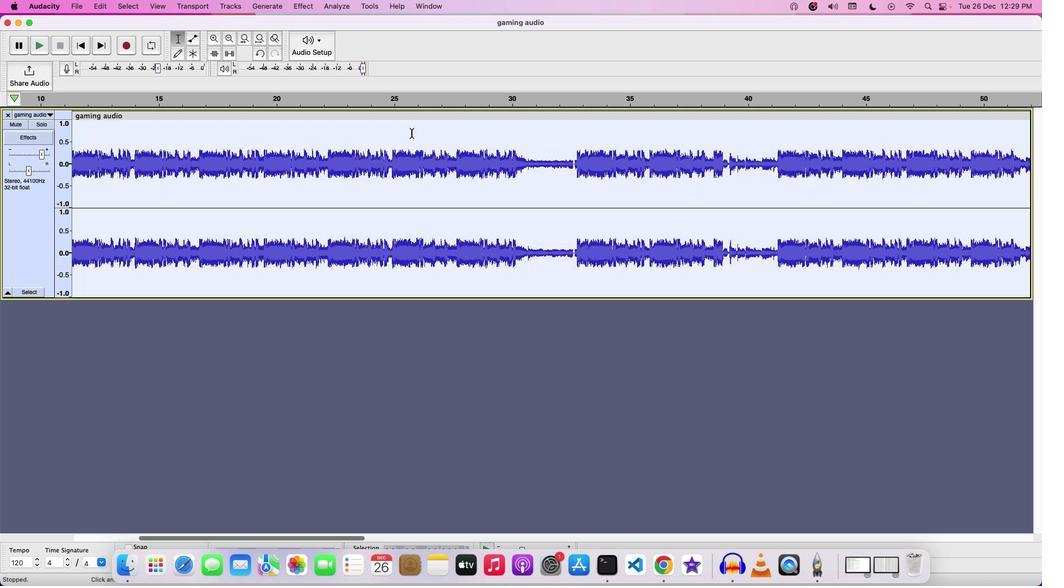
Action: Mouse pressed left at (411, 132)
Screenshot: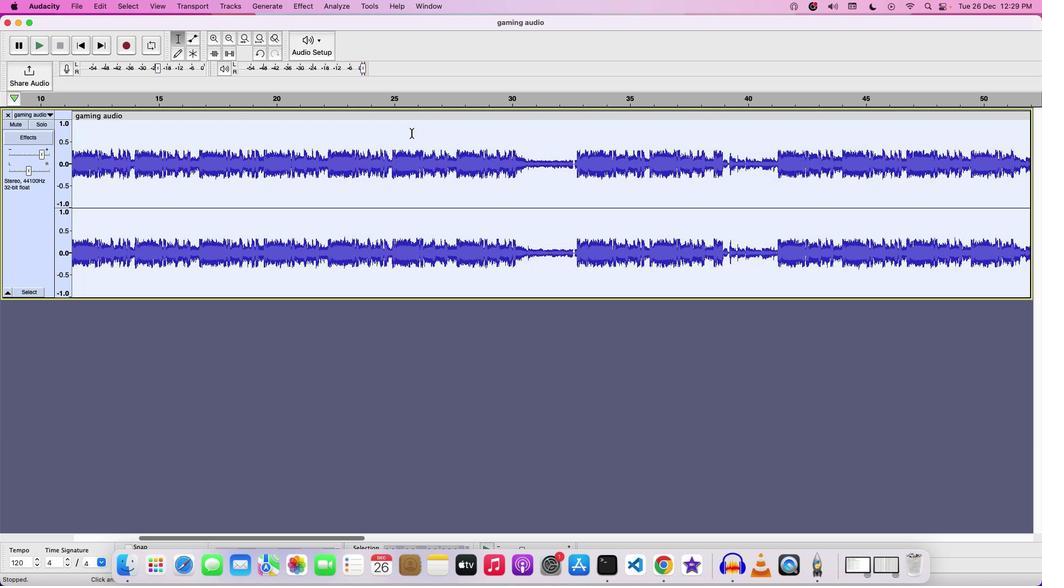 
Action: Mouse moved to (485, 129)
Screenshot: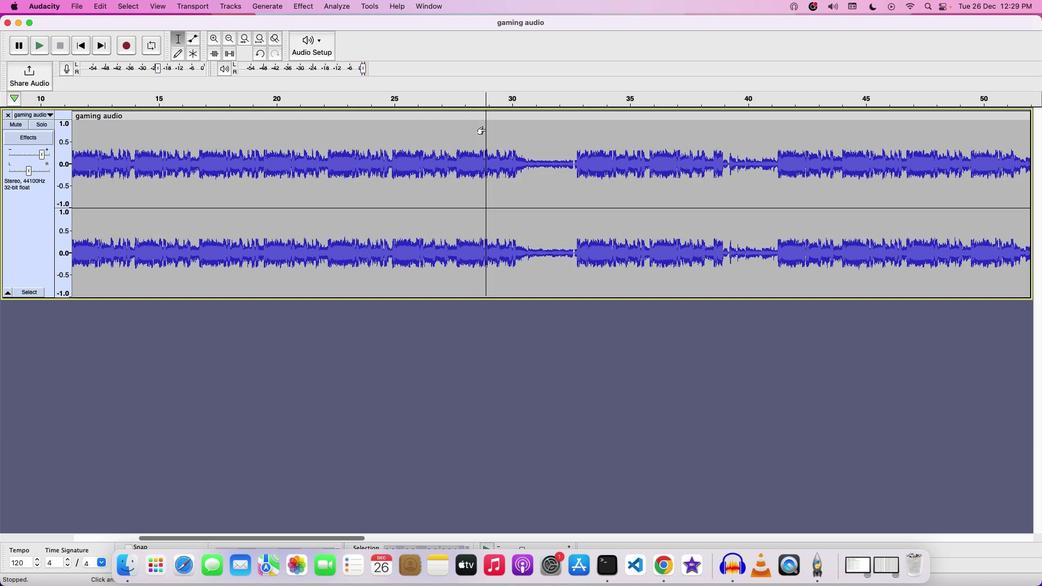 
Action: Mouse pressed left at (485, 129)
Screenshot: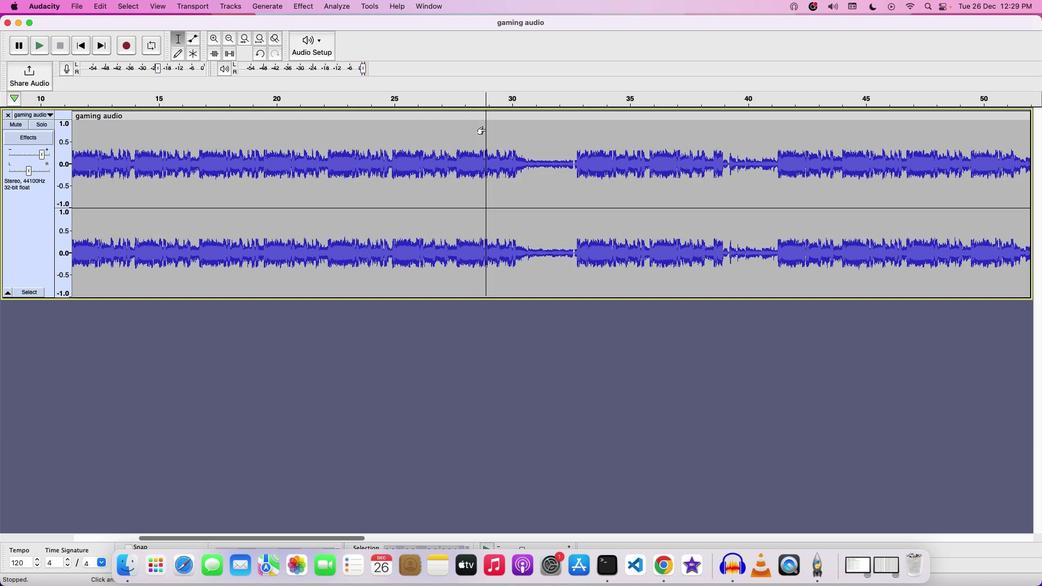 
Action: Mouse moved to (503, 131)
Screenshot: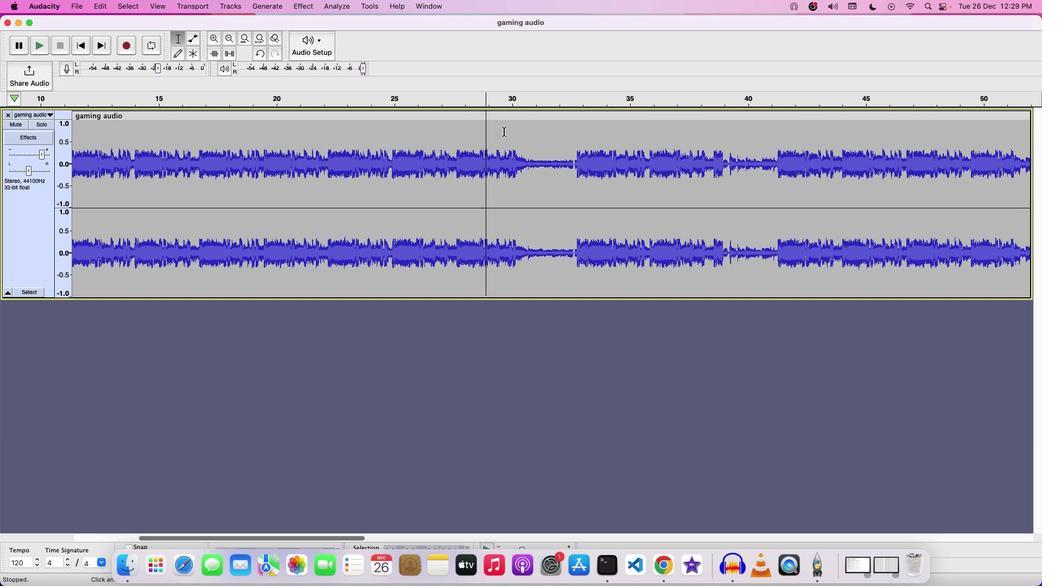 
Action: Key pressed Key.space
Screenshot: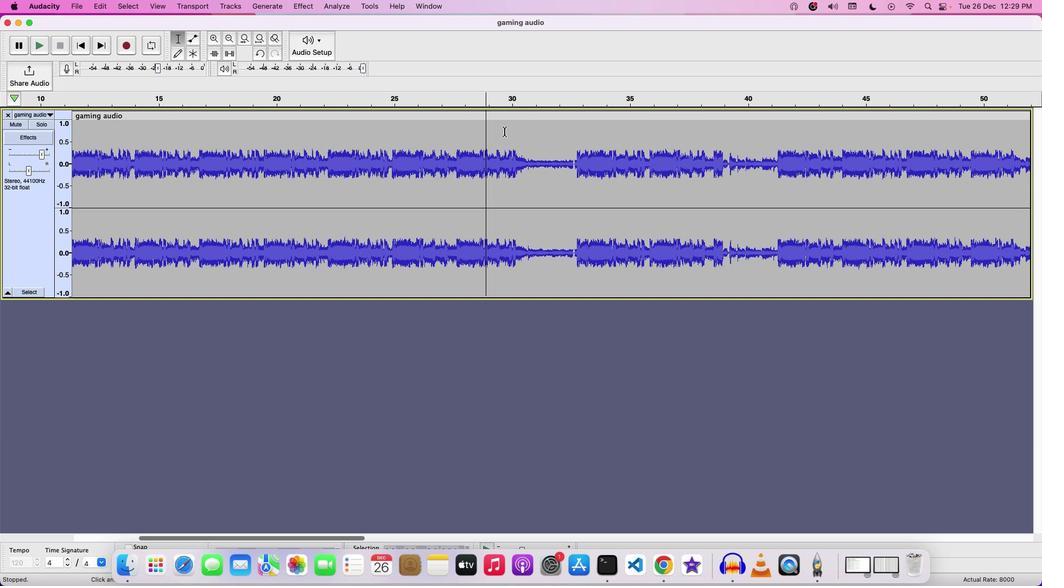 
Action: Mouse moved to (43, 156)
Screenshot: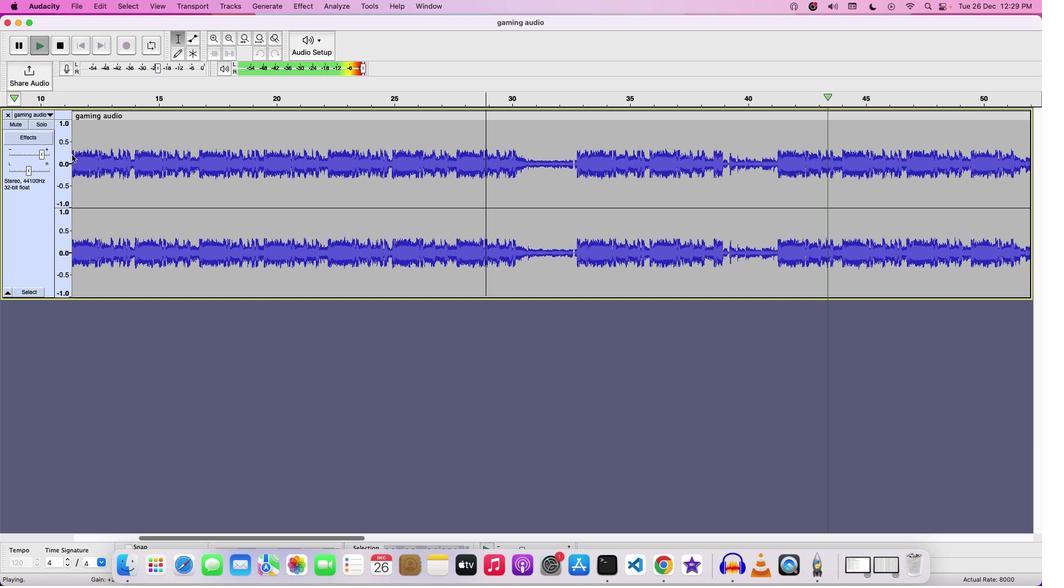 
Action: Mouse pressed left at (43, 156)
Screenshot: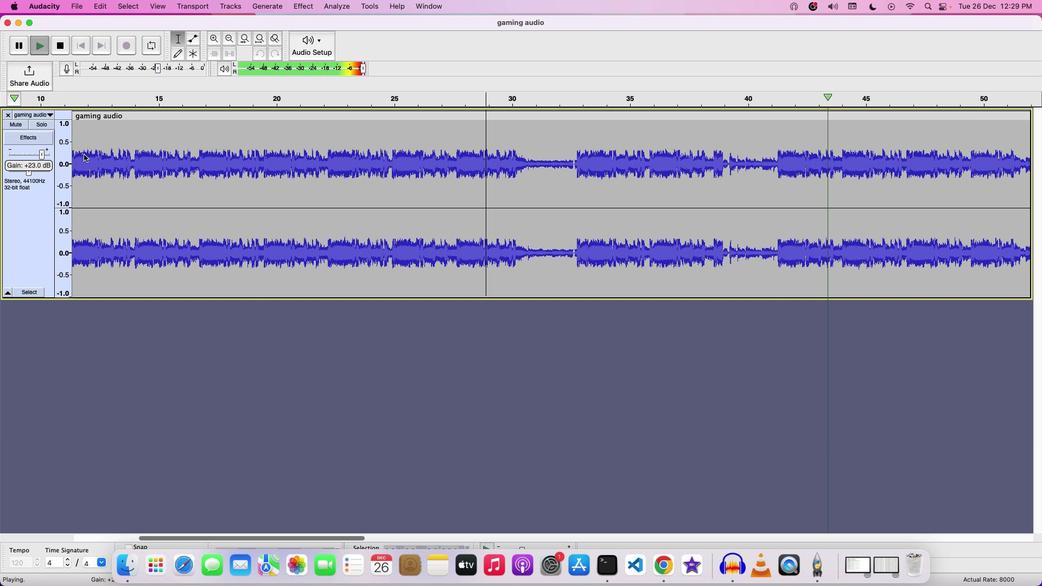
Action: Mouse moved to (48, 157)
Screenshot: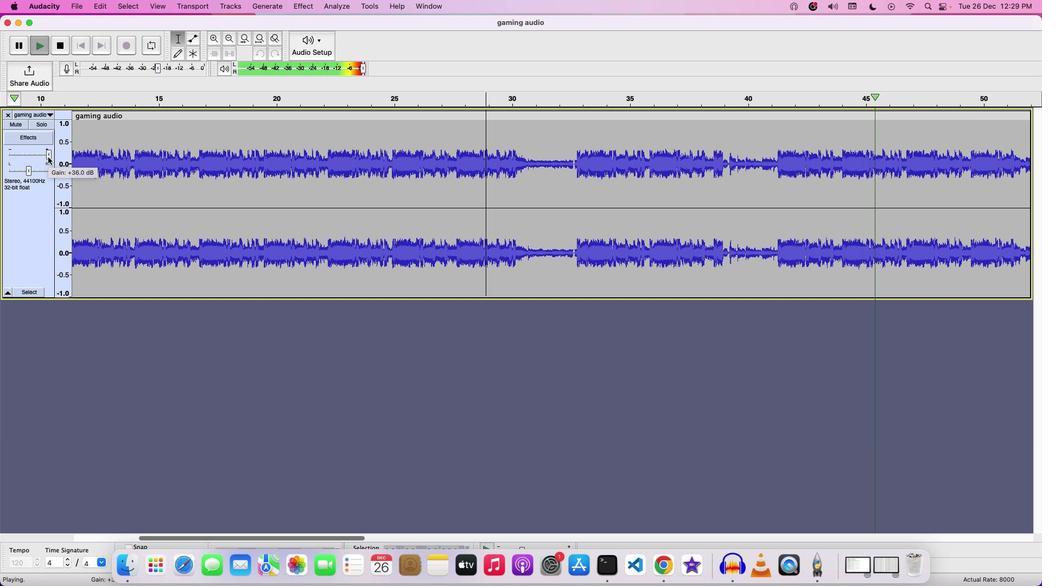 
Action: Mouse pressed left at (48, 157)
Screenshot: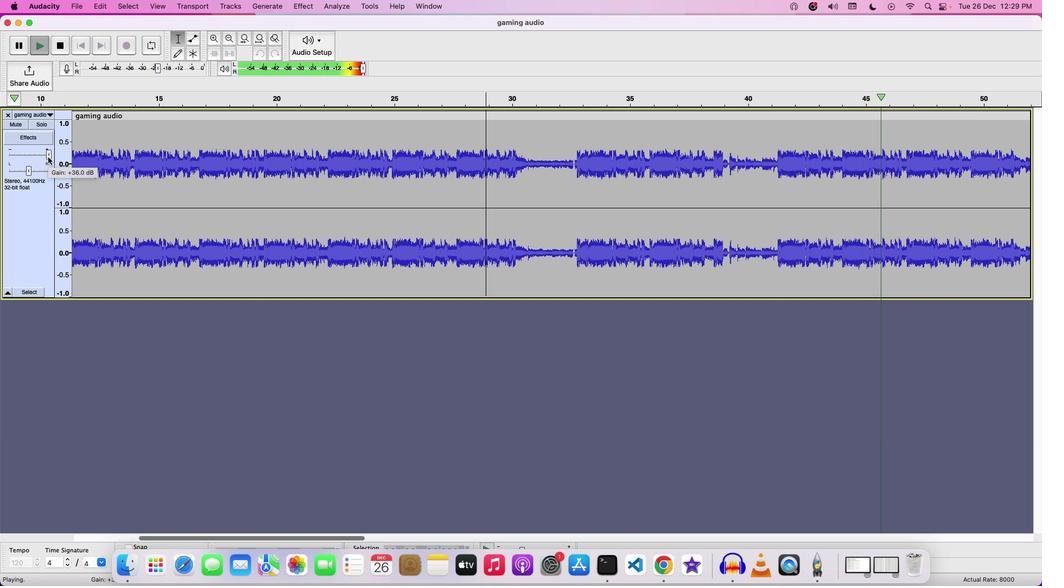 
Action: Mouse moved to (254, 109)
Screenshot: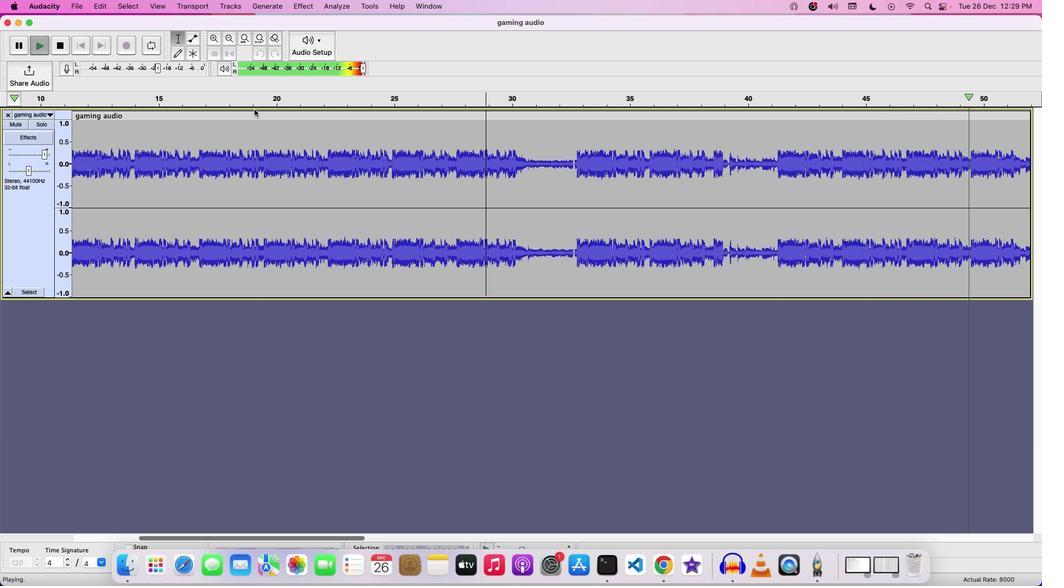 
Action: Key pressed Key.space
Screenshot: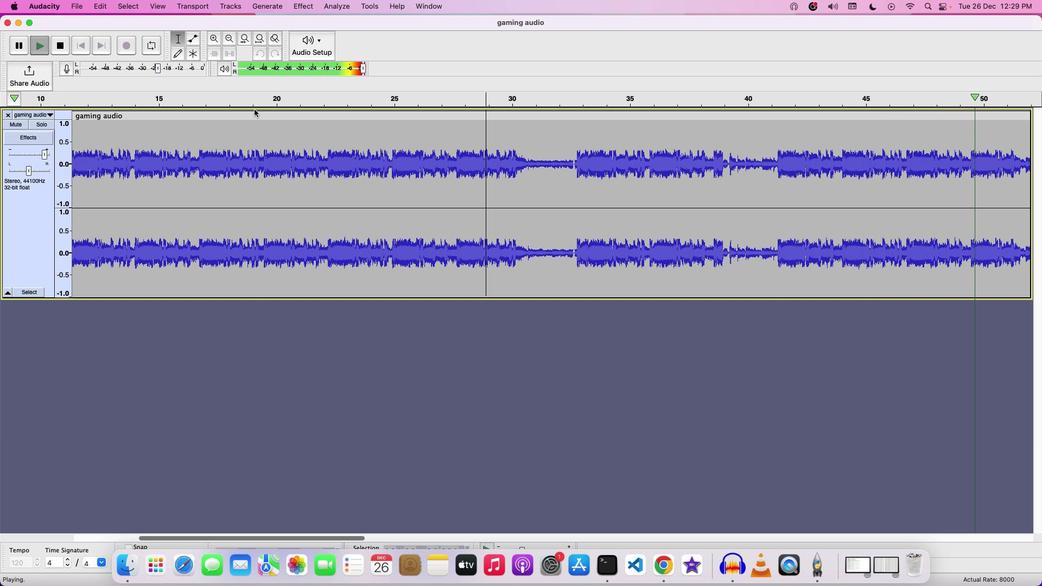 
Action: Mouse moved to (226, 39)
Screenshot: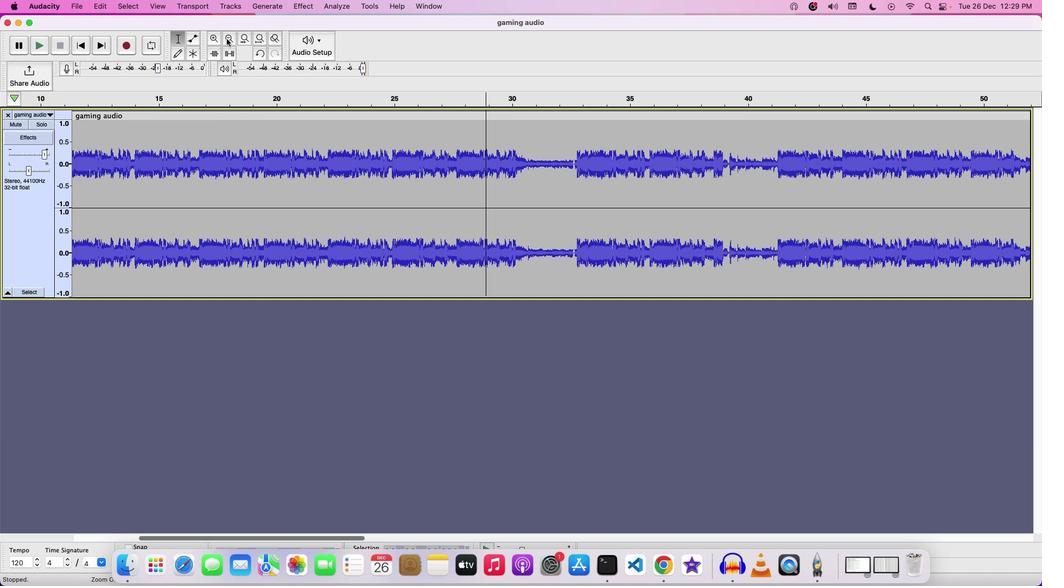 
Action: Mouse pressed left at (226, 39)
Screenshot: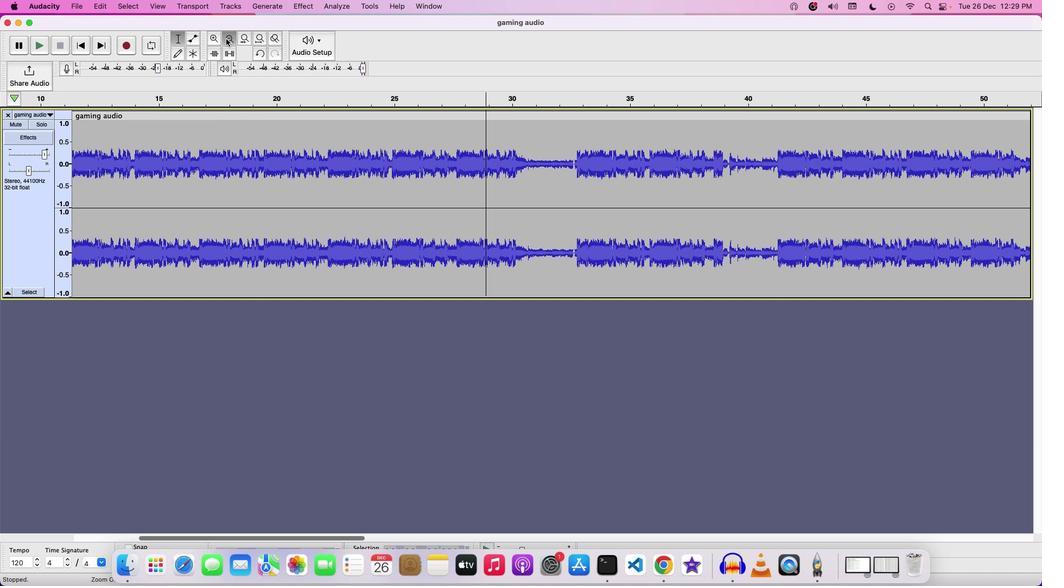 
Action: Mouse moved to (225, 38)
Screenshot: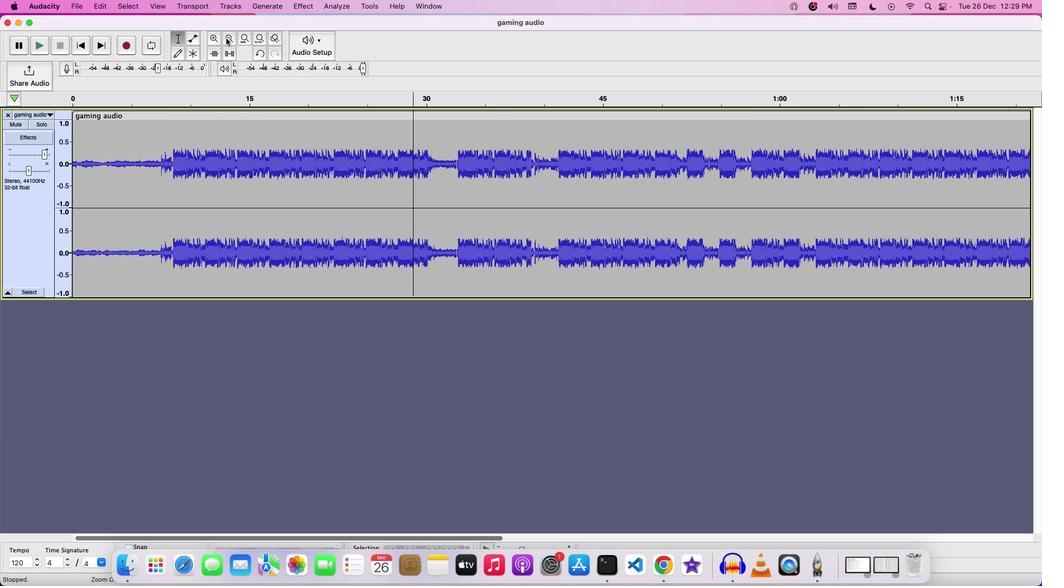 
Action: Mouse pressed left at (225, 38)
Screenshot: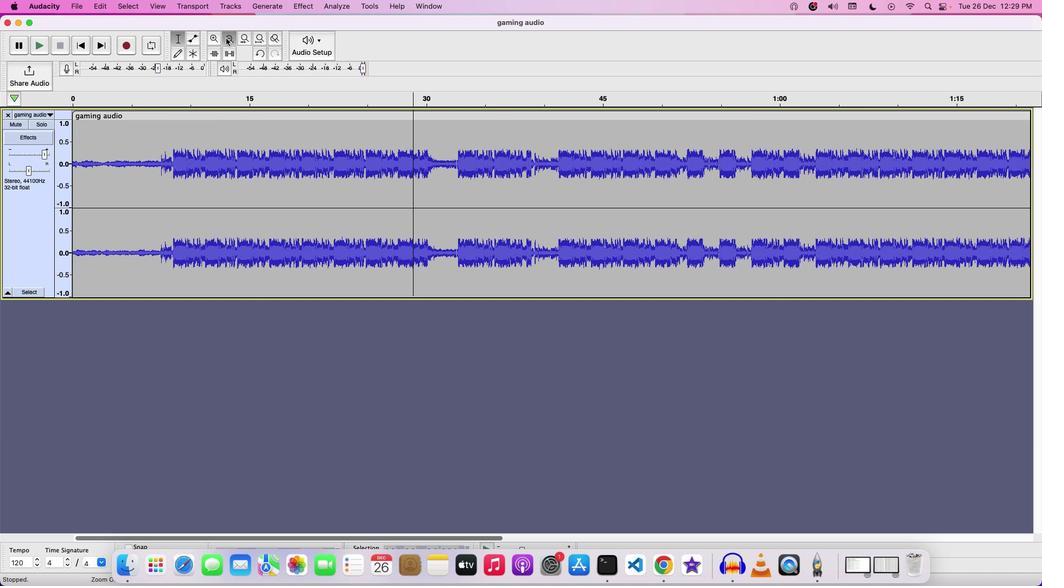 
Action: Mouse pressed left at (225, 38)
Screenshot: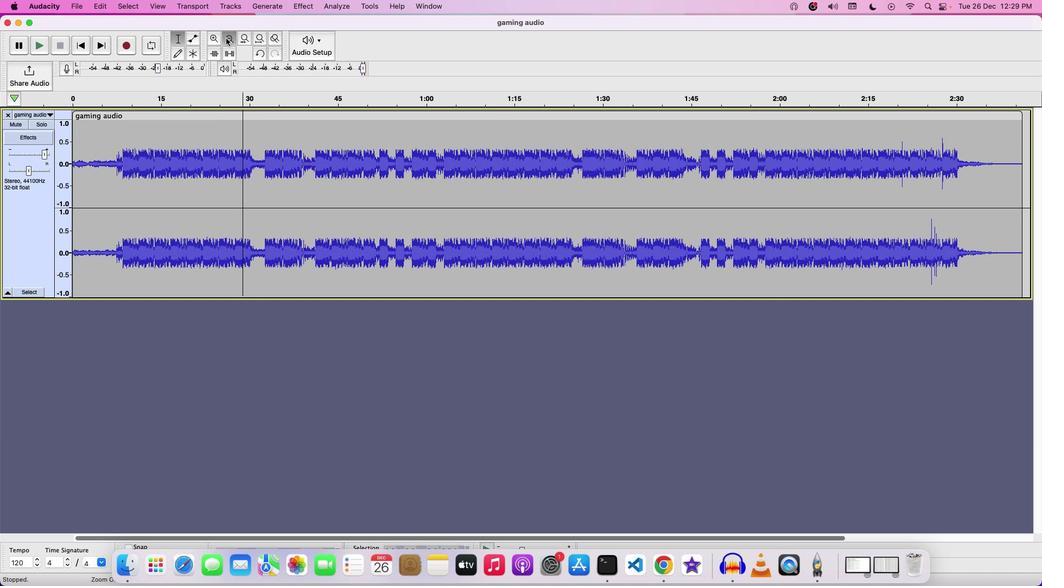 
Action: Mouse moved to (90, 128)
Screenshot: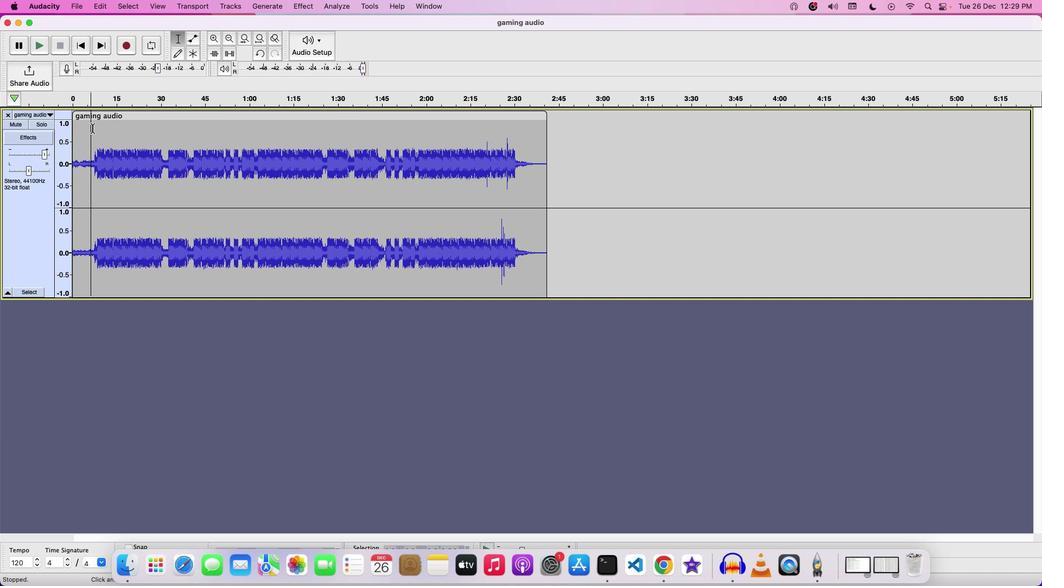 
Action: Mouse pressed left at (90, 128)
Screenshot: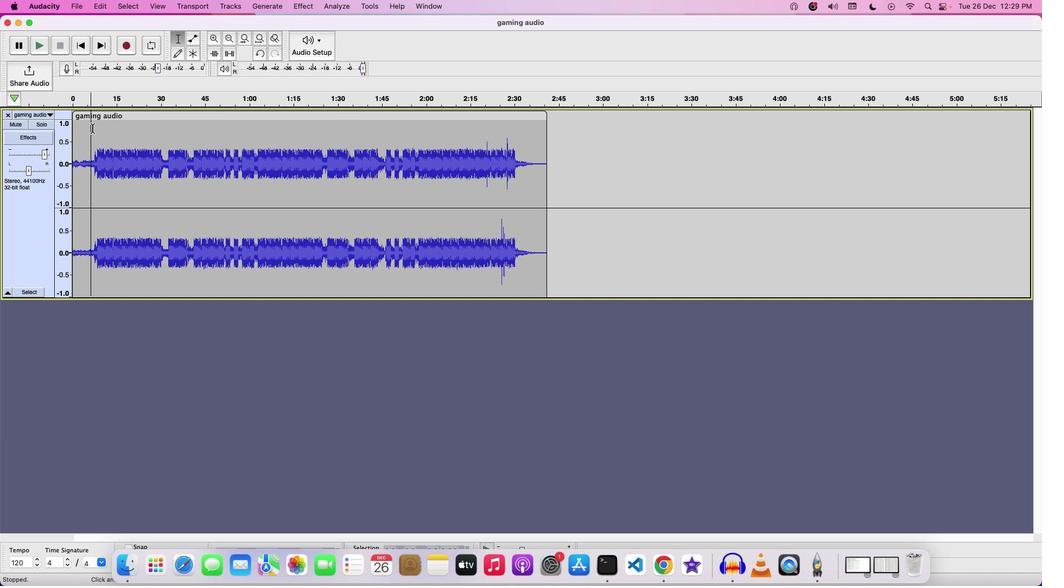 
Action: Mouse moved to (217, 81)
Screenshot: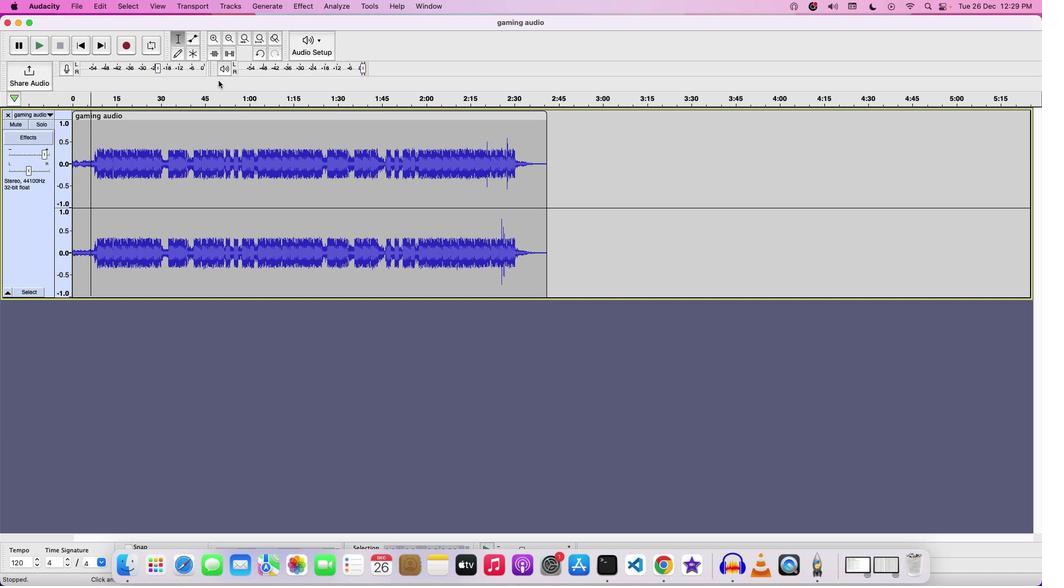 
Action: Key pressed Key.space
Screenshot: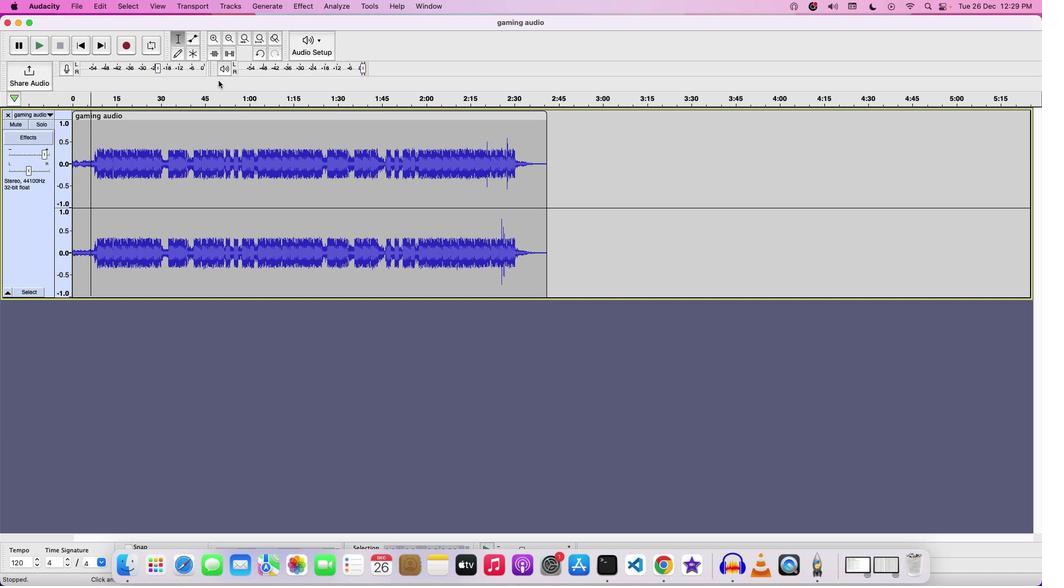 
Action: Mouse moved to (150, 112)
Screenshot: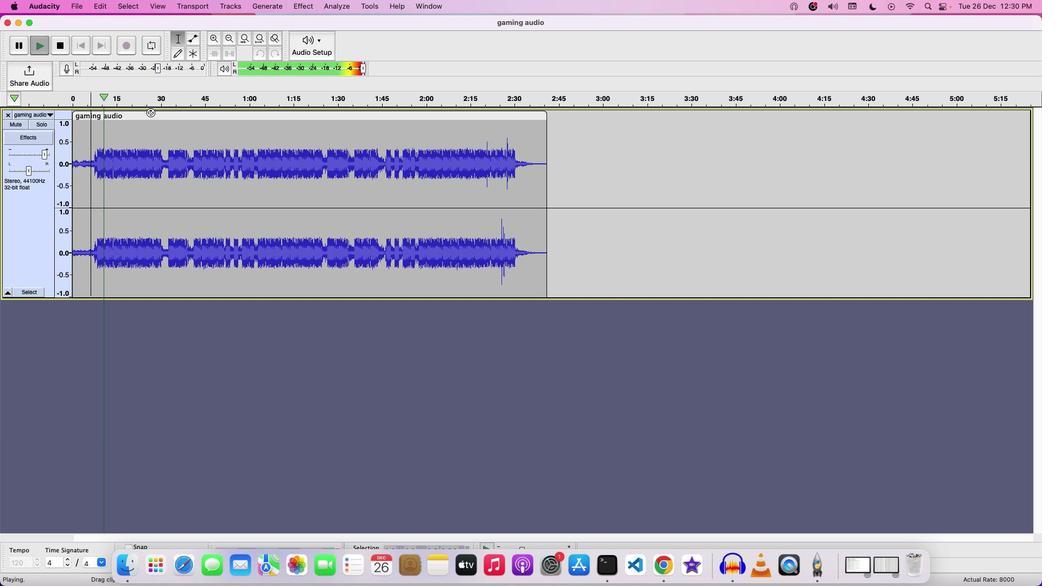 
Action: Key pressed Key.space
Screenshot: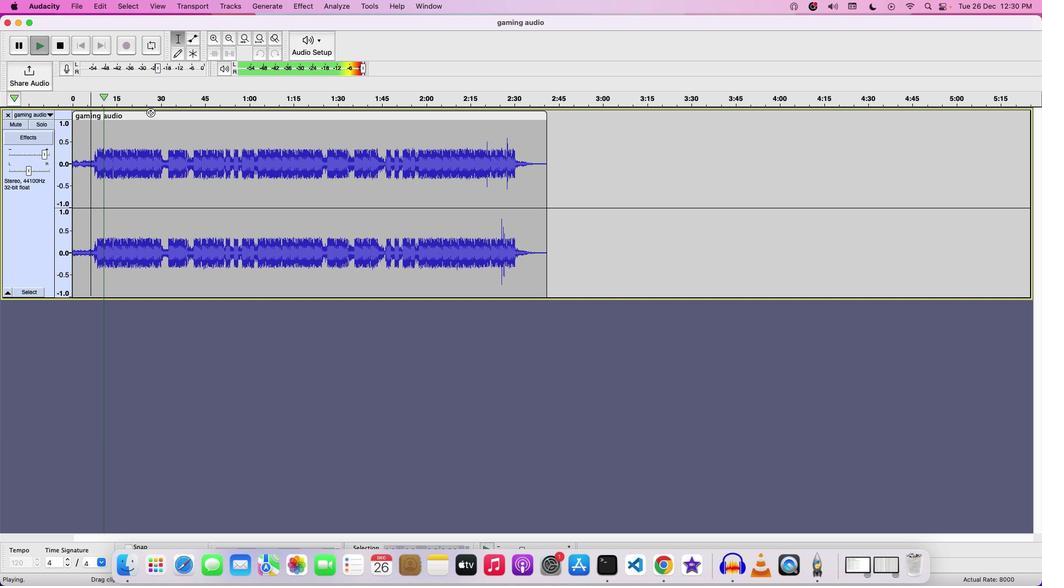 
Action: Mouse moved to (547, 116)
Screenshot: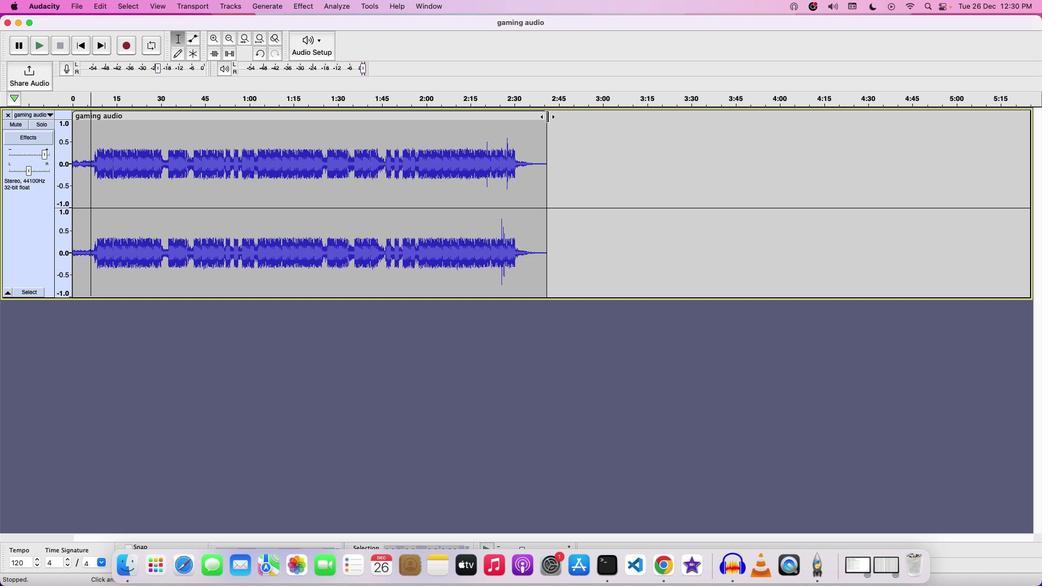 
Action: Mouse pressed left at (547, 116)
Screenshot: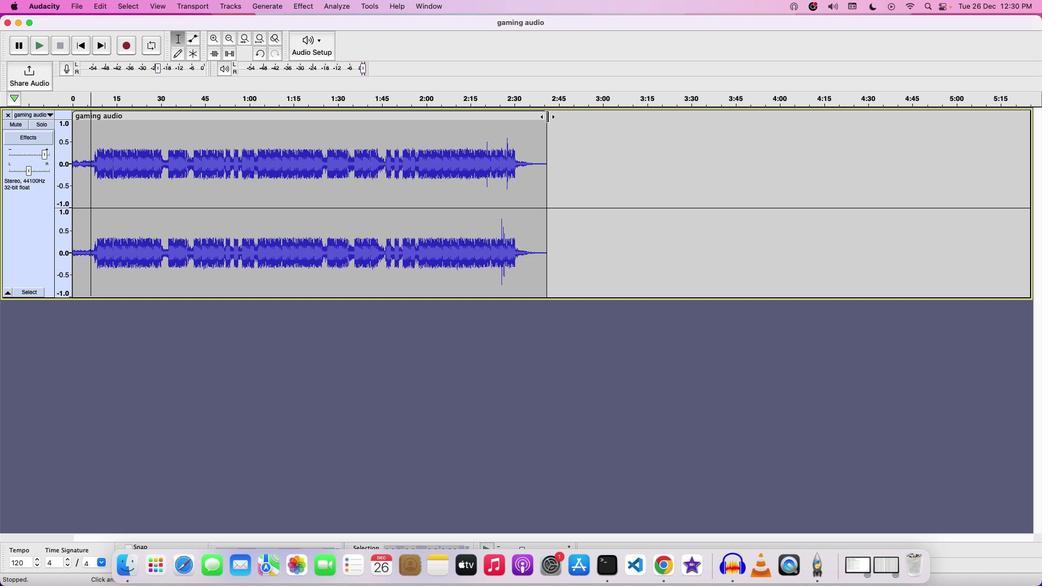 
Action: Mouse moved to (311, 3)
Screenshot: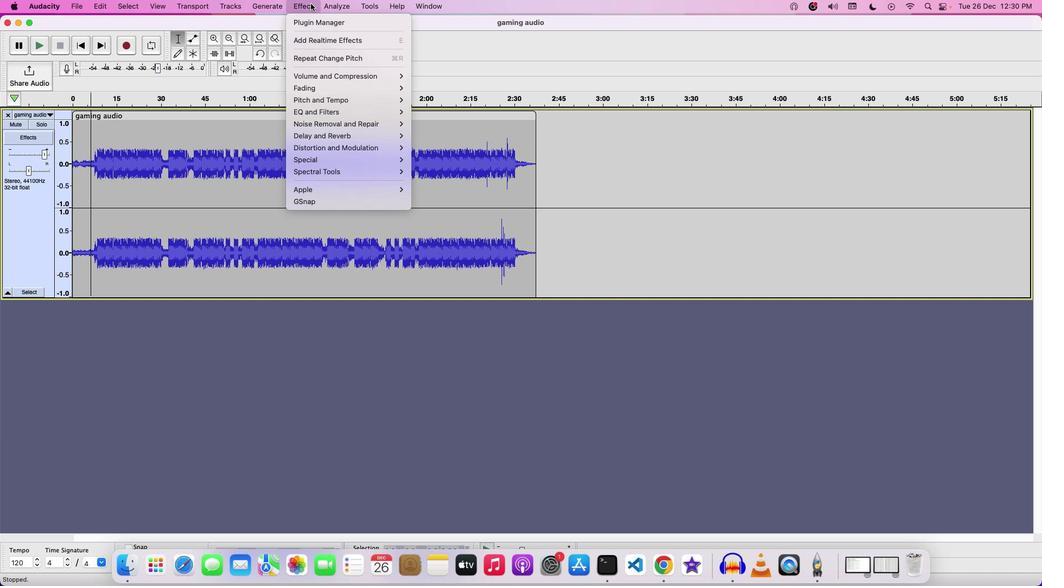 
Action: Mouse pressed left at (311, 3)
Screenshot: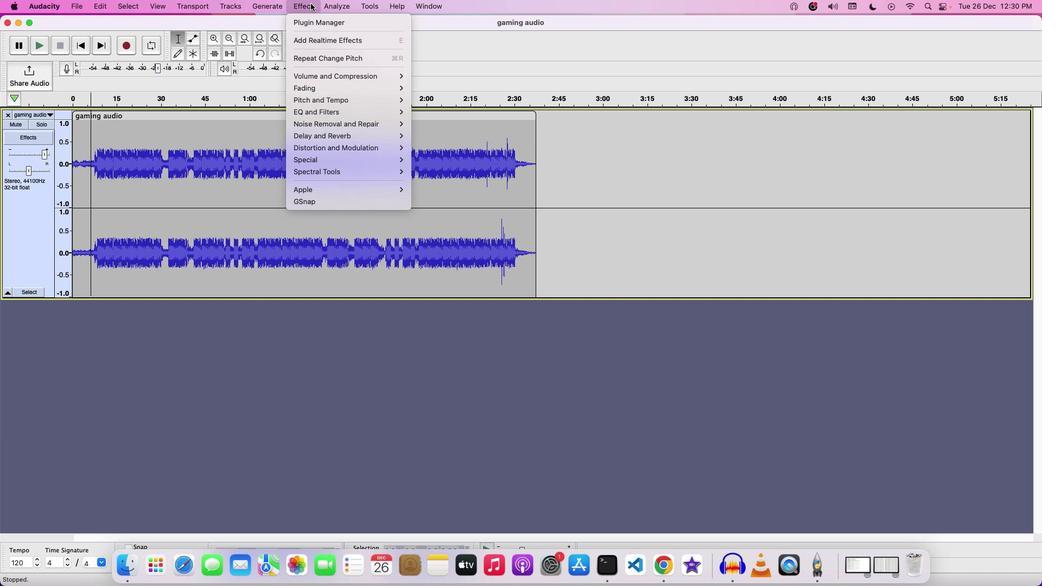 
Action: Mouse moved to (191, 126)
Screenshot: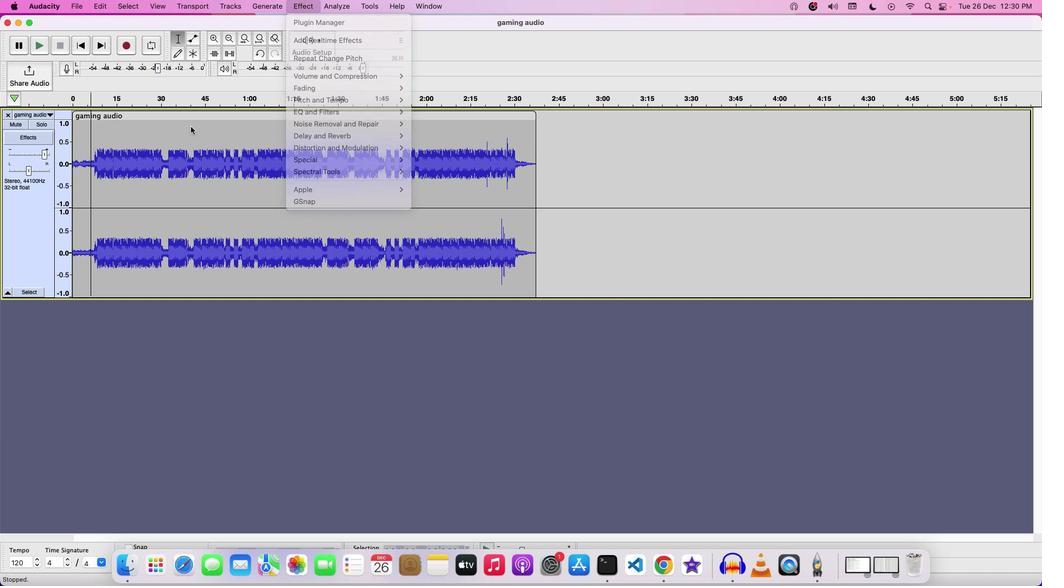 
Action: Mouse pressed left at (191, 126)
Screenshot: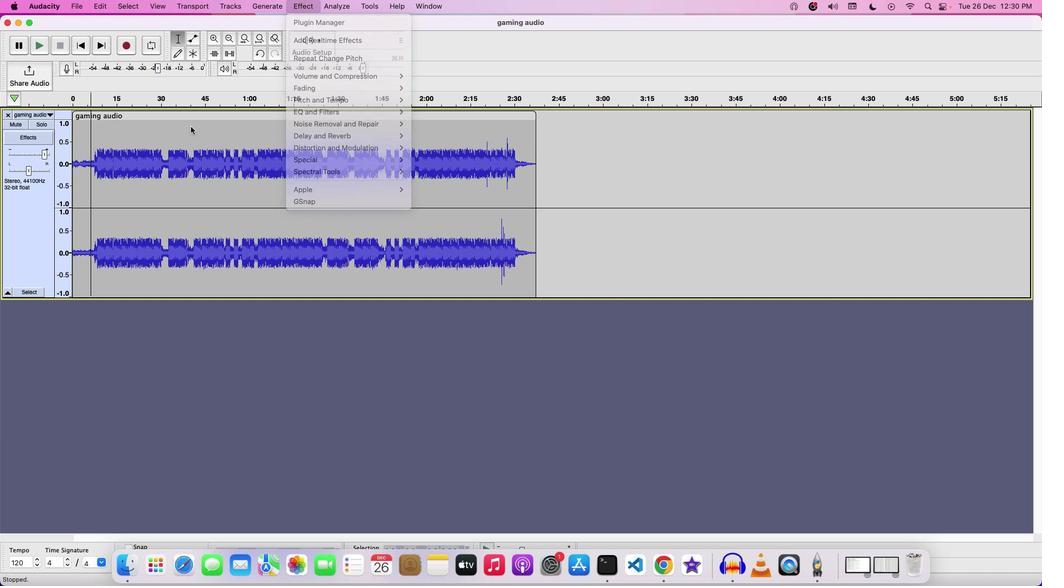 
Action: Mouse moved to (191, 126)
Screenshot: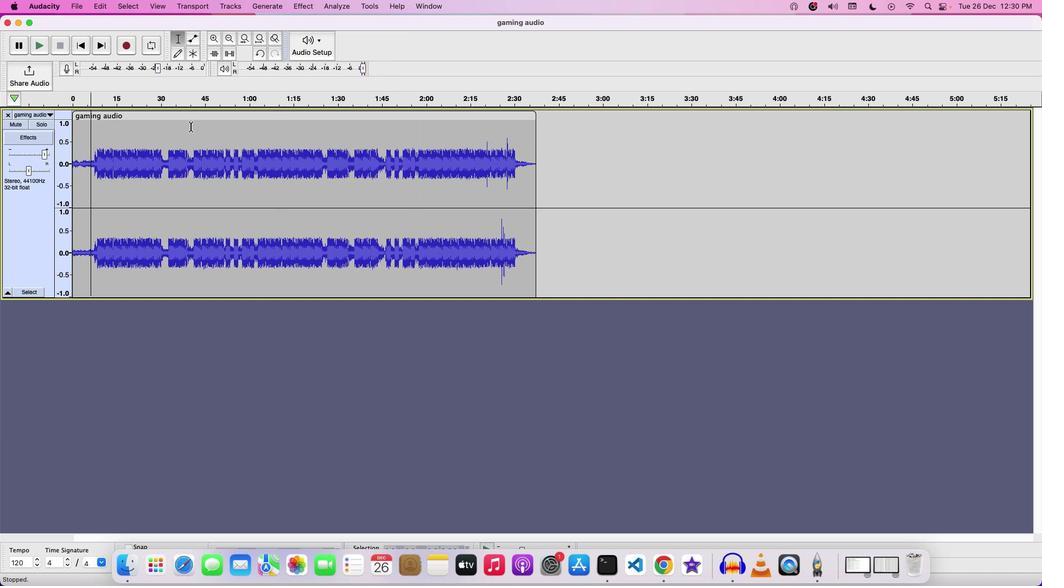 
Action: Mouse pressed left at (191, 126)
Screenshot: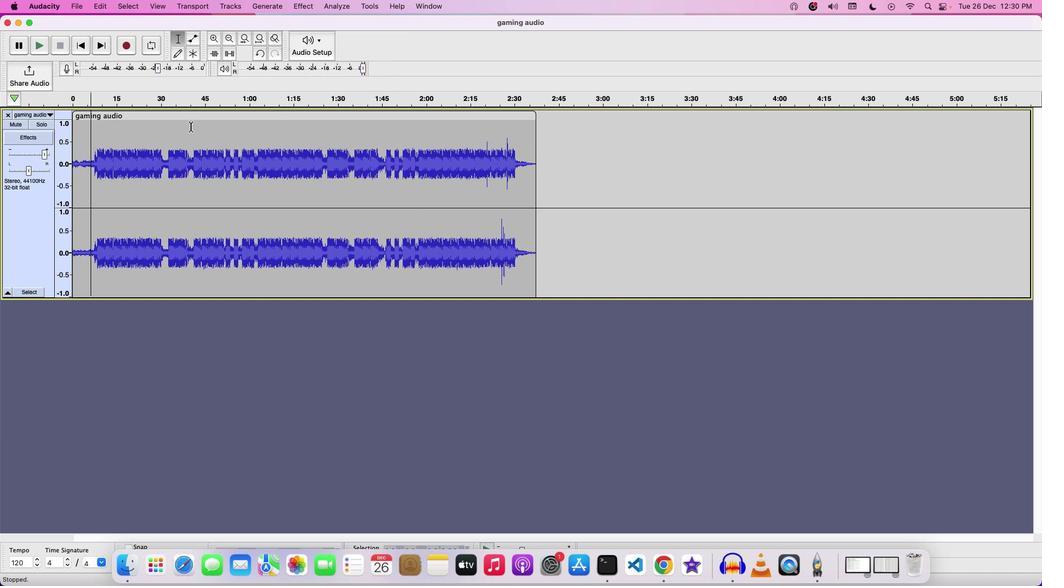 
Action: Mouse moved to (300, 0)
Screenshot: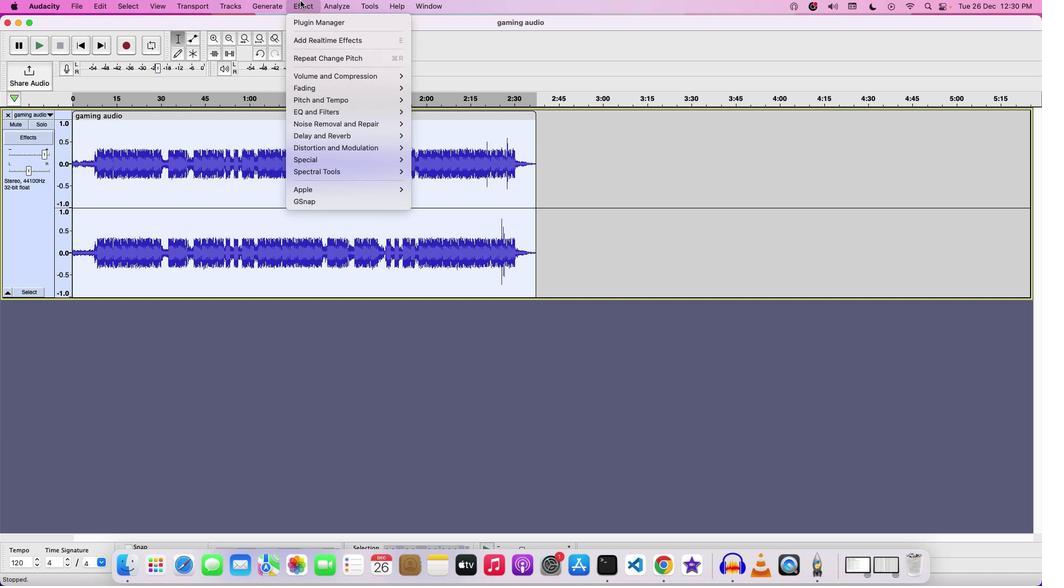 
Action: Mouse pressed left at (300, 0)
Screenshot: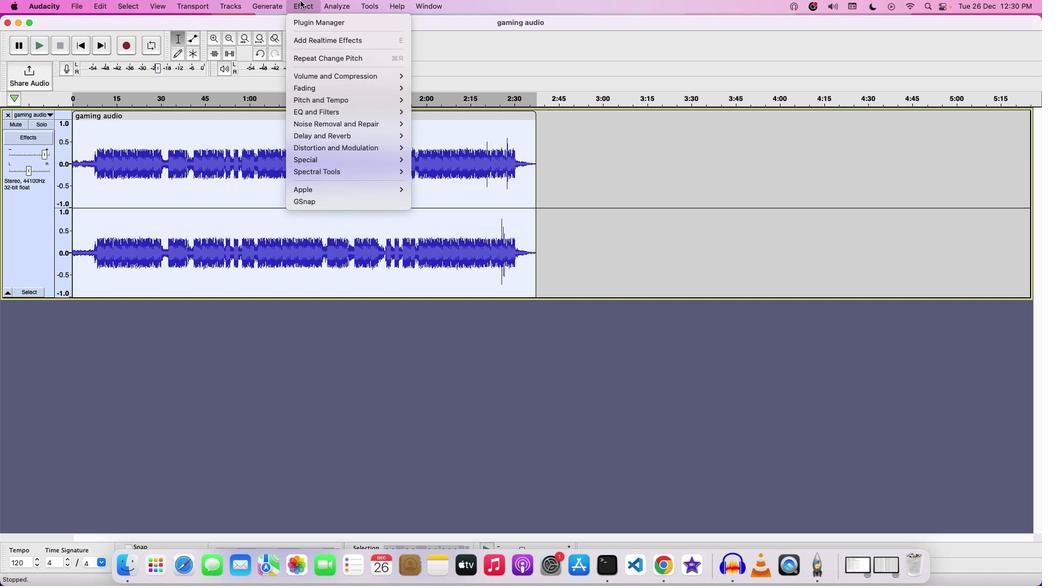 
Action: Mouse moved to (465, 90)
Screenshot: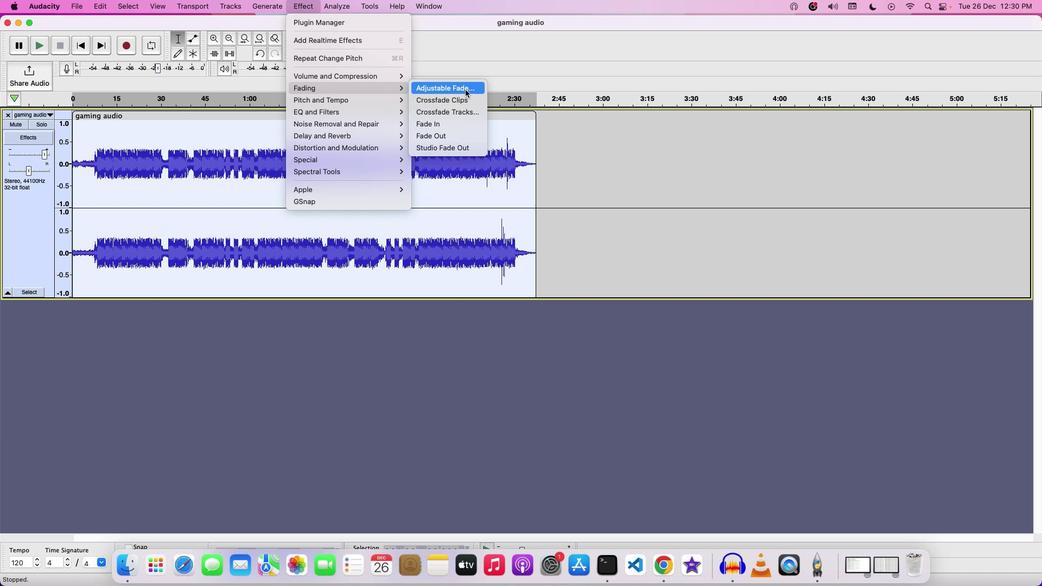 
Action: Mouse pressed left at (465, 90)
Screenshot: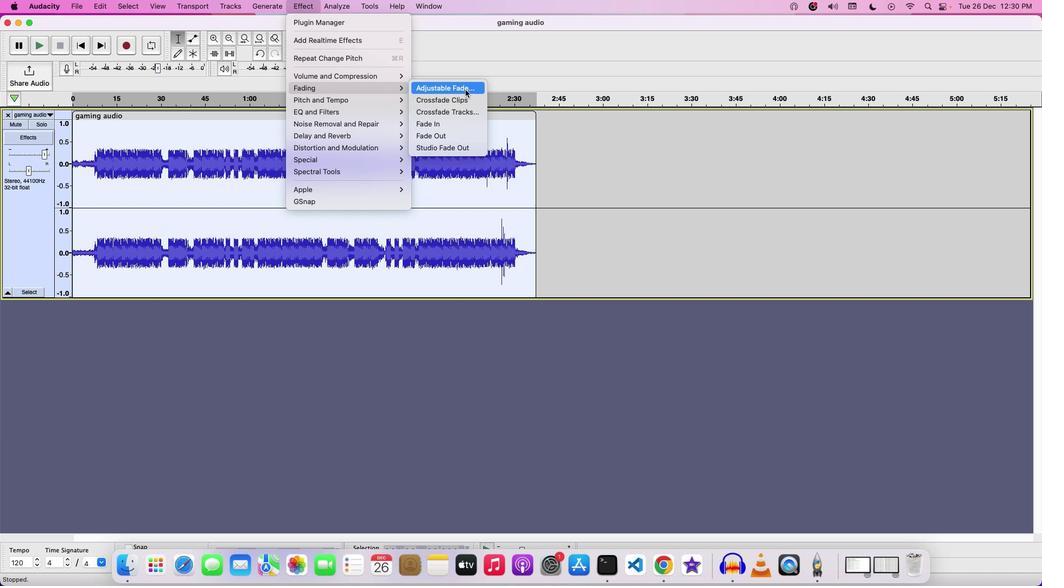 
Action: Mouse moved to (645, 289)
Screenshot: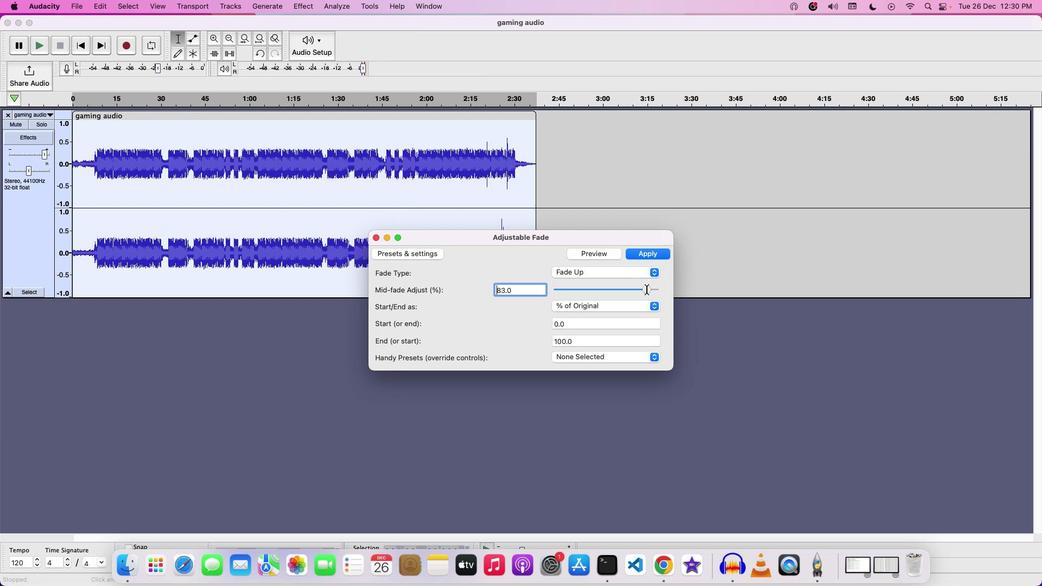 
Action: Mouse pressed left at (645, 289)
Screenshot: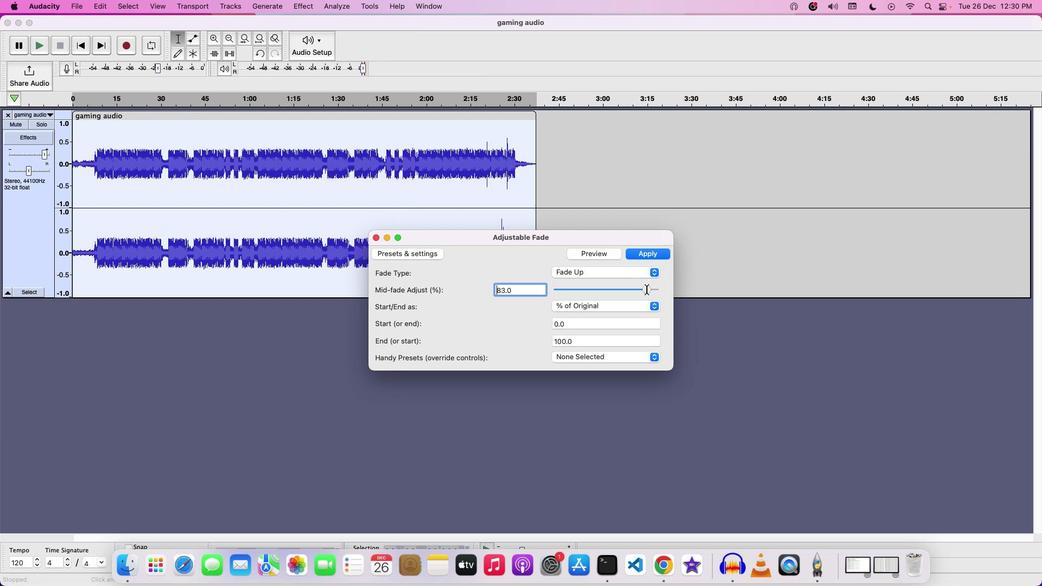 
Action: Mouse moved to (649, 251)
Screenshot: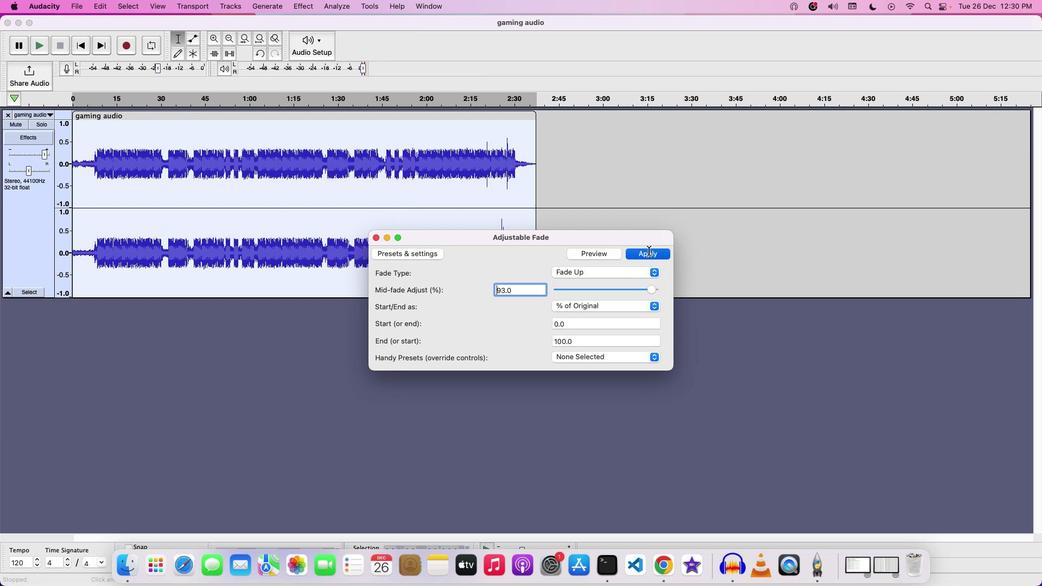 
Action: Mouse pressed left at (649, 251)
Screenshot: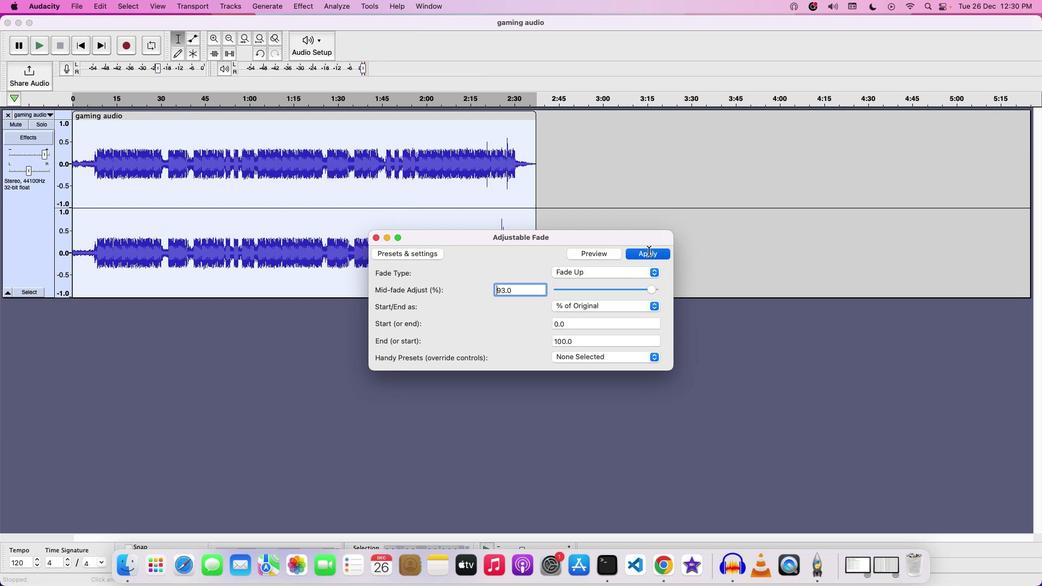 
Action: Mouse moved to (473, 186)
Screenshot: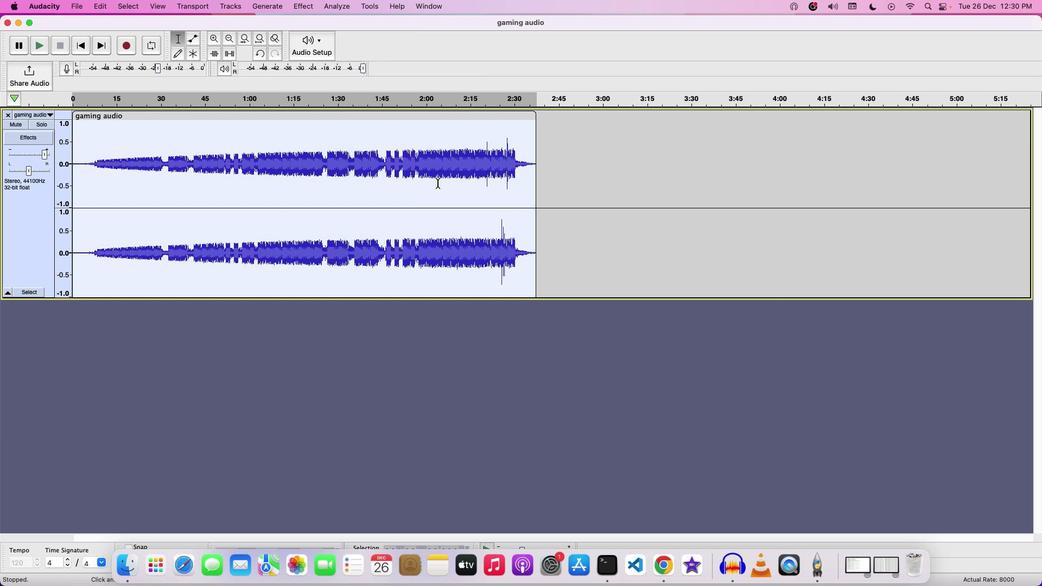 
Action: Key pressed Key.space
Screenshot: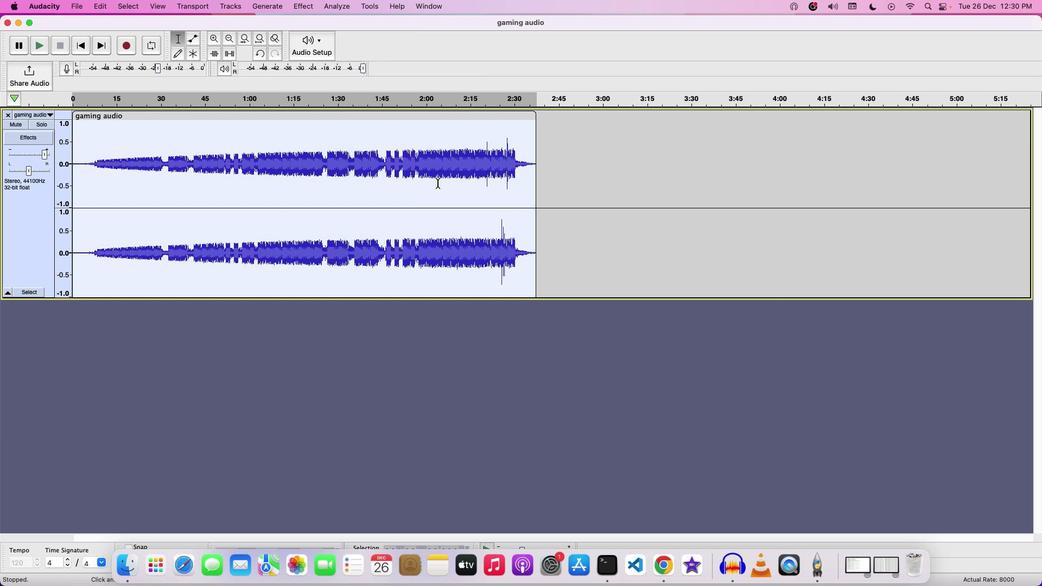 
Action: Mouse moved to (94, 130)
Screenshot: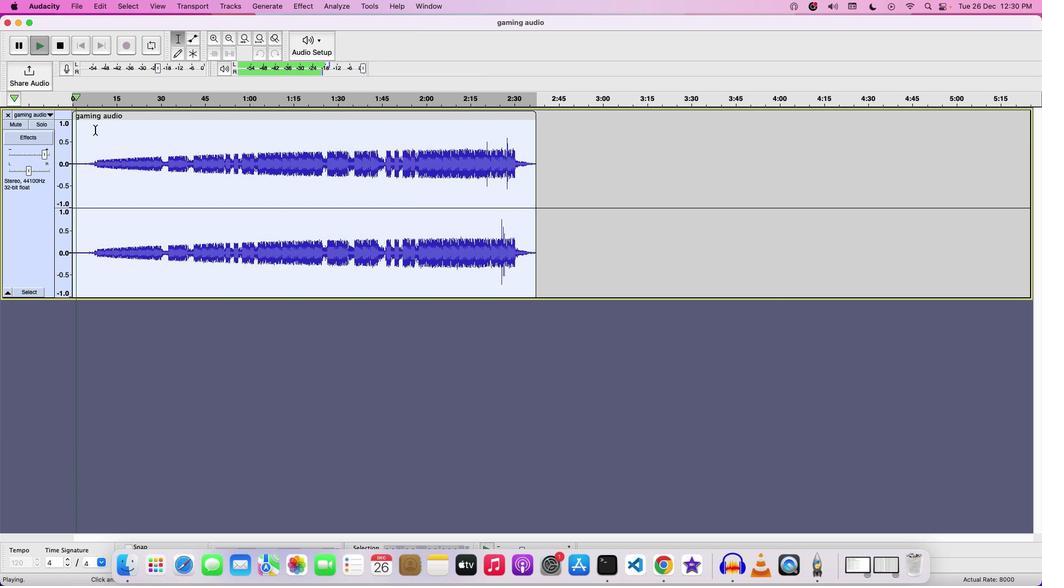 
Action: Key pressed Key.space
Screenshot: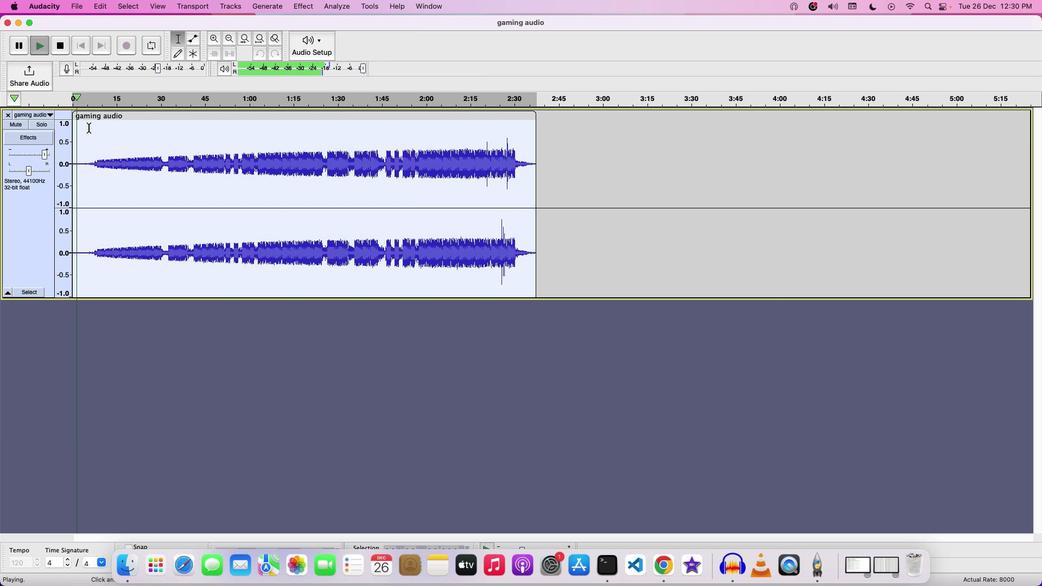 
Action: Mouse moved to (75, 115)
Screenshot: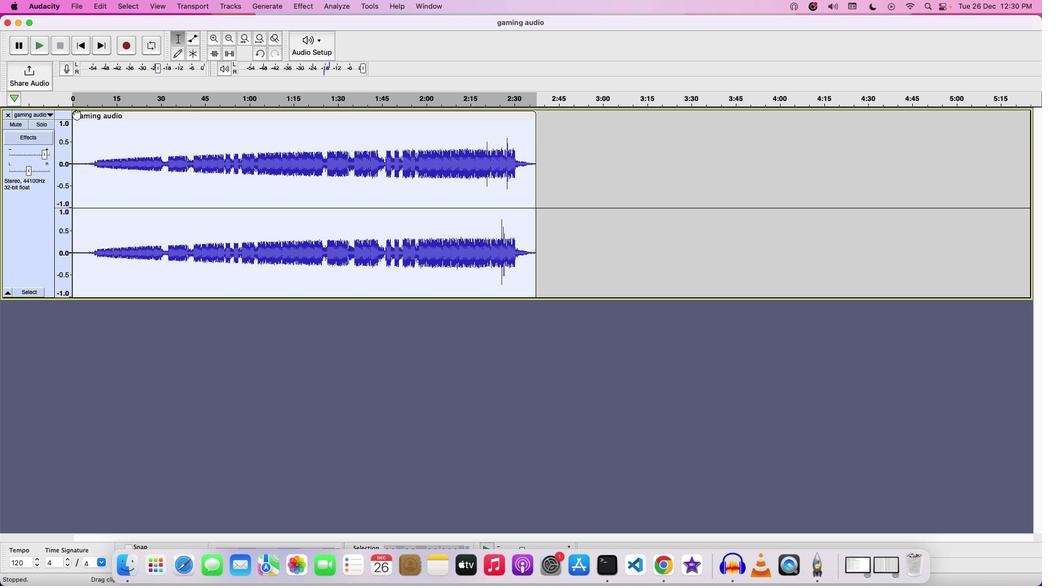 
Action: Mouse pressed left at (75, 115)
Screenshot: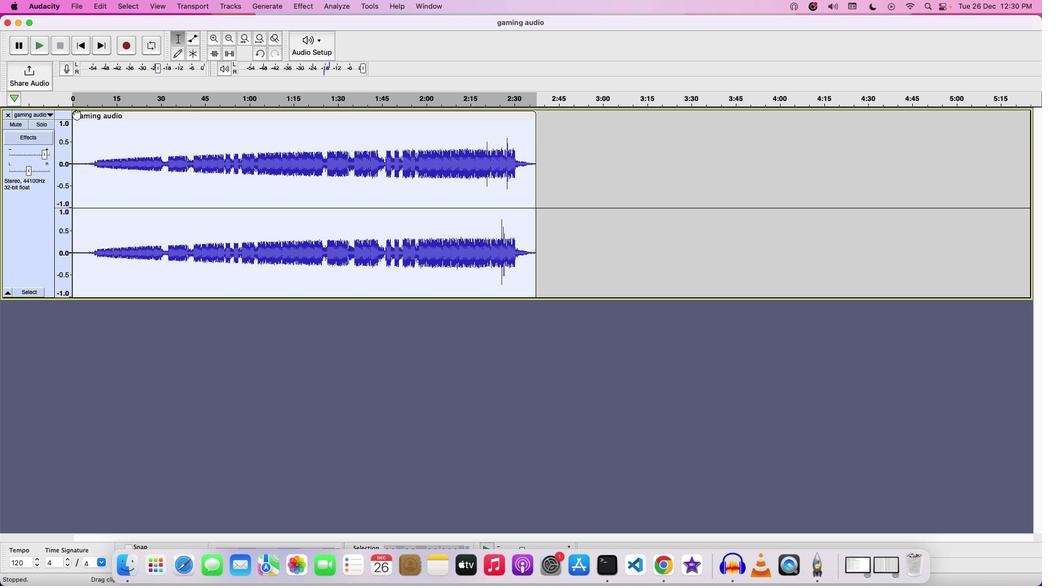 
Action: Mouse moved to (74, 115)
Screenshot: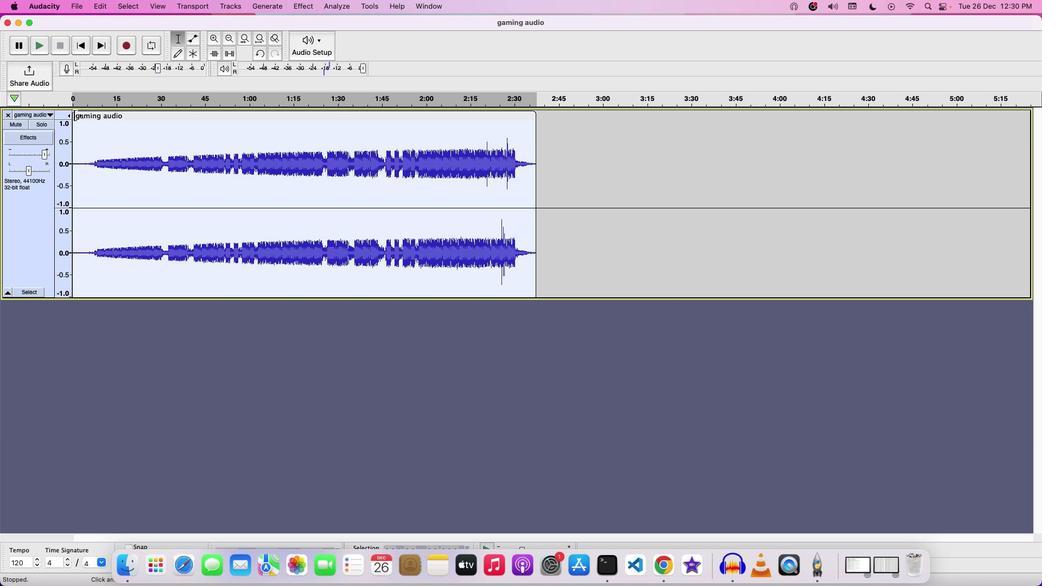 
Action: Mouse pressed left at (74, 115)
Screenshot: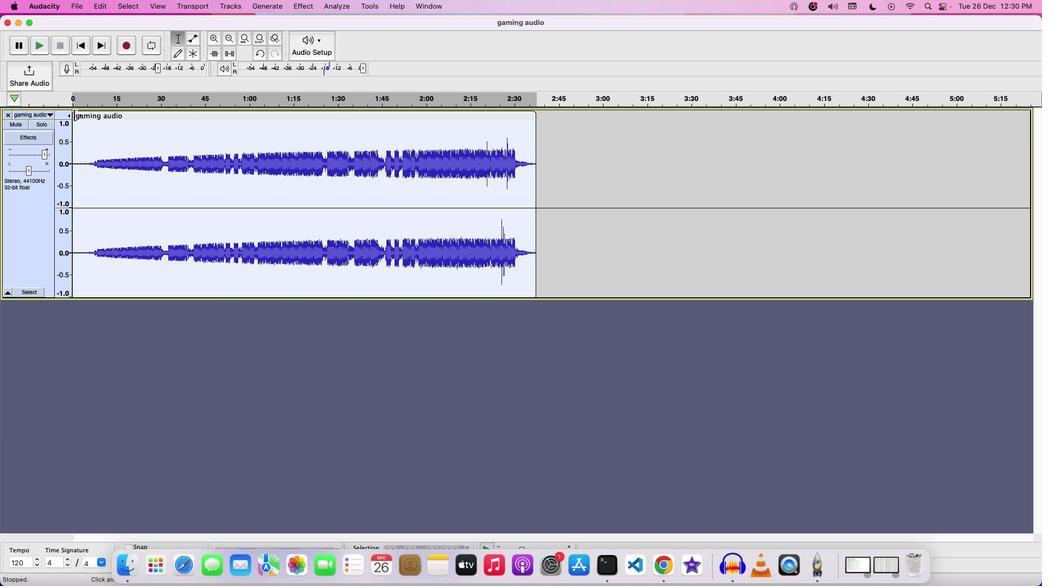 
Action: Mouse moved to (103, 118)
Screenshot: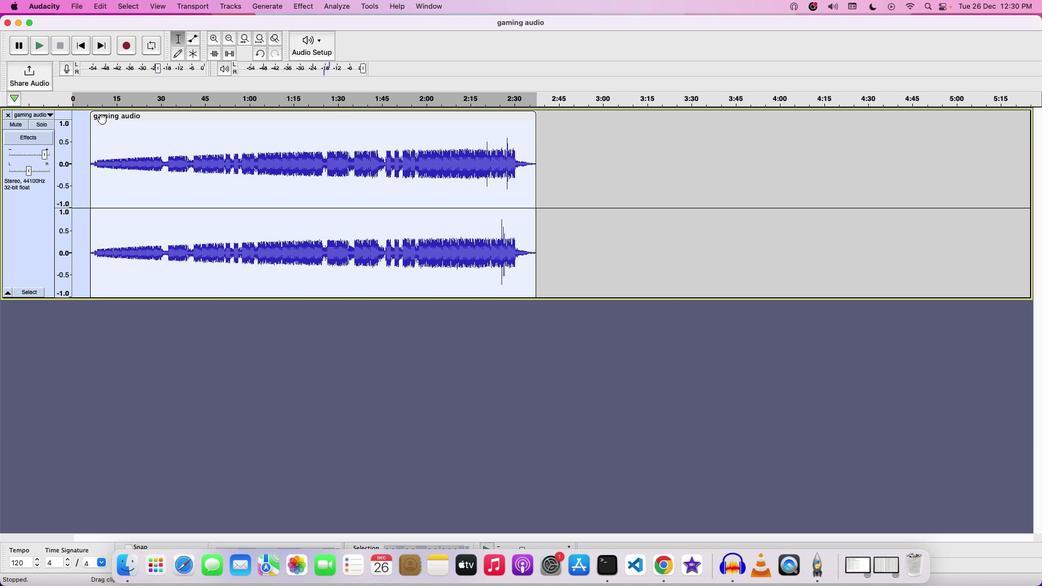 
Action: Mouse pressed left at (103, 118)
Screenshot: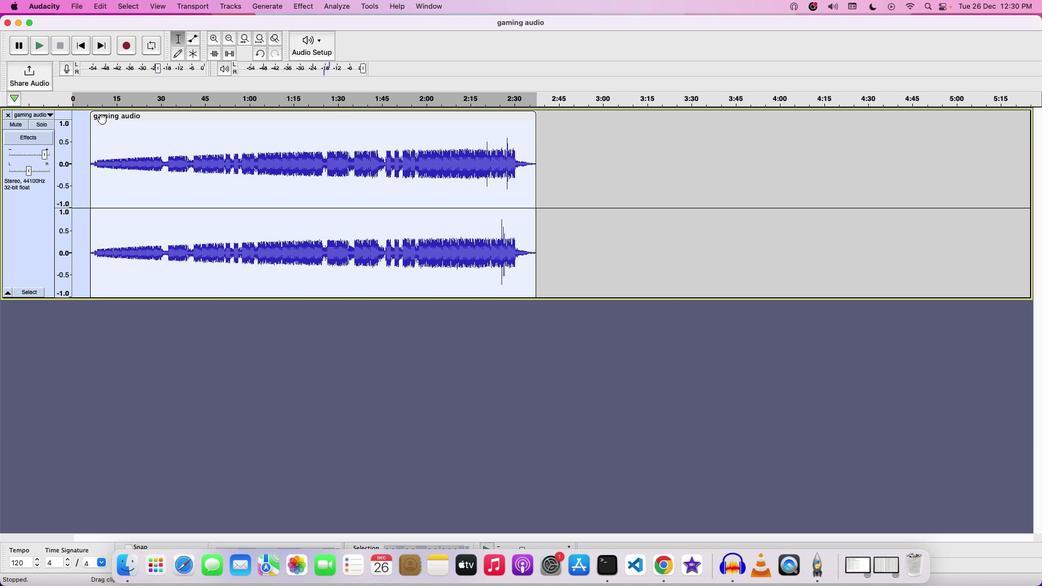 
Action: Mouse moved to (86, 120)
Screenshot: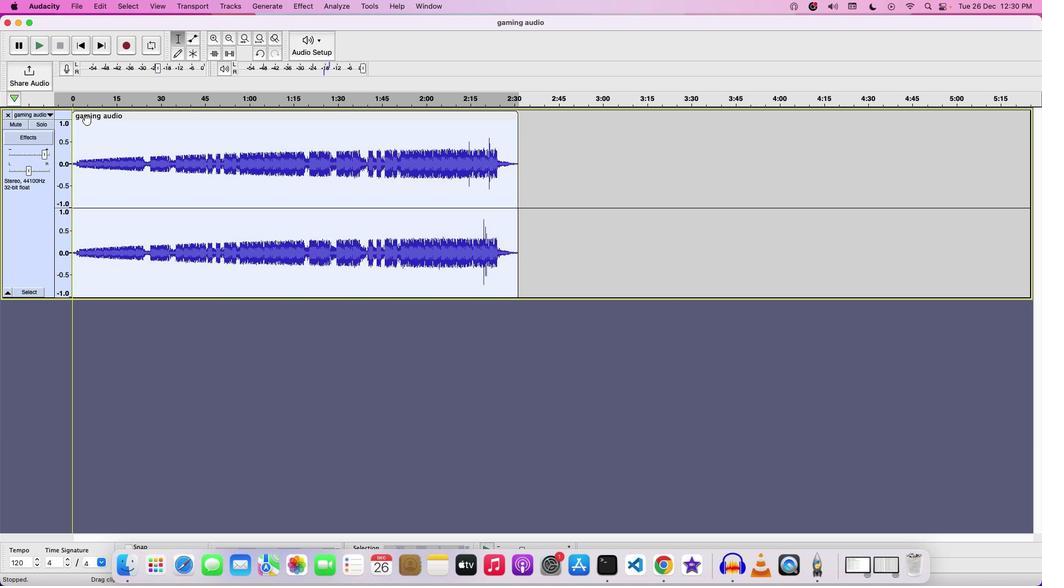 
Action: Key pressed Key.space
Screenshot: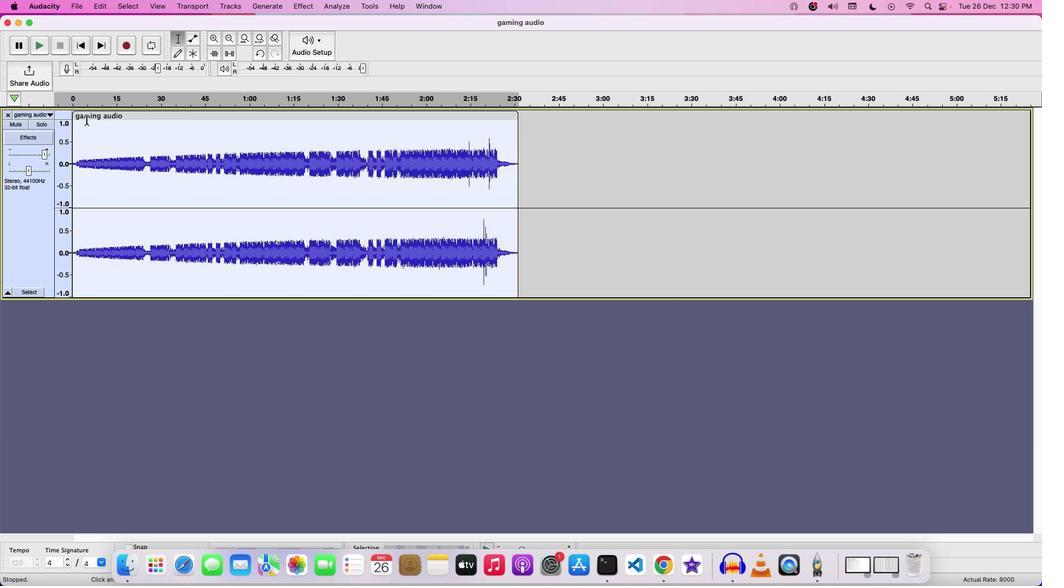 
Action: Mouse moved to (85, 118)
Screenshot: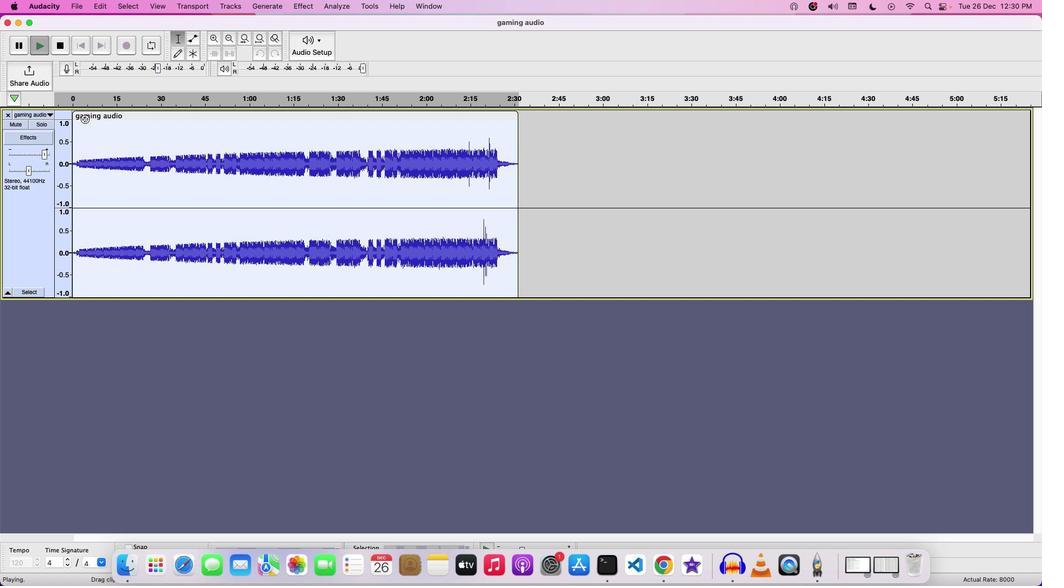 
Action: Key pressed Key.space
Screenshot: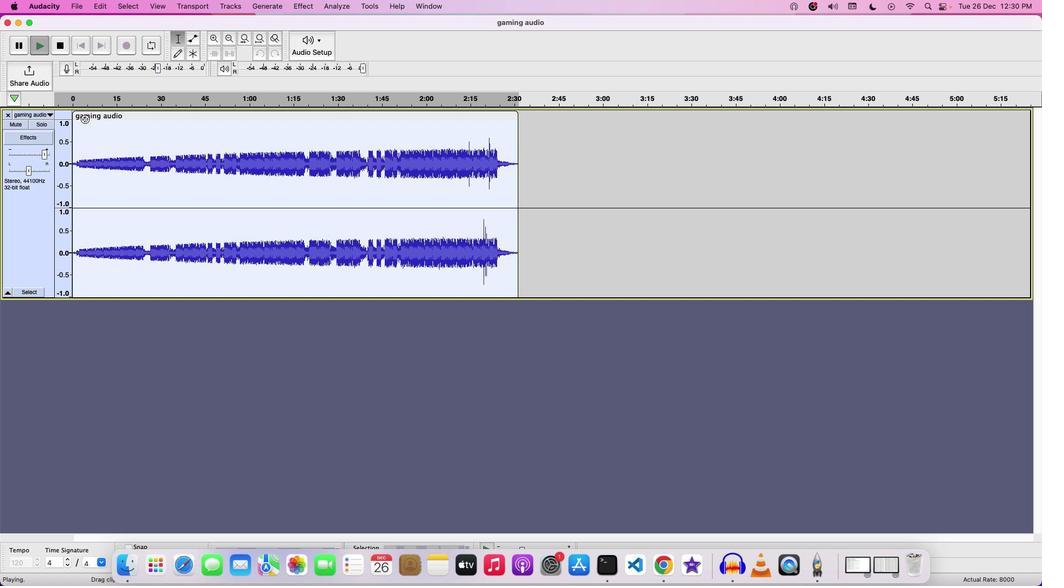 
Action: Mouse moved to (75, 124)
Screenshot: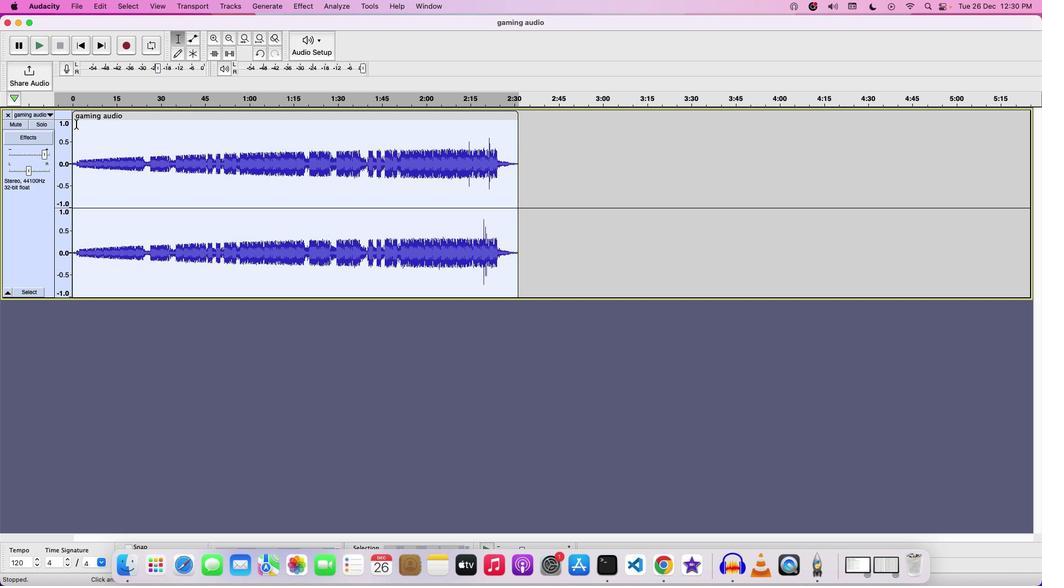 
Action: Mouse pressed left at (75, 124)
Screenshot: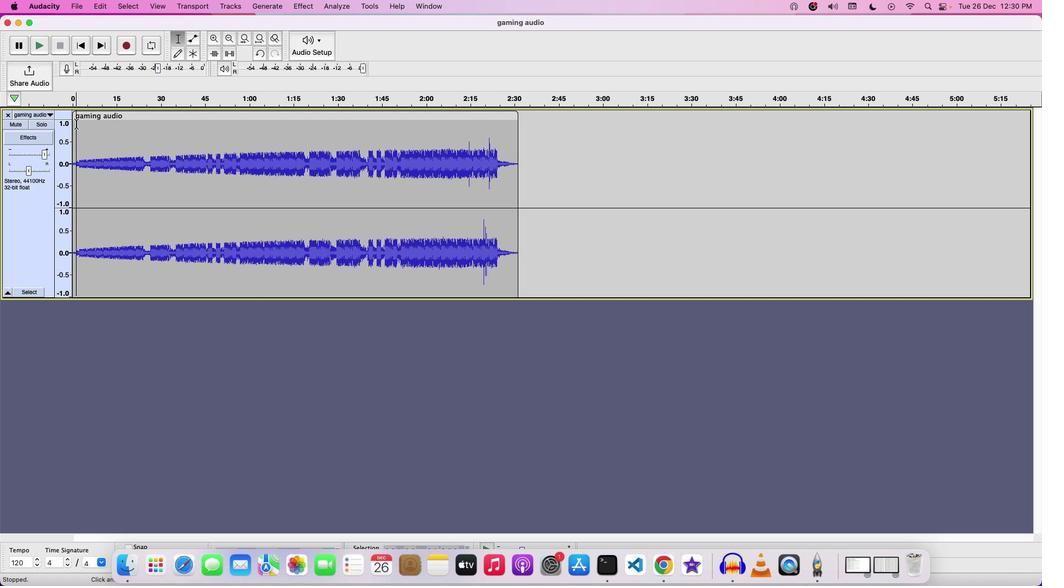 
Action: Mouse moved to (90, 113)
Screenshot: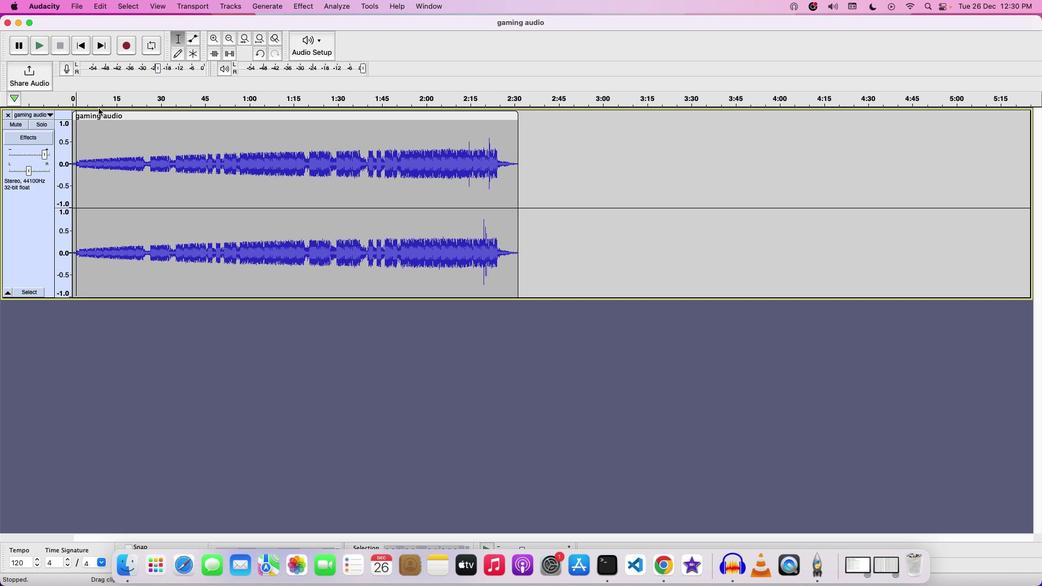 
Action: Key pressed Key.space
Screenshot: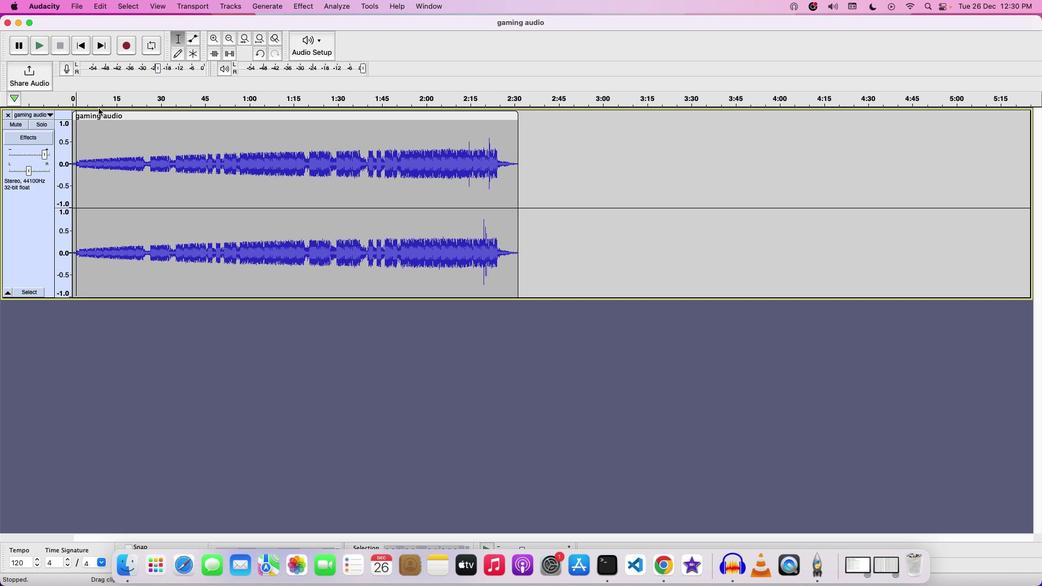 
Action: Mouse moved to (47, 157)
Screenshot: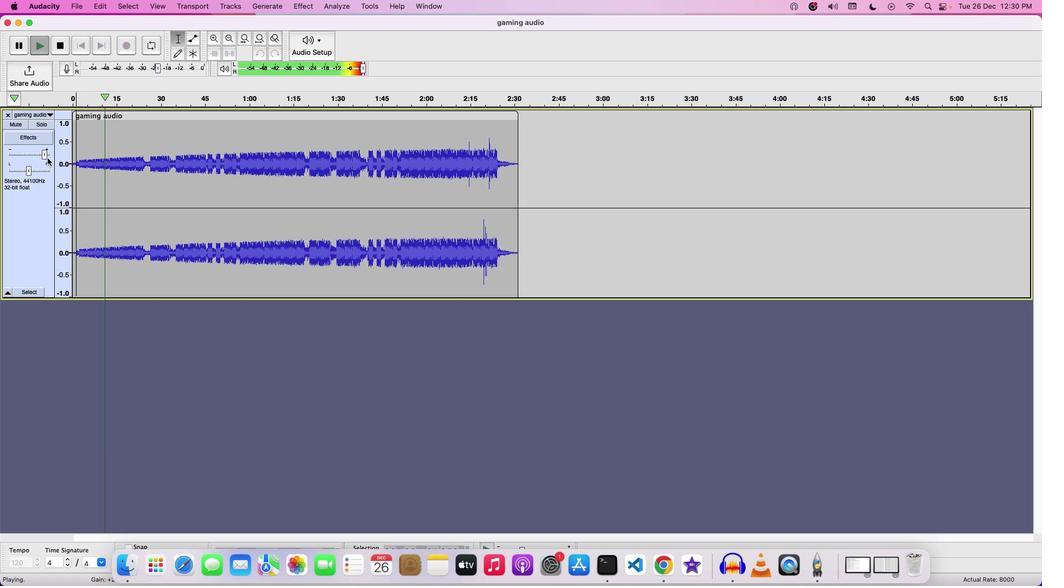 
Action: Mouse pressed left at (47, 157)
Screenshot: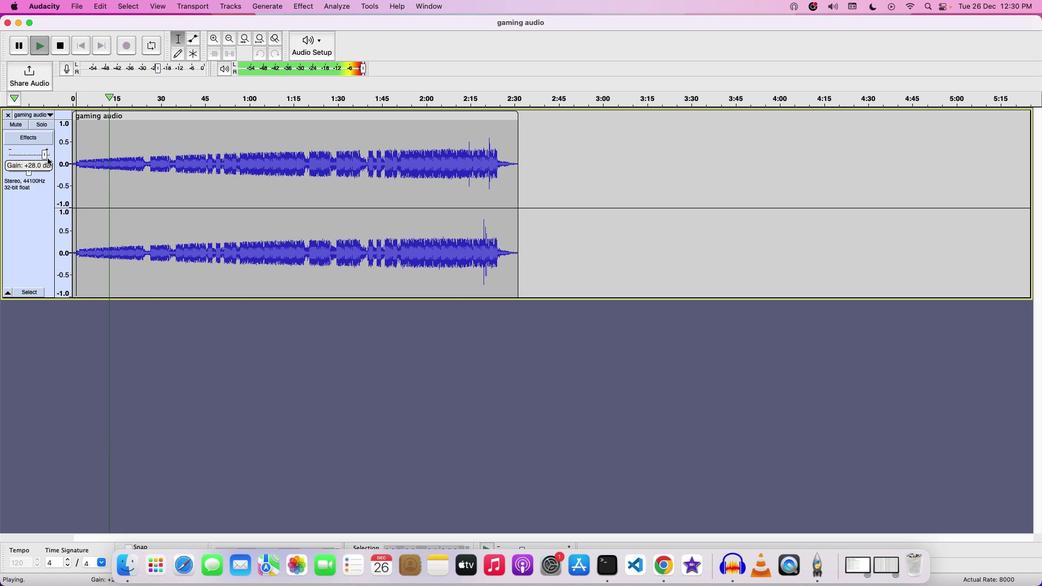 
Action: Mouse moved to (264, 133)
Screenshot: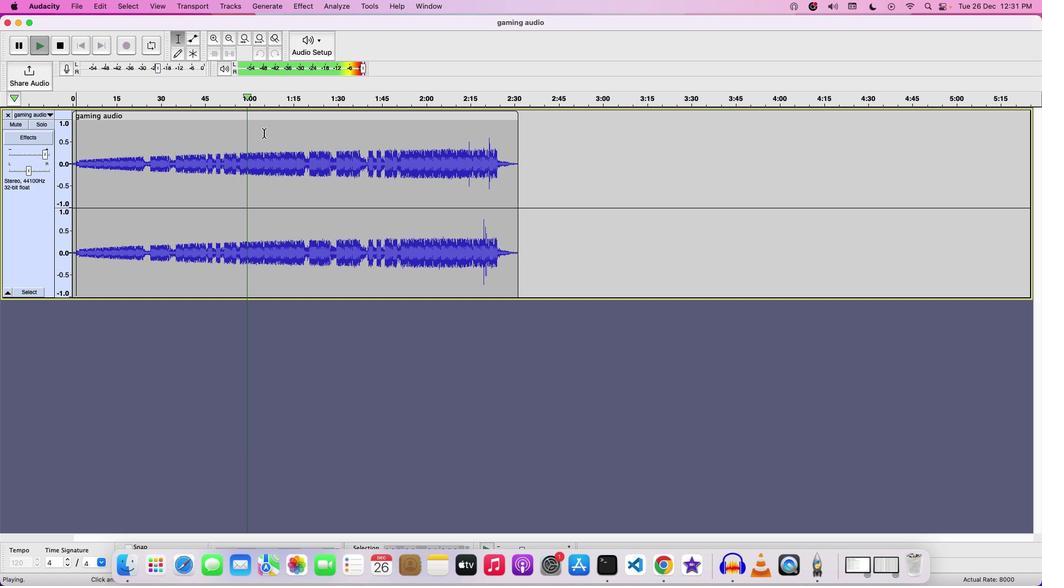
Action: Key pressed Key.space
Screenshot: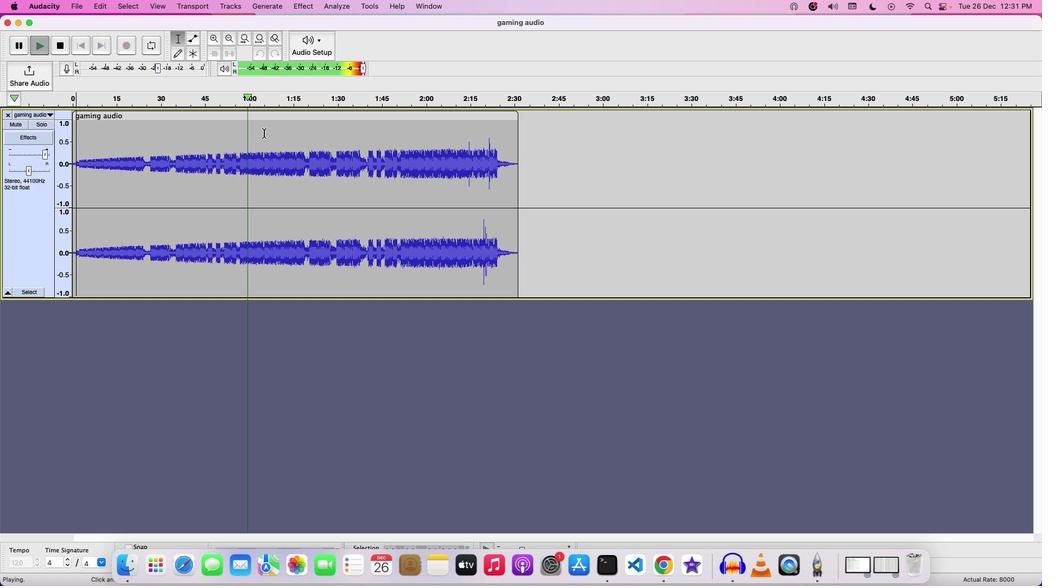 
Action: Mouse moved to (81, 7)
Screenshot: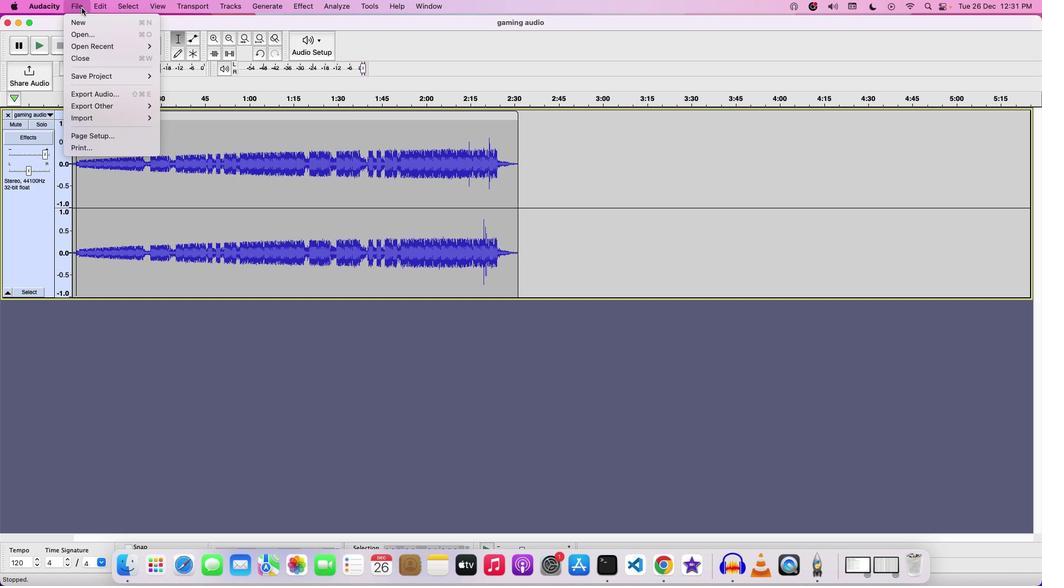 
Action: Mouse pressed left at (81, 7)
Screenshot: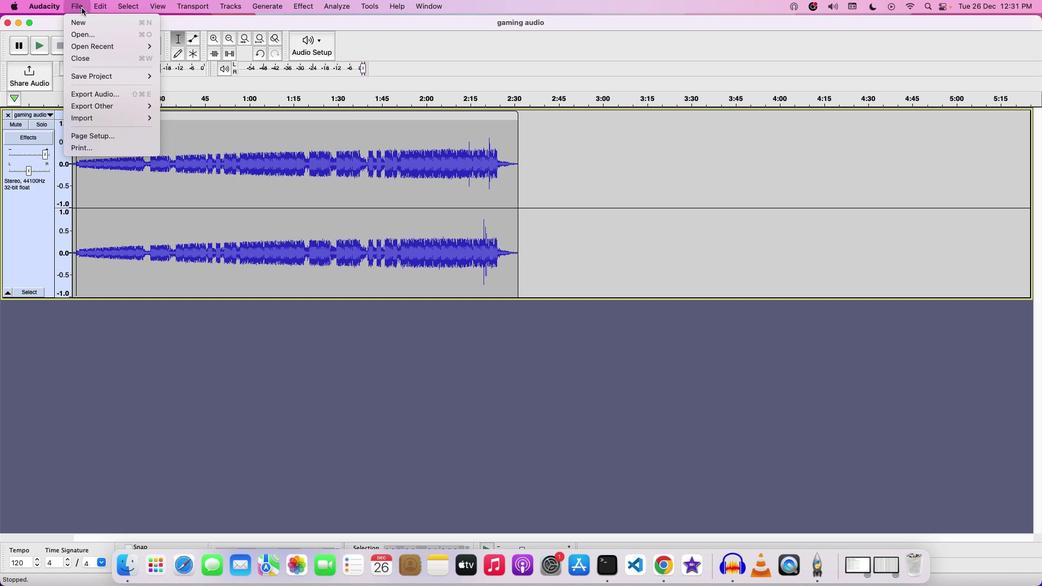 
Action: Mouse moved to (106, 72)
Screenshot: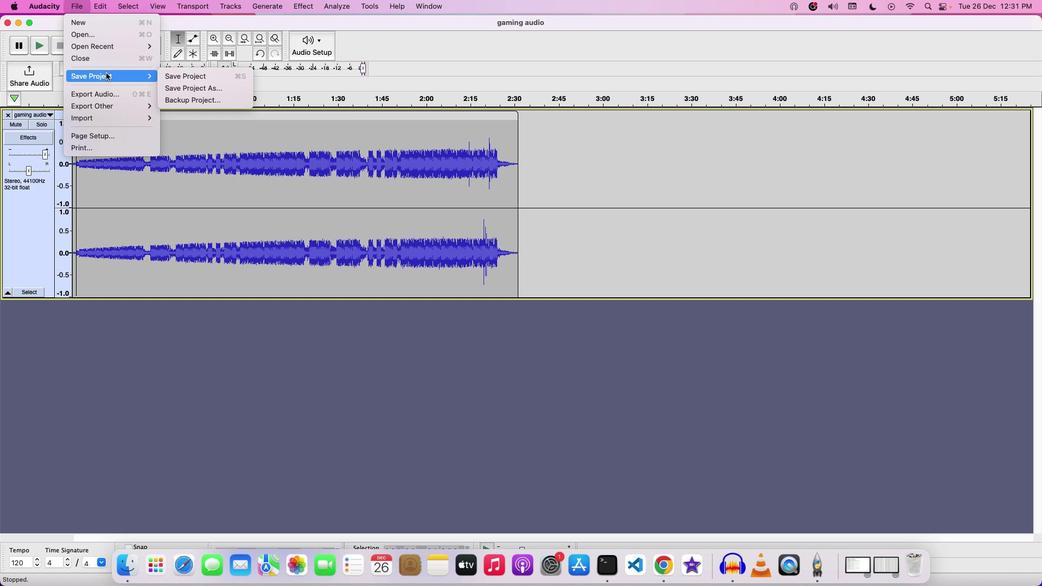 
Action: Mouse pressed left at (106, 72)
Screenshot: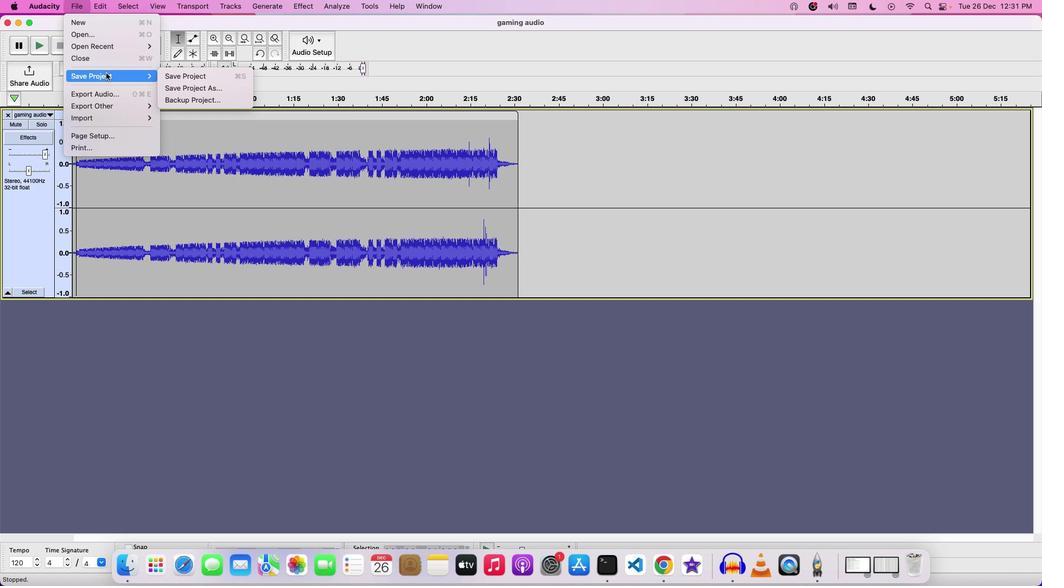 
Action: Mouse moved to (168, 73)
Screenshot: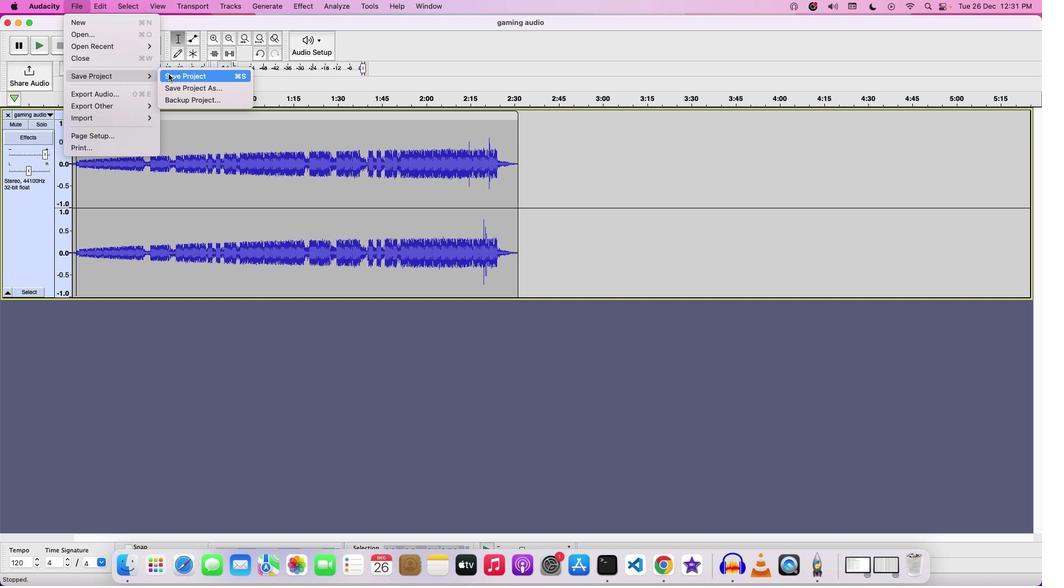 
Action: Mouse pressed left at (168, 73)
Screenshot: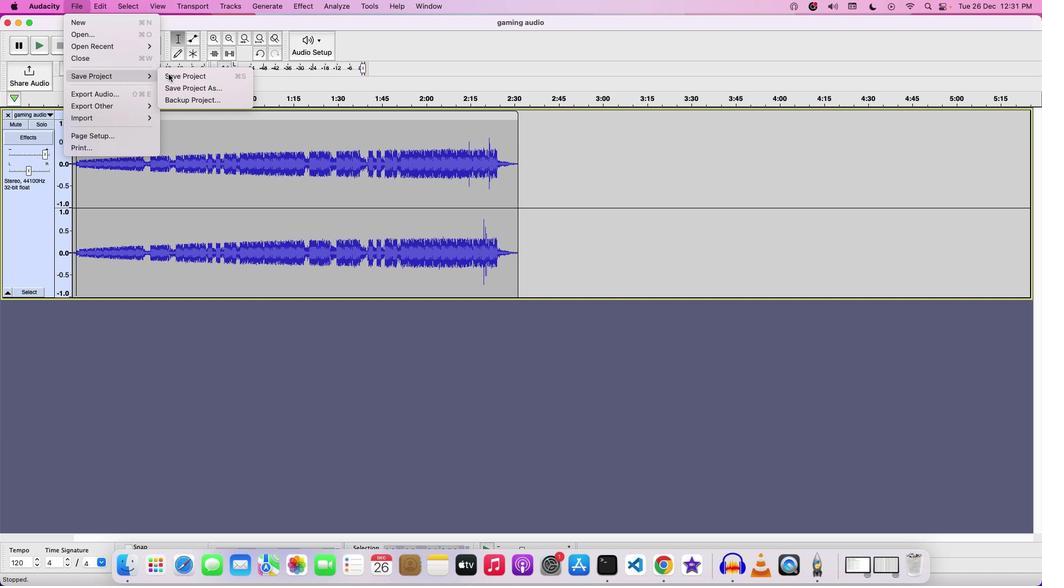 
Action: Mouse moved to (517, 154)
Screenshot: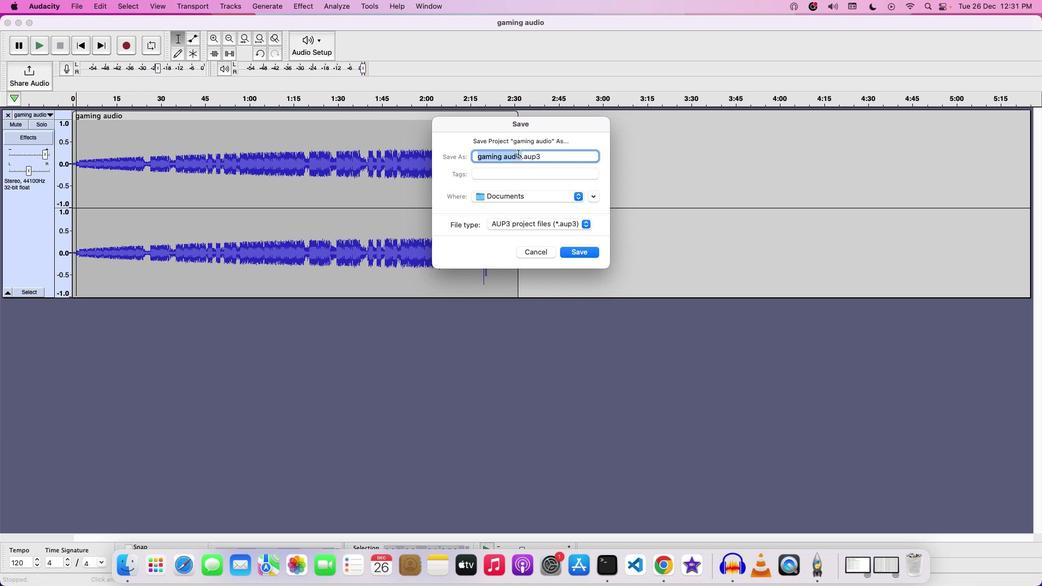 
Action: Mouse pressed left at (517, 154)
Screenshot: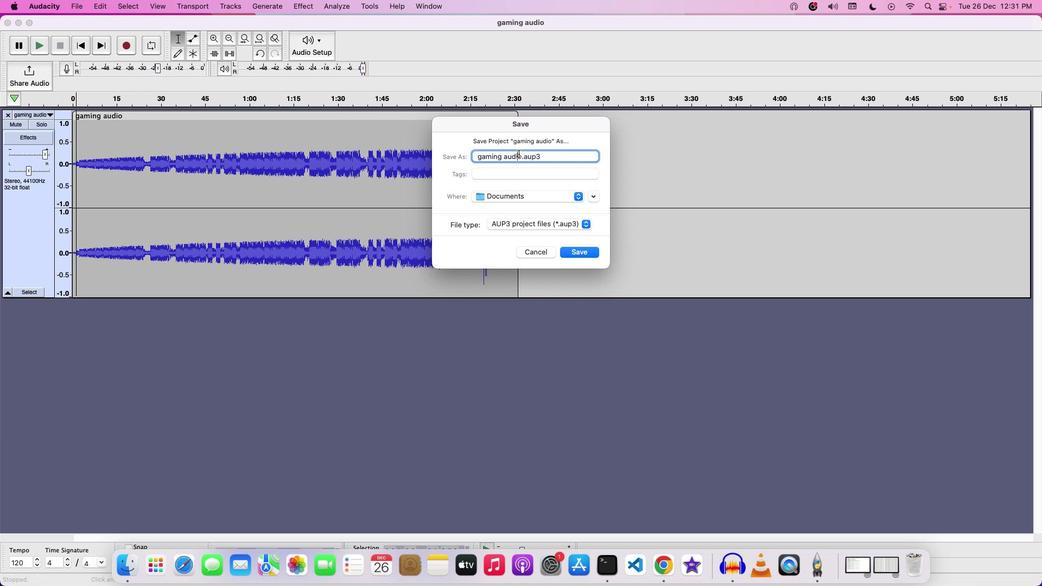 
Action: Mouse moved to (522, 155)
Screenshot: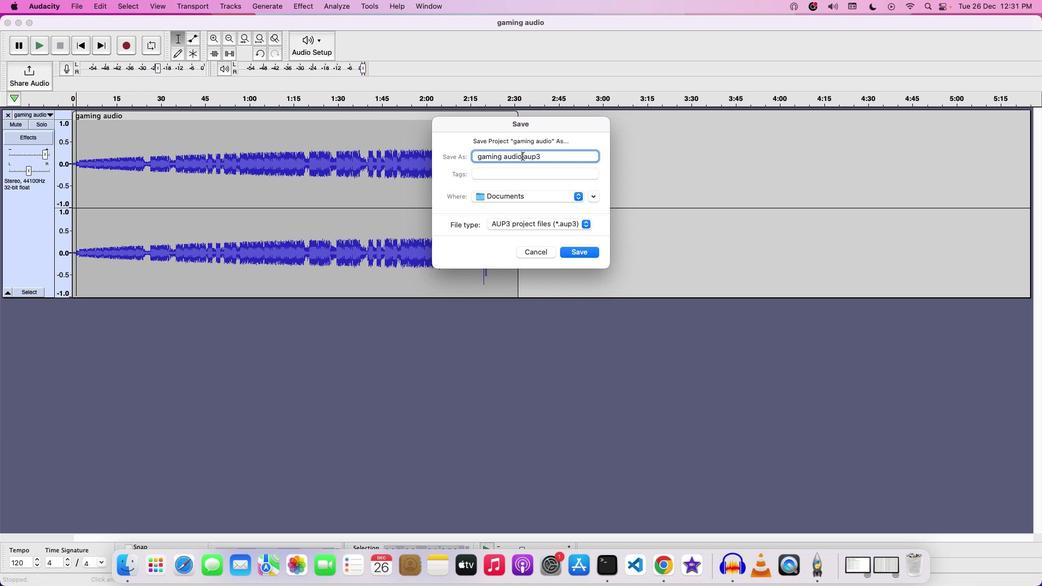 
Action: Mouse pressed left at (522, 155)
Screenshot: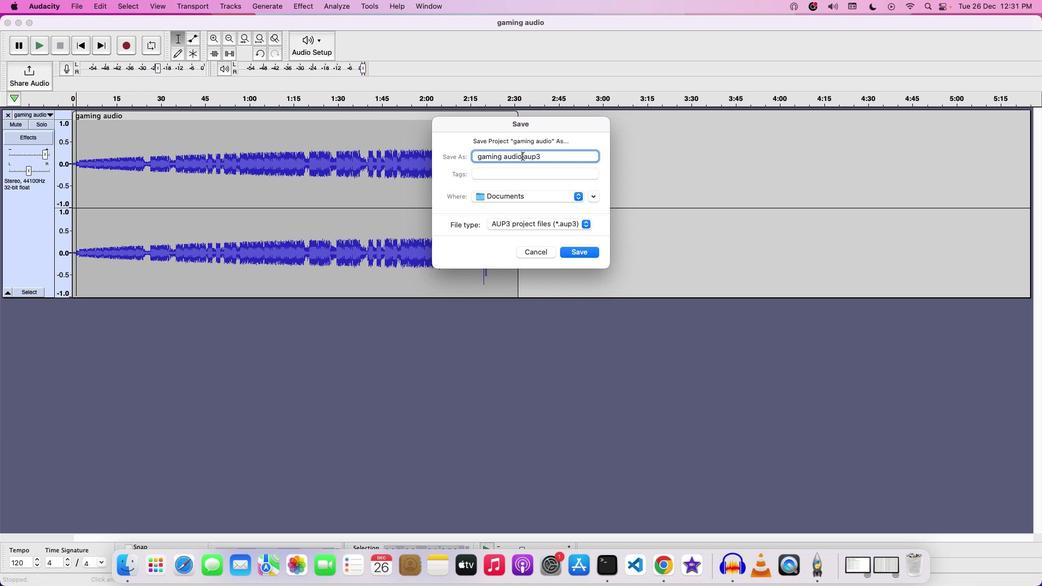 
Action: Mouse moved to (481, 156)
Screenshot: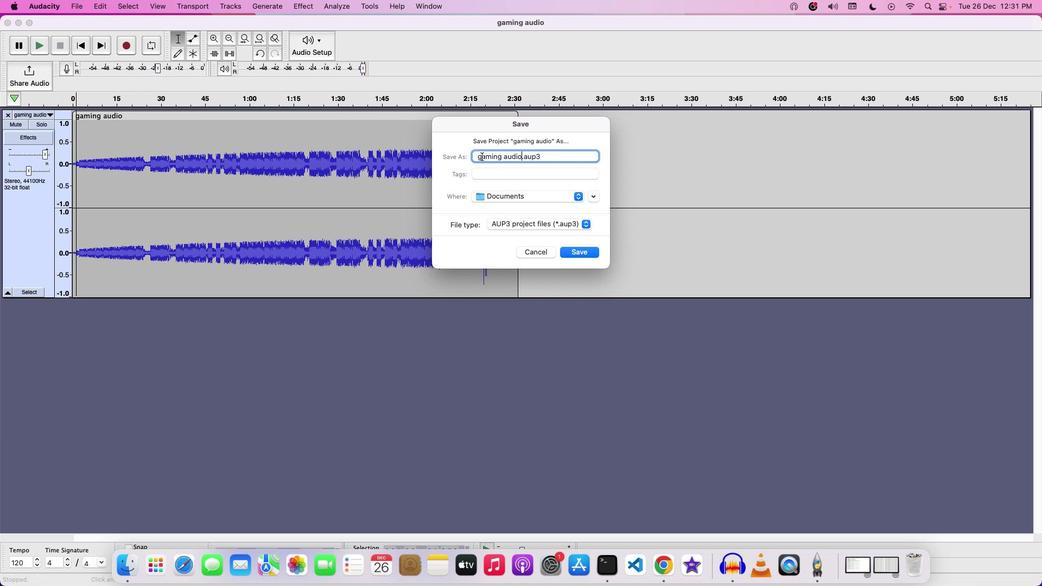 
Action: Mouse pressed left at (481, 156)
Screenshot: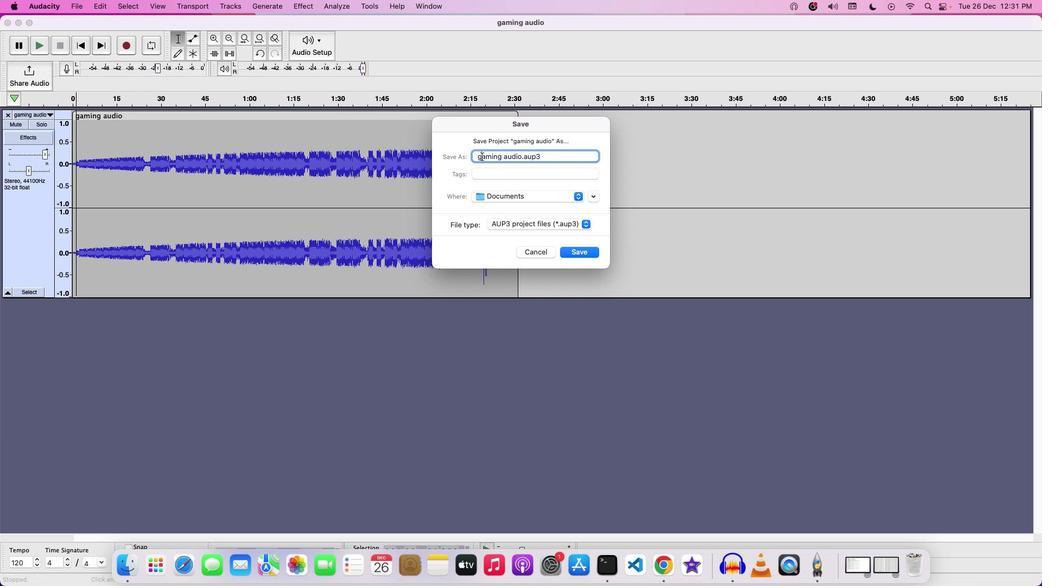 
Action: Mouse moved to (571, 153)
Screenshot: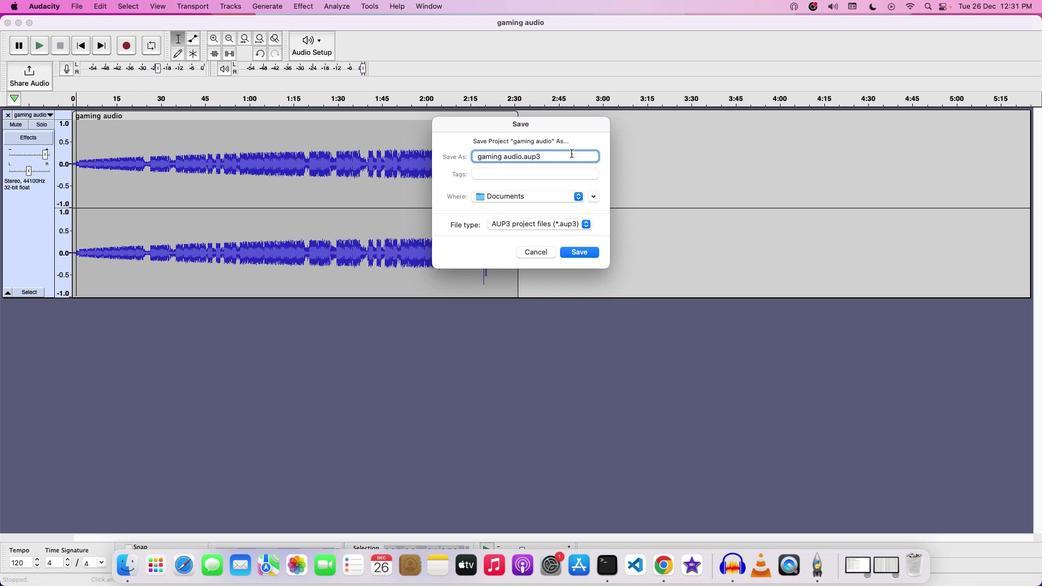 
Action: Key pressed Key.left'f''o''r'Key.space
Screenshot: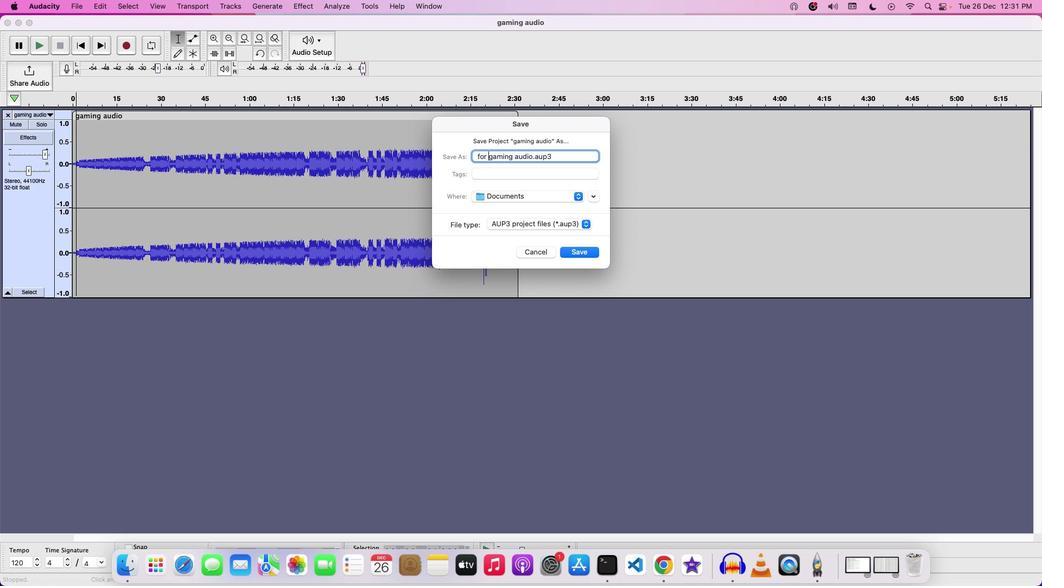 
Action: Mouse moved to (530, 155)
Screenshot: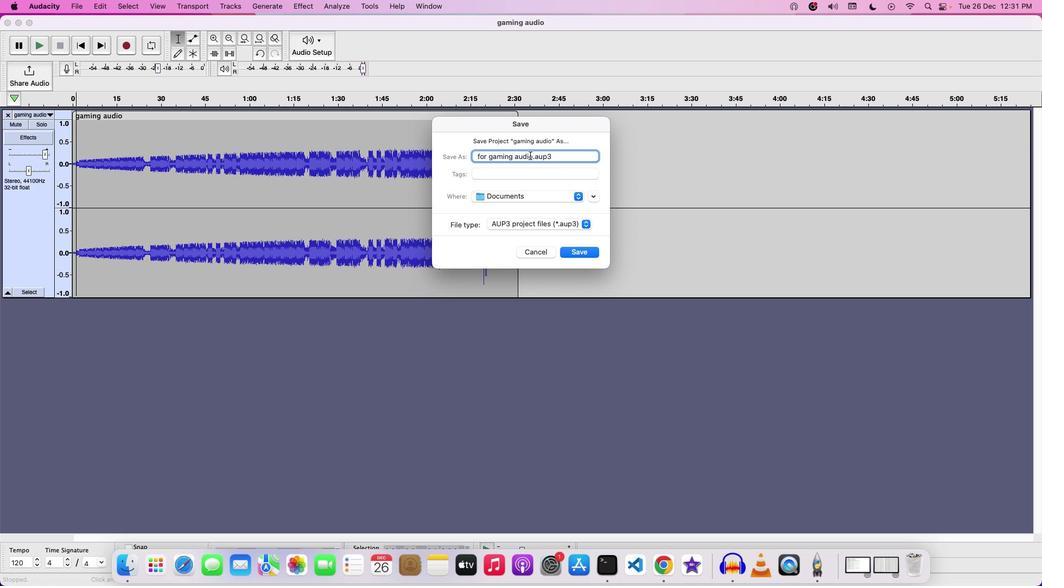 
Action: Mouse pressed left at (530, 155)
Screenshot: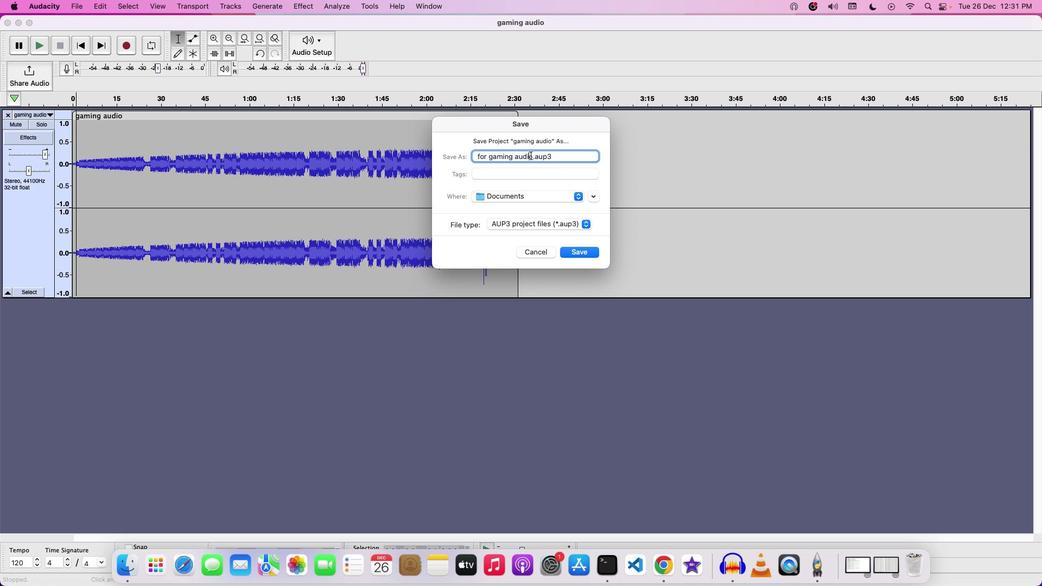 
Action: Mouse moved to (533, 154)
Screenshot: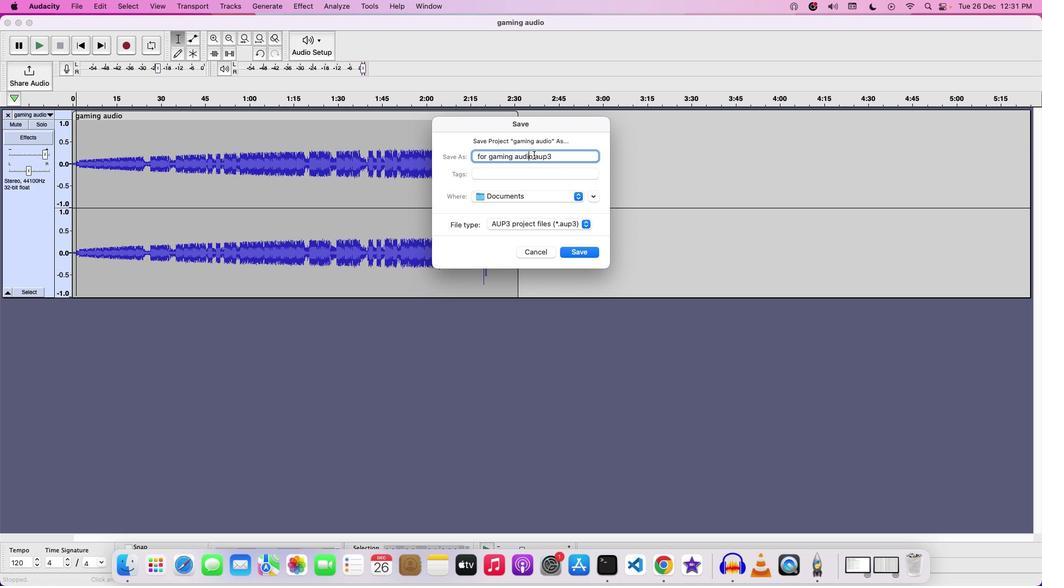 
Action: Key pressed Key.rightKey.backspaceKey.backspaceKey.backspaceKey.backspaceKey.backspace'c''o''n''t''e''n''t'
Screenshot: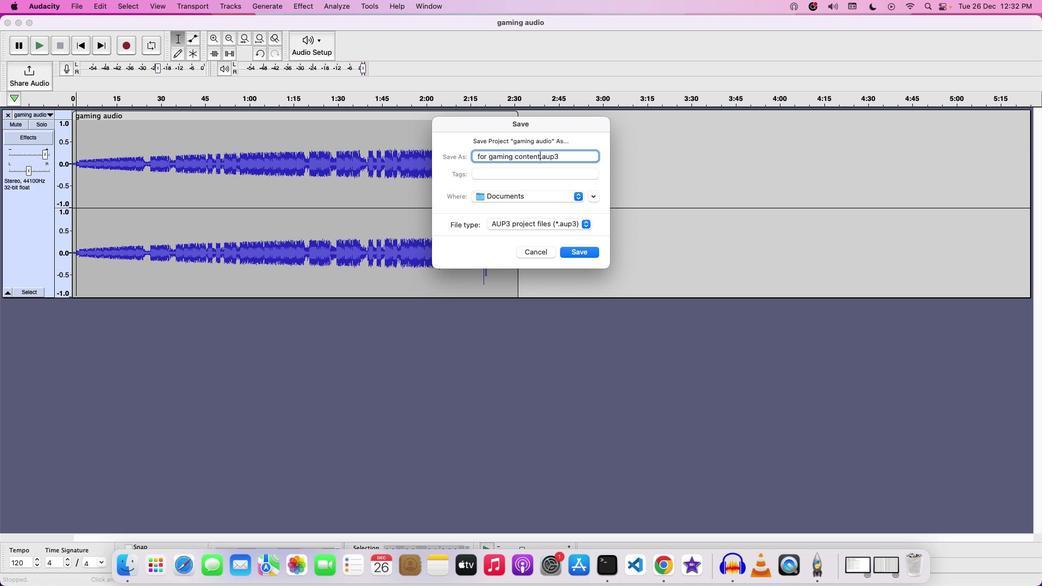 
Action: Mouse moved to (591, 250)
Screenshot: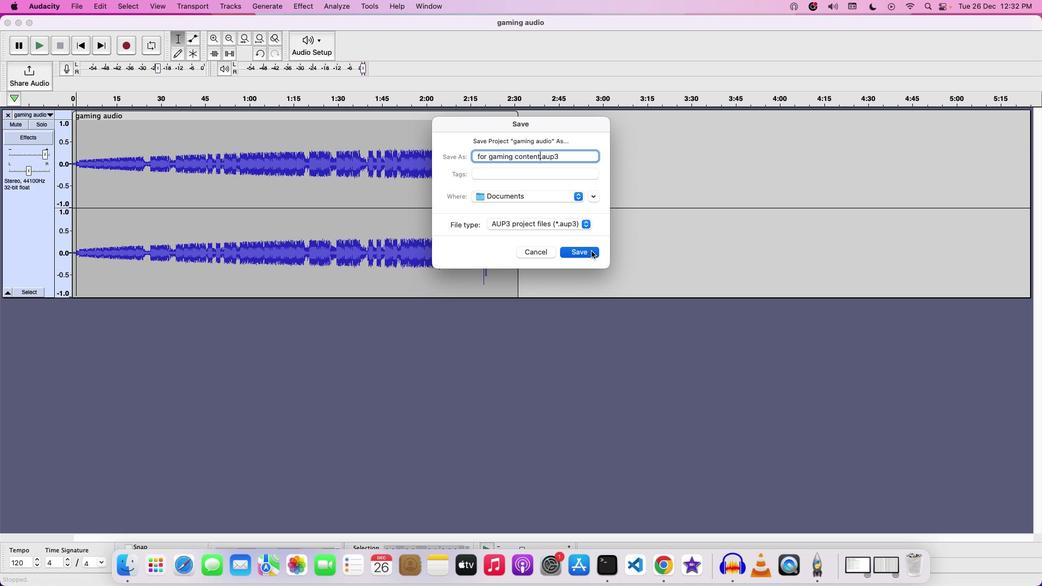 
Action: Mouse pressed left at (591, 250)
Screenshot: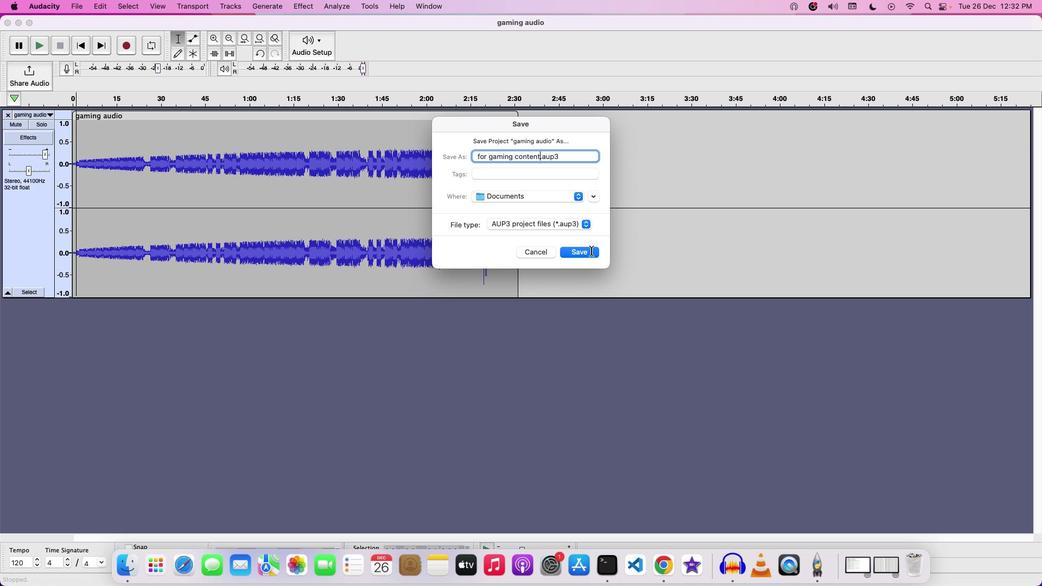 
Action: Mouse moved to (411, 143)
Screenshot: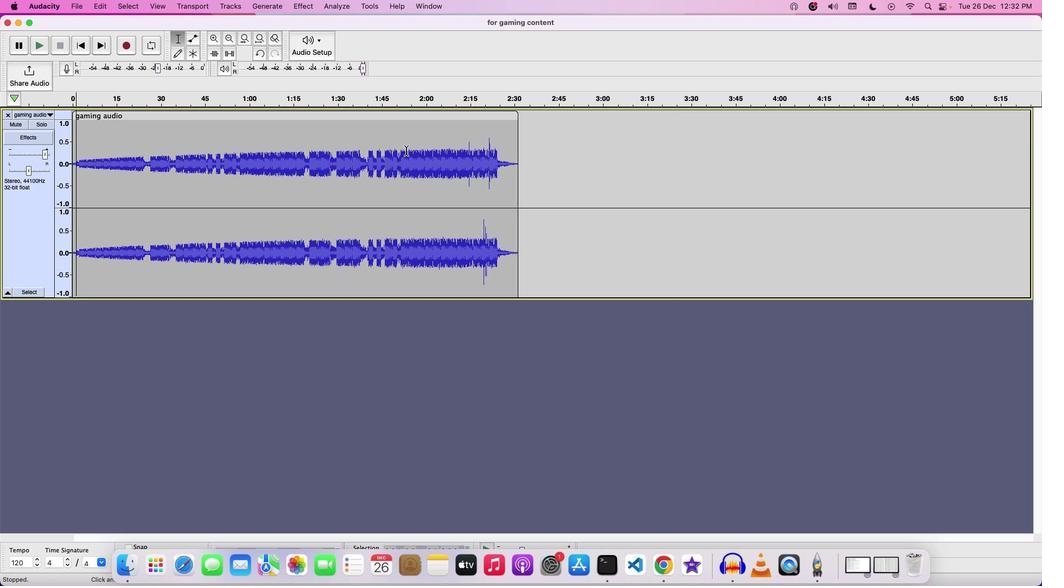 
